 Task: Use VLC's "Bookmark" feature to mark multiple scenes in a video for easy navigation.
Action: Mouse pressed left at (147, 60)
Screenshot: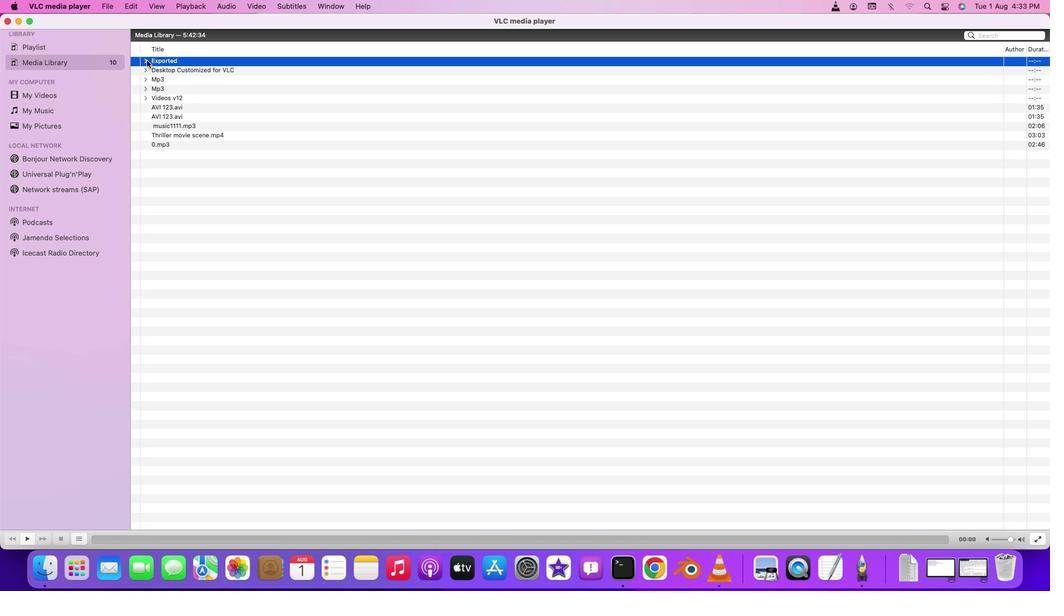 
Action: Mouse moved to (694, 253)
Screenshot: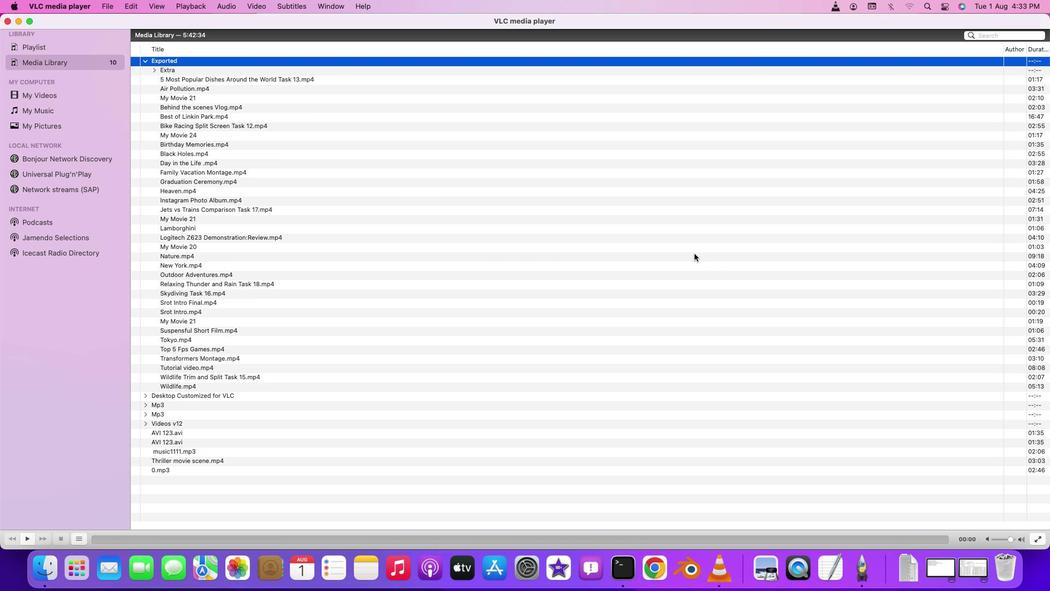 
Action: Mouse pressed left at (694, 253)
Screenshot: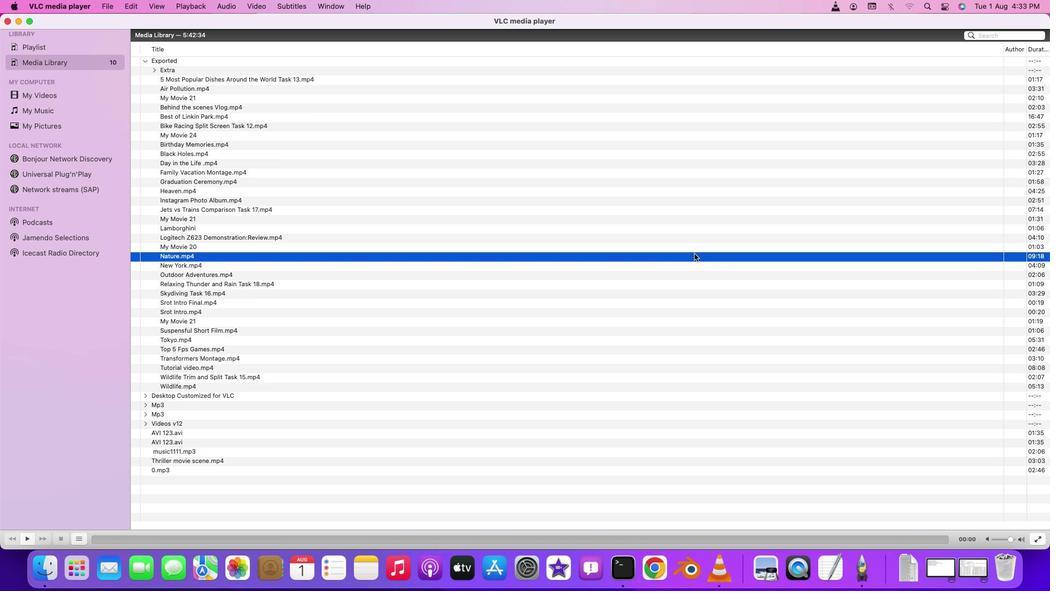 
Action: Mouse pressed left at (694, 253)
Screenshot: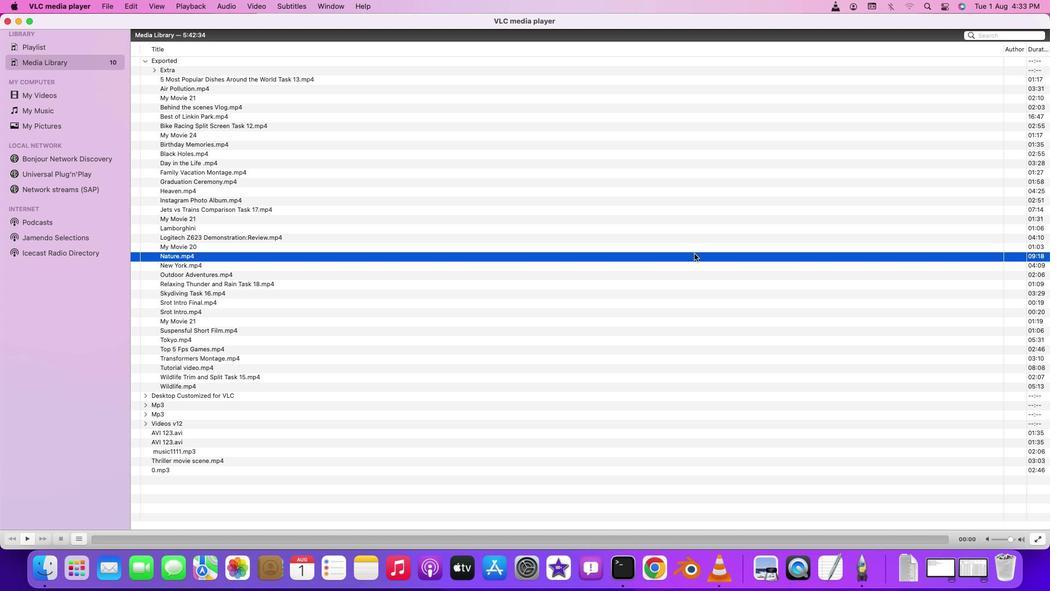 
Action: Mouse pressed left at (694, 253)
Screenshot: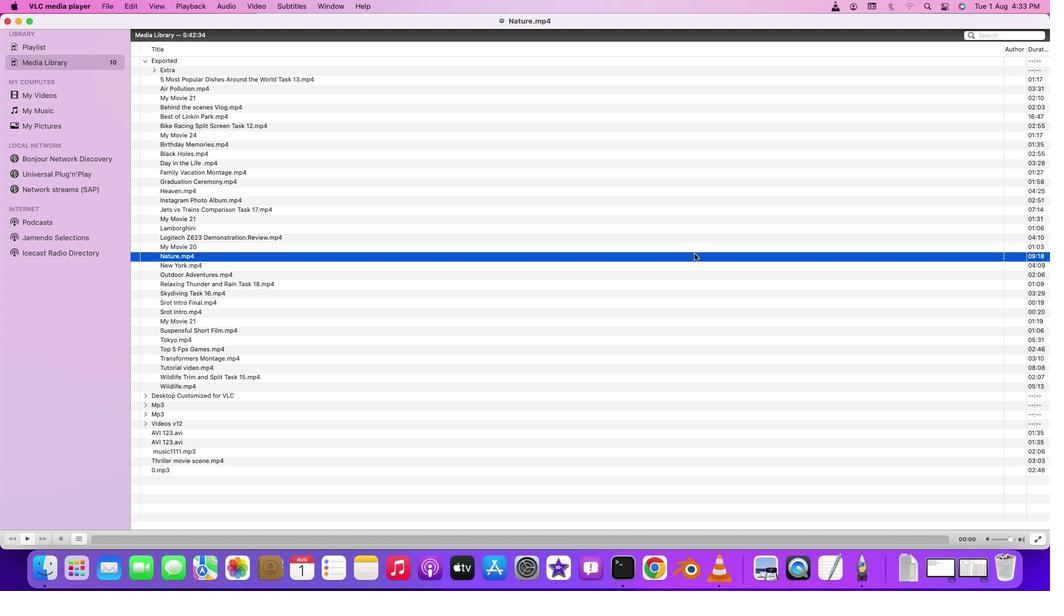 
Action: Mouse moved to (607, 201)
Screenshot: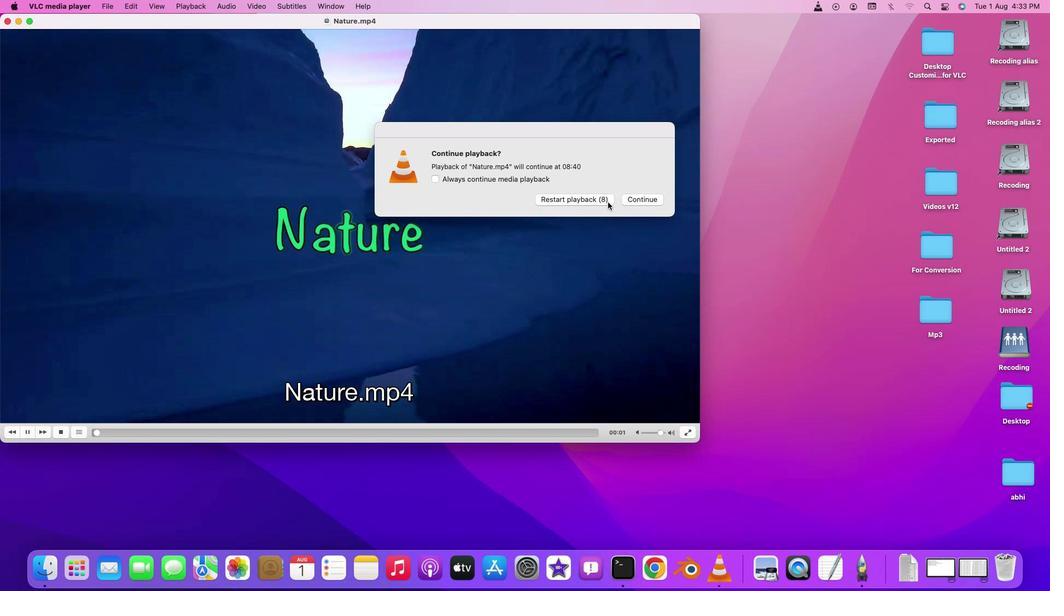 
Action: Mouse pressed left at (607, 201)
Screenshot: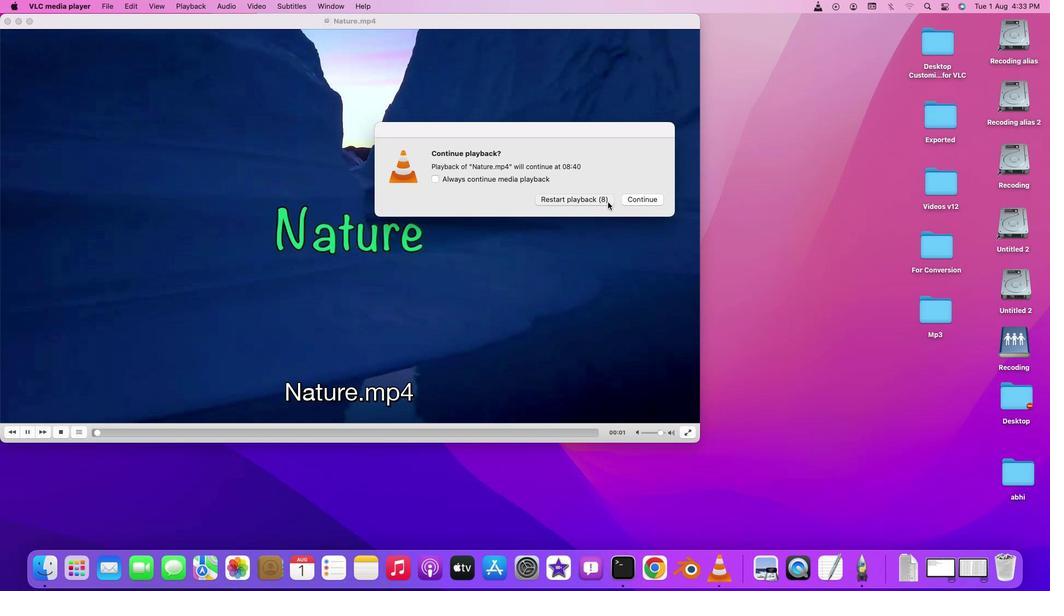 
Action: Mouse moved to (281, 85)
Screenshot: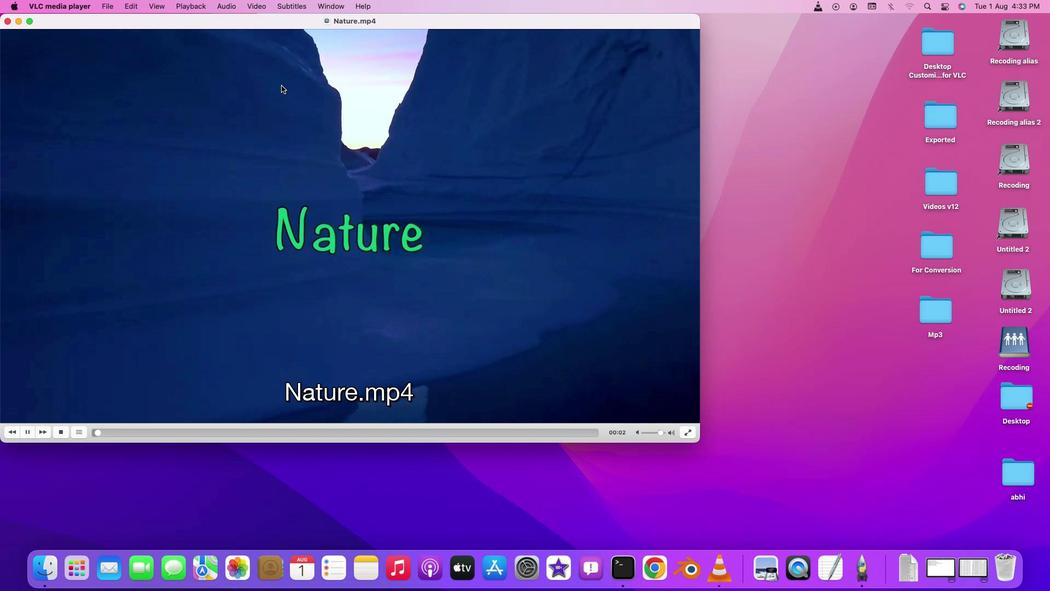 
Action: Mouse pressed left at (281, 85)
Screenshot: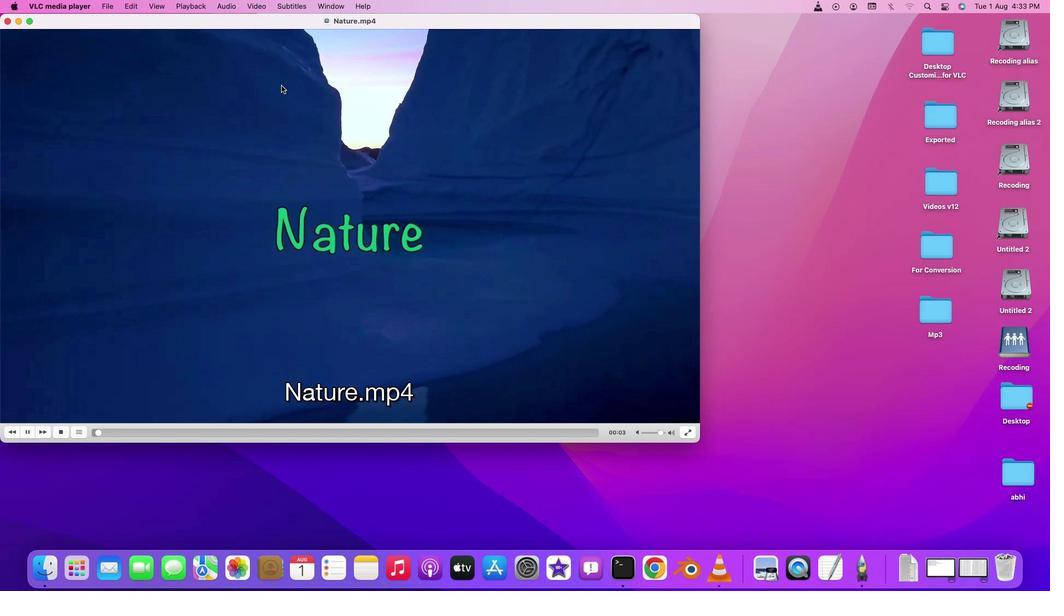 
Action: Mouse pressed left at (281, 85)
Screenshot: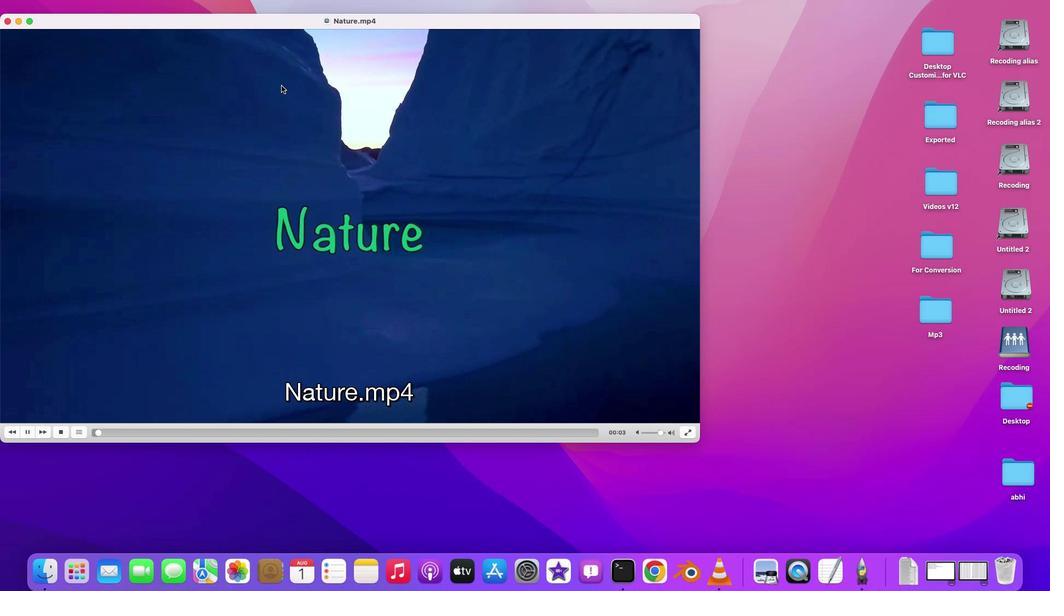 
Action: Mouse moved to (339, 3)
Screenshot: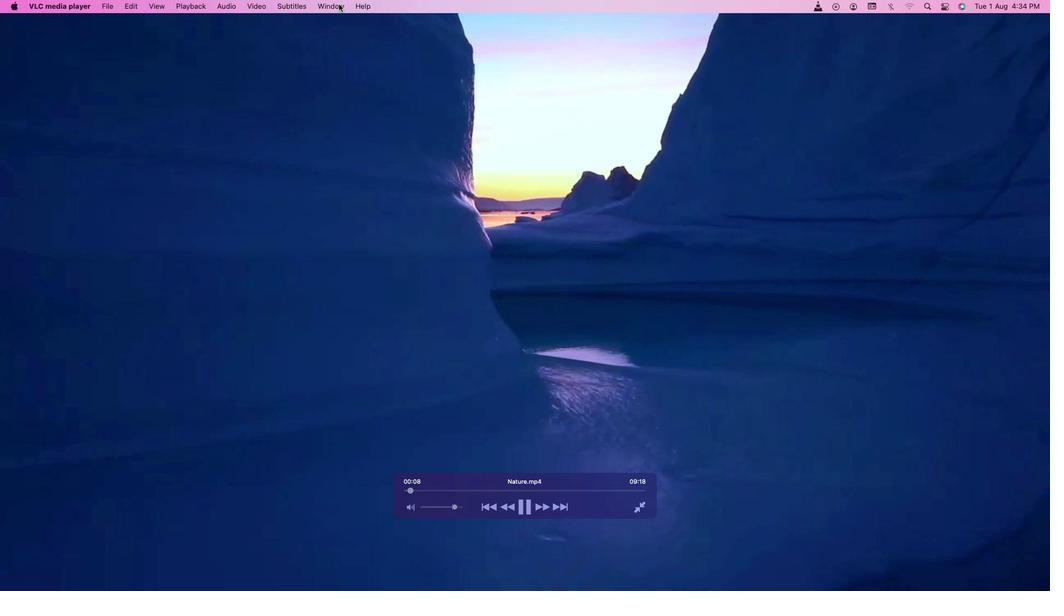 
Action: Mouse pressed left at (339, 3)
Screenshot: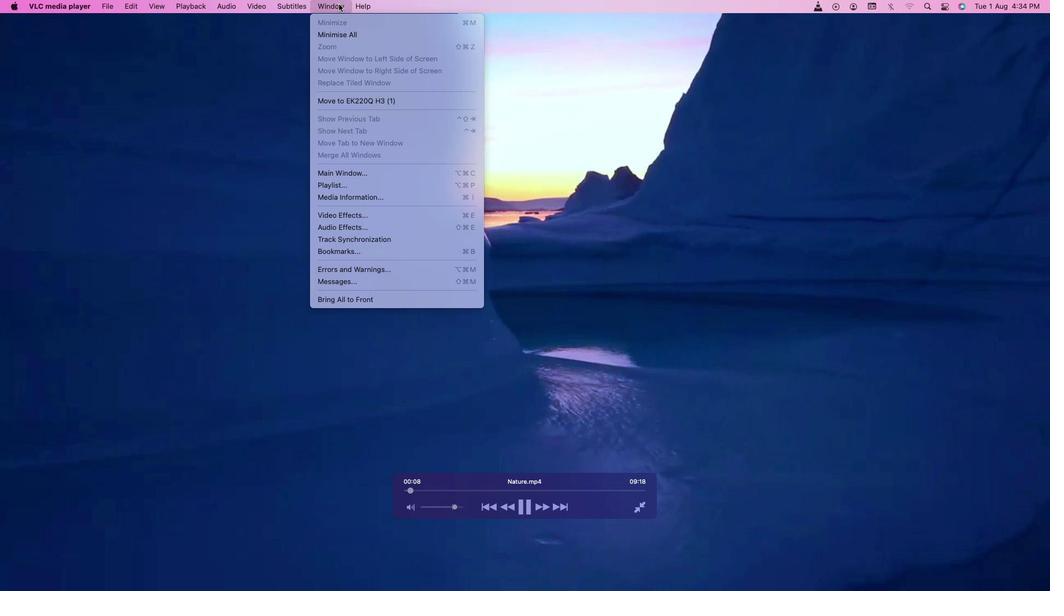
Action: Mouse moved to (354, 251)
Screenshot: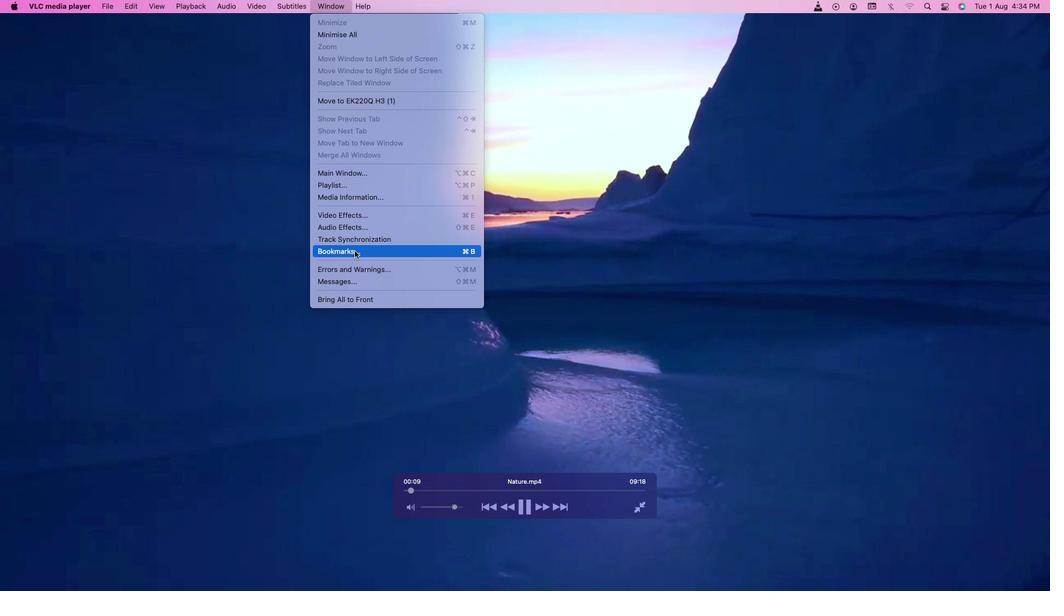 
Action: Mouse pressed left at (354, 251)
Screenshot: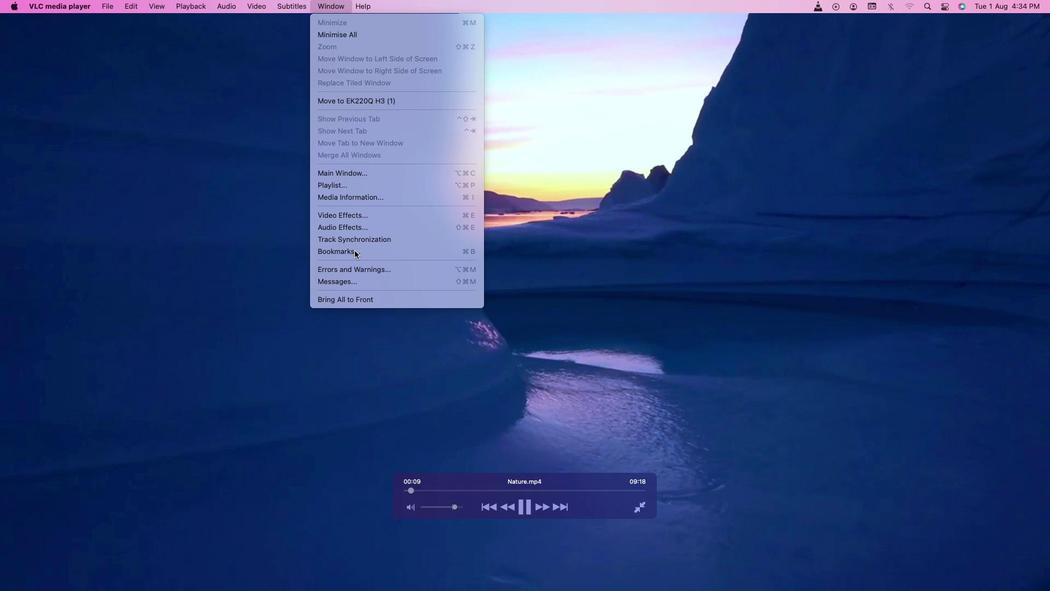 
Action: Mouse moved to (440, 152)
Screenshot: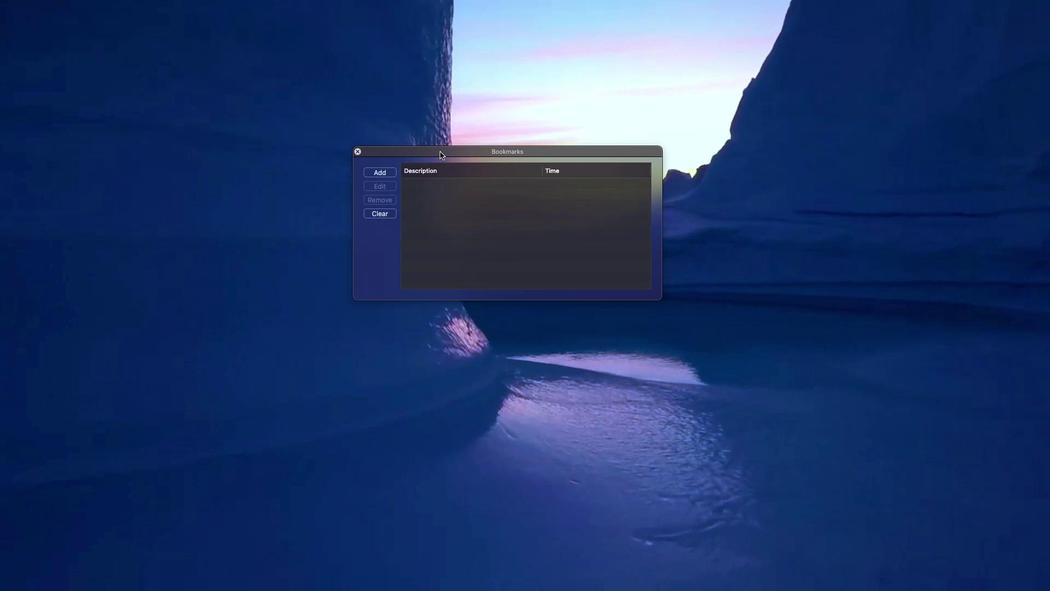 
Action: Mouse pressed left at (440, 152)
Screenshot: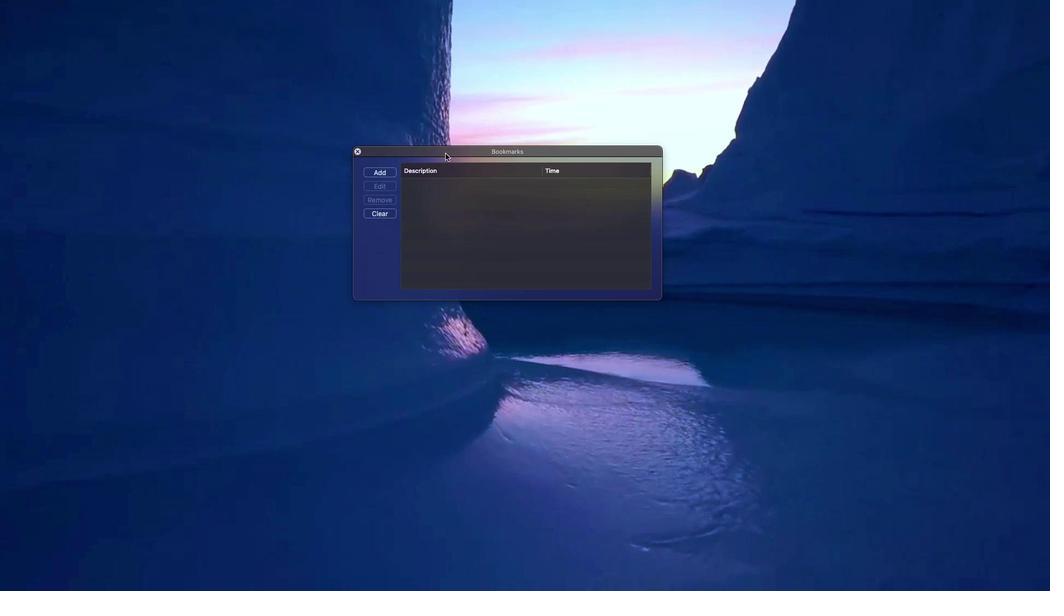 
Action: Mouse moved to (711, 320)
Screenshot: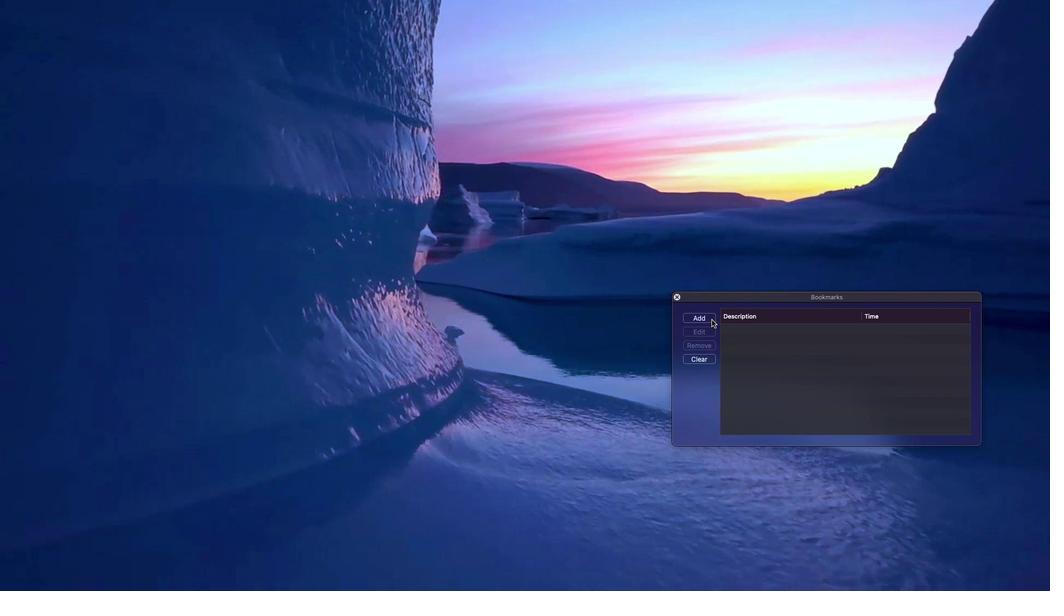 
Action: Mouse pressed left at (711, 320)
Screenshot: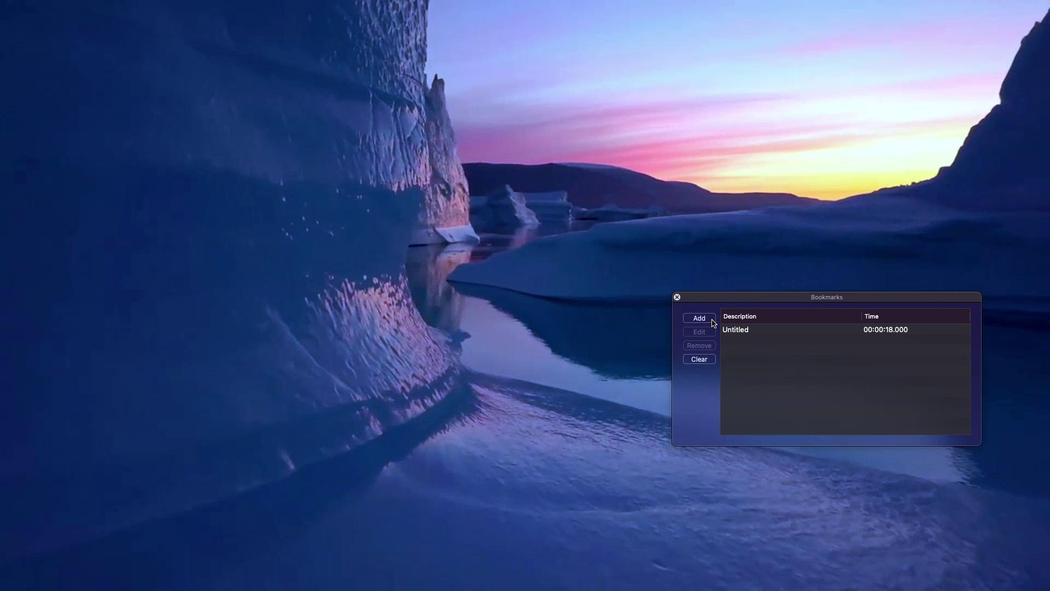 
Action: Mouse moved to (742, 331)
Screenshot: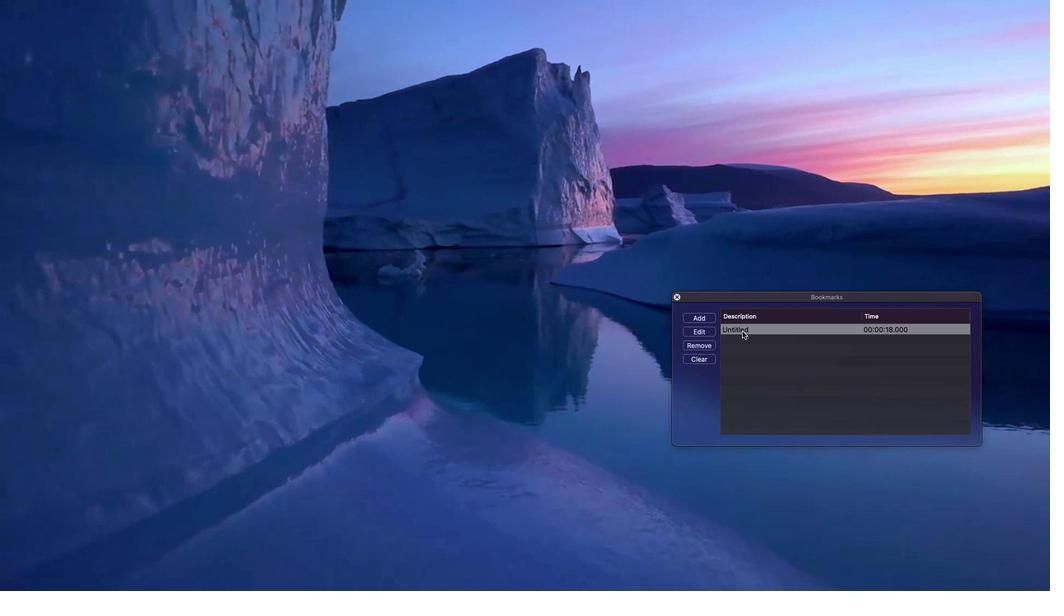 
Action: Mouse pressed left at (742, 331)
Screenshot: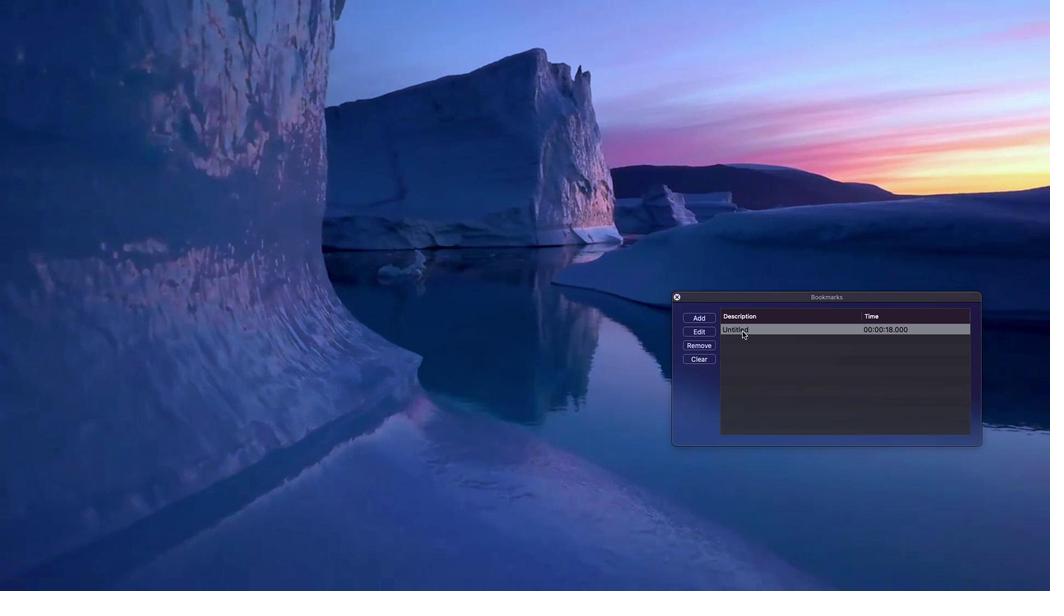 
Action: Mouse pressed left at (742, 331)
Screenshot: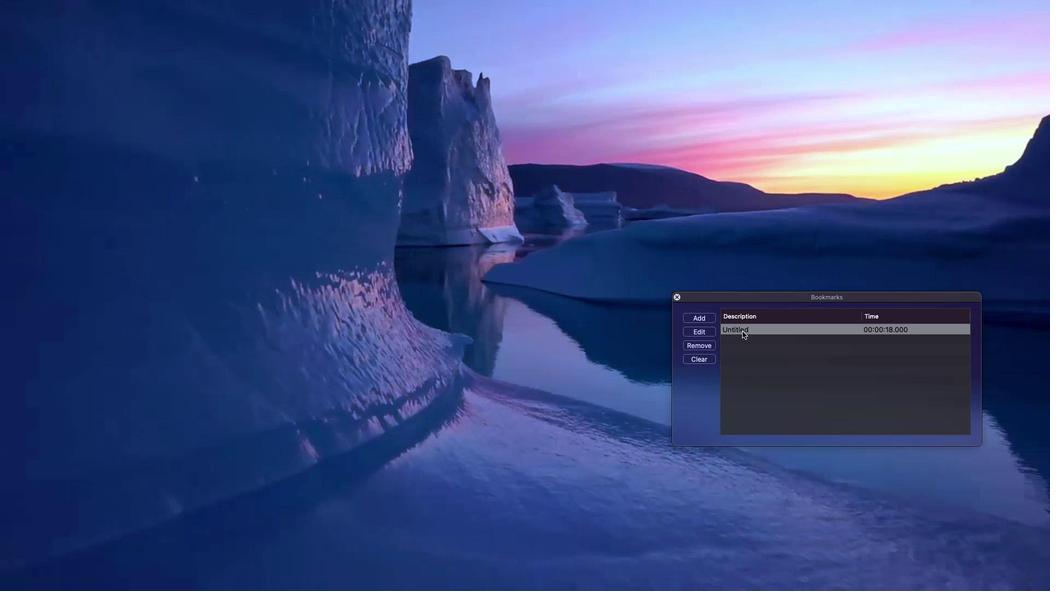 
Action: Mouse moved to (739, 309)
Screenshot: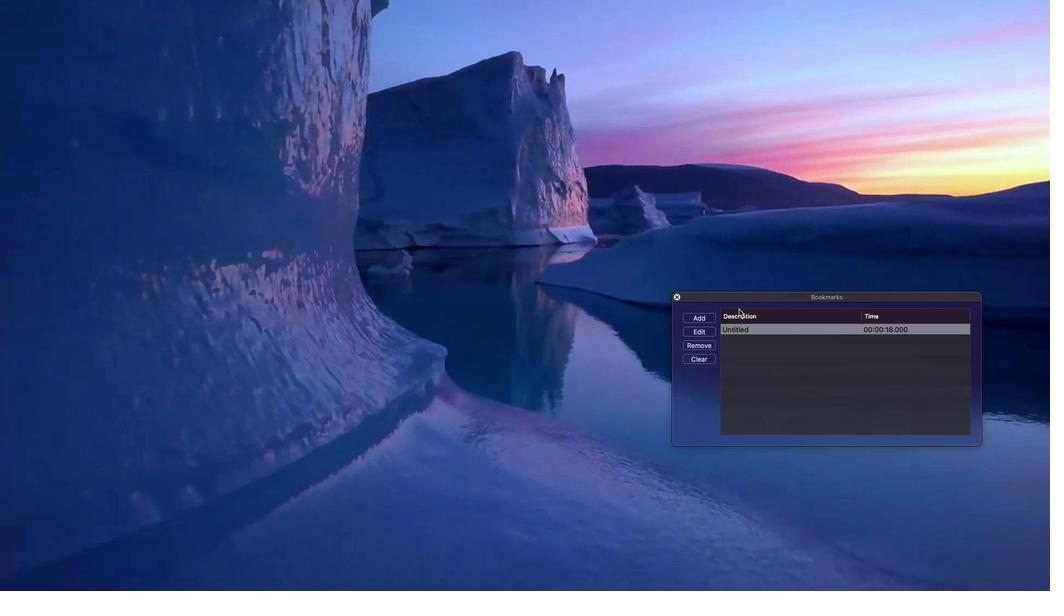 
Action: Mouse pressed left at (739, 309)
Screenshot: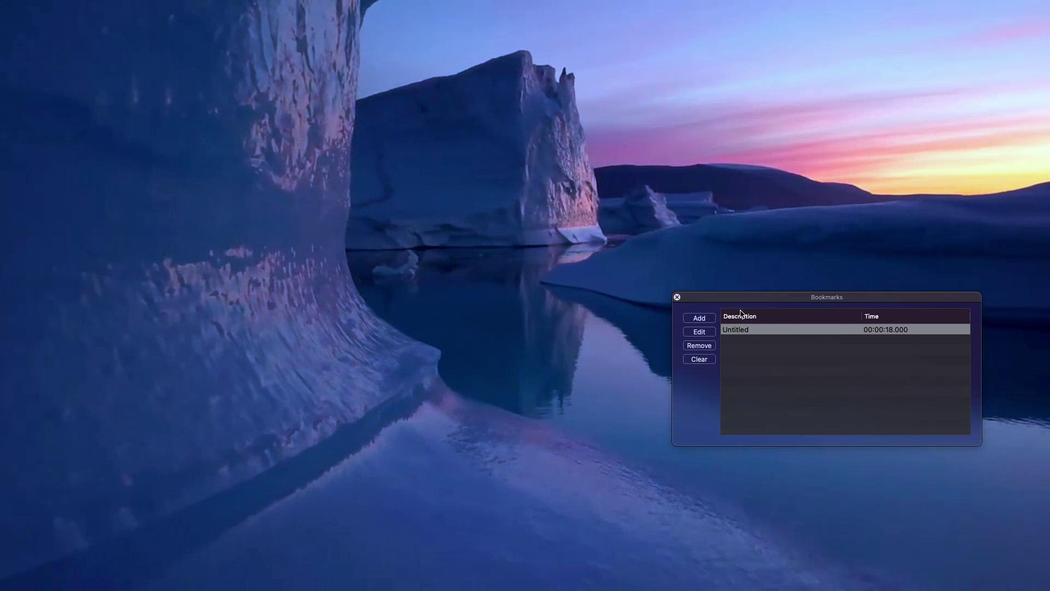 
Action: Mouse moved to (610, 311)
Screenshot: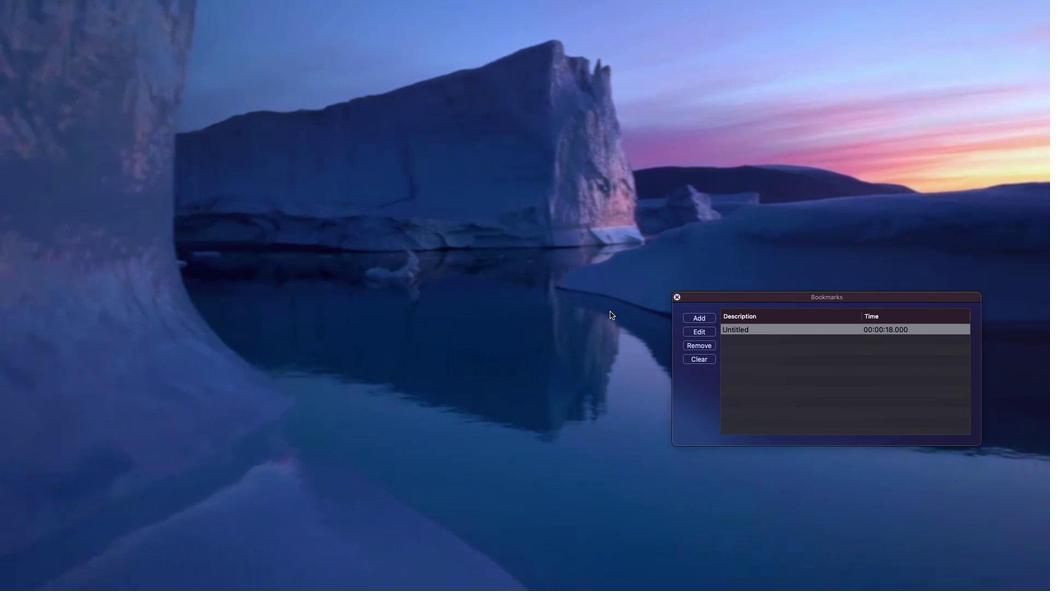 
Action: Mouse pressed left at (610, 311)
Screenshot: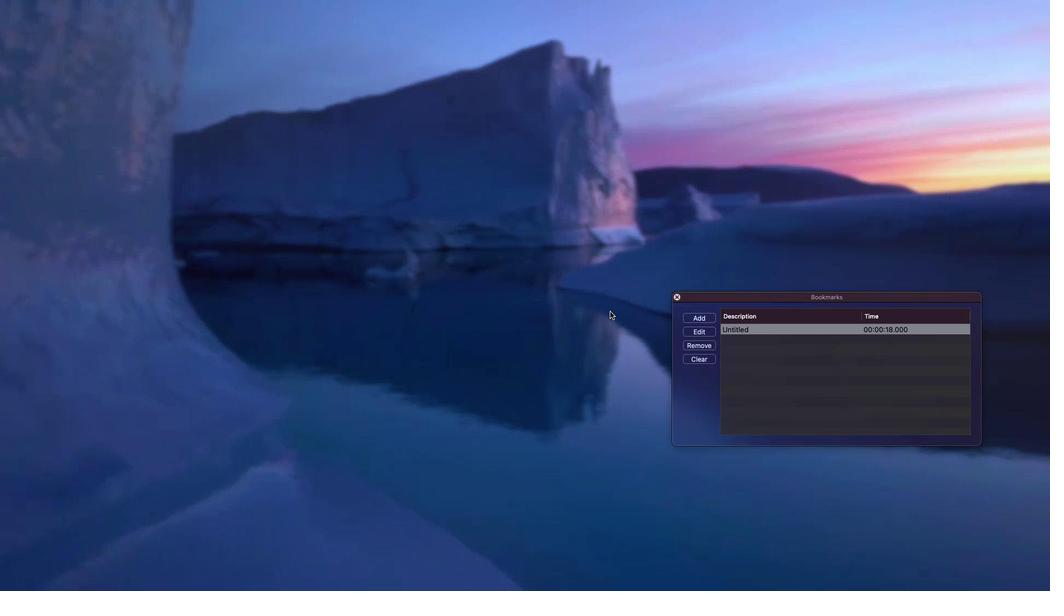 
Action: Mouse moved to (695, 319)
Screenshot: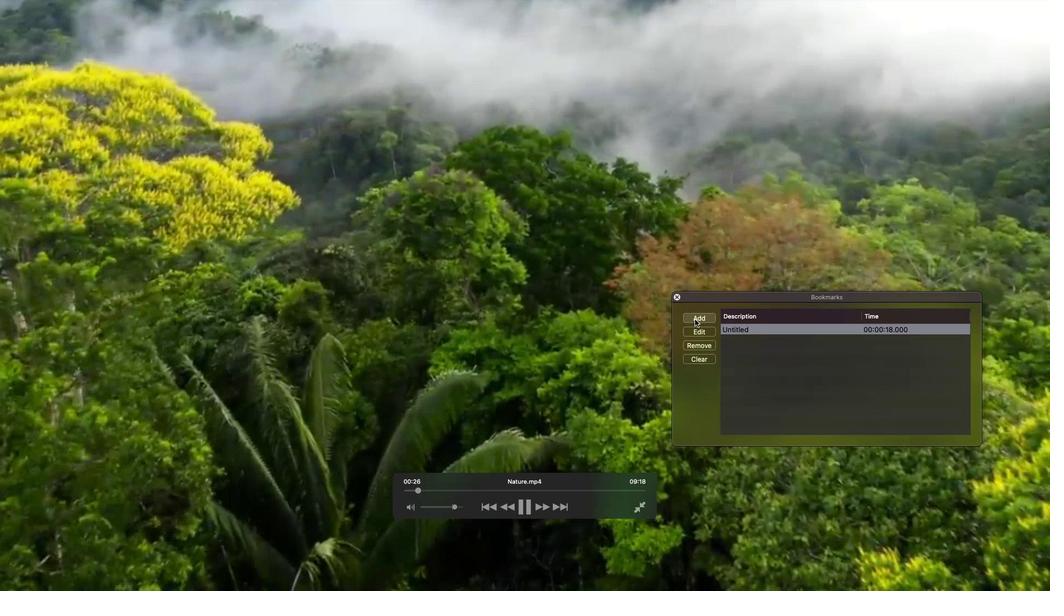 
Action: Mouse pressed left at (695, 319)
Screenshot: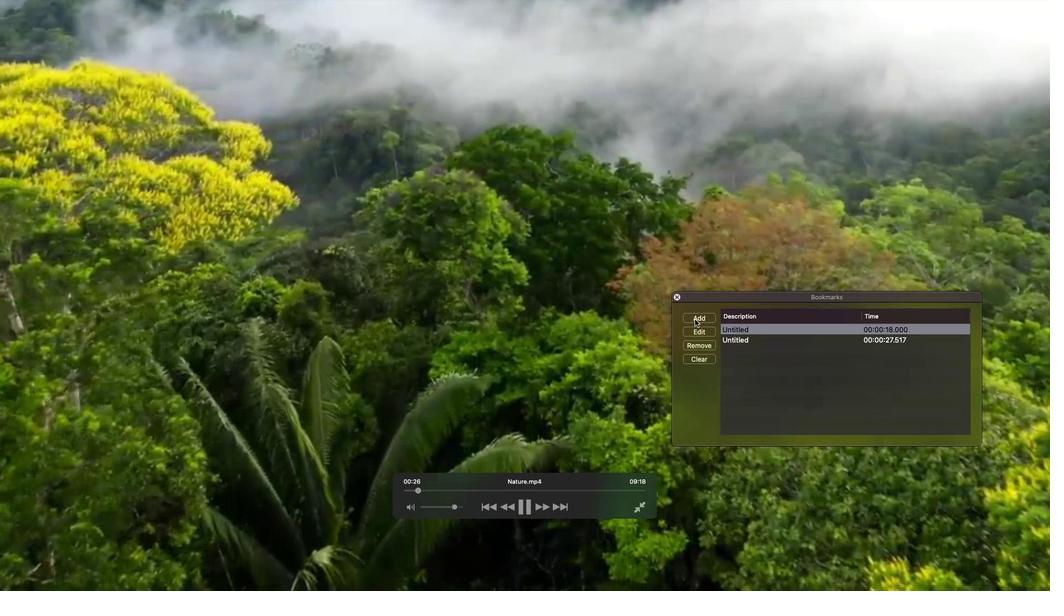 
Action: Mouse moved to (759, 379)
Screenshot: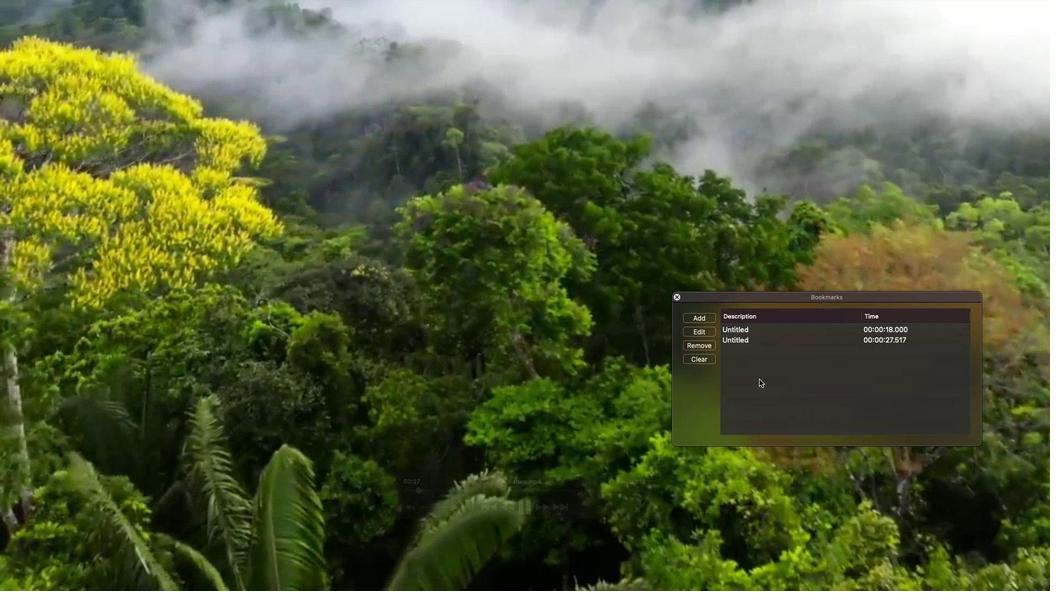 
Action: Mouse pressed left at (759, 379)
Screenshot: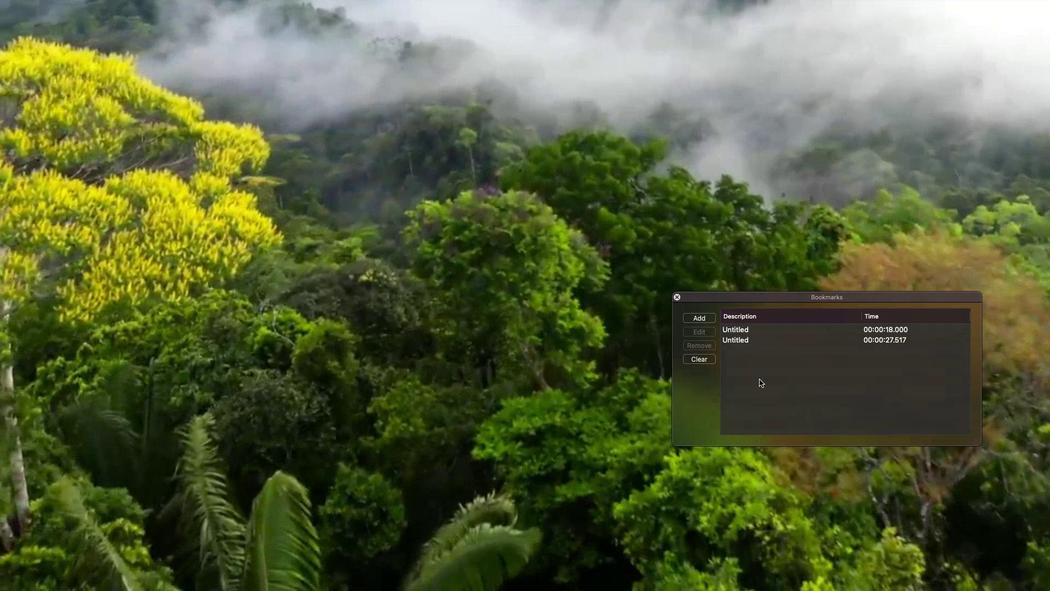 
Action: Mouse moved to (709, 316)
Screenshot: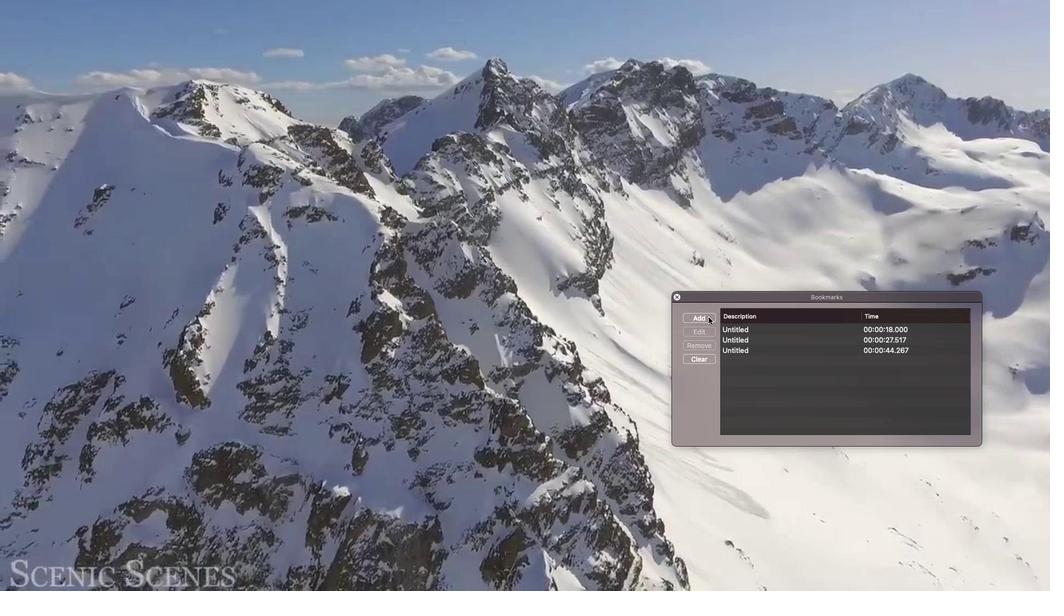 
Action: Mouse pressed left at (709, 316)
Screenshot: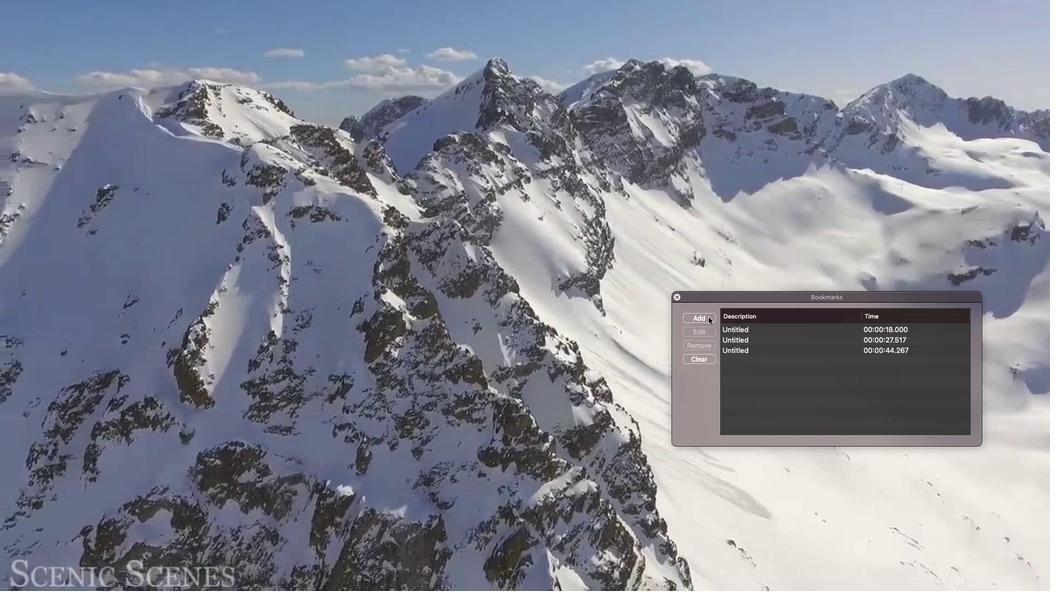 
Action: Mouse moved to (707, 320)
Screenshot: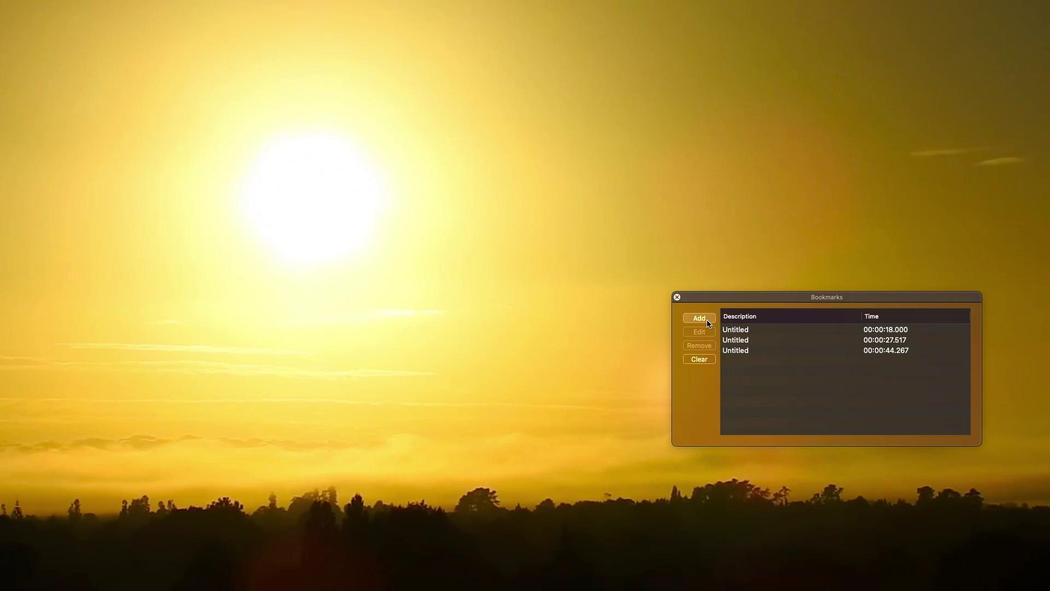 
Action: Mouse pressed left at (707, 320)
Screenshot: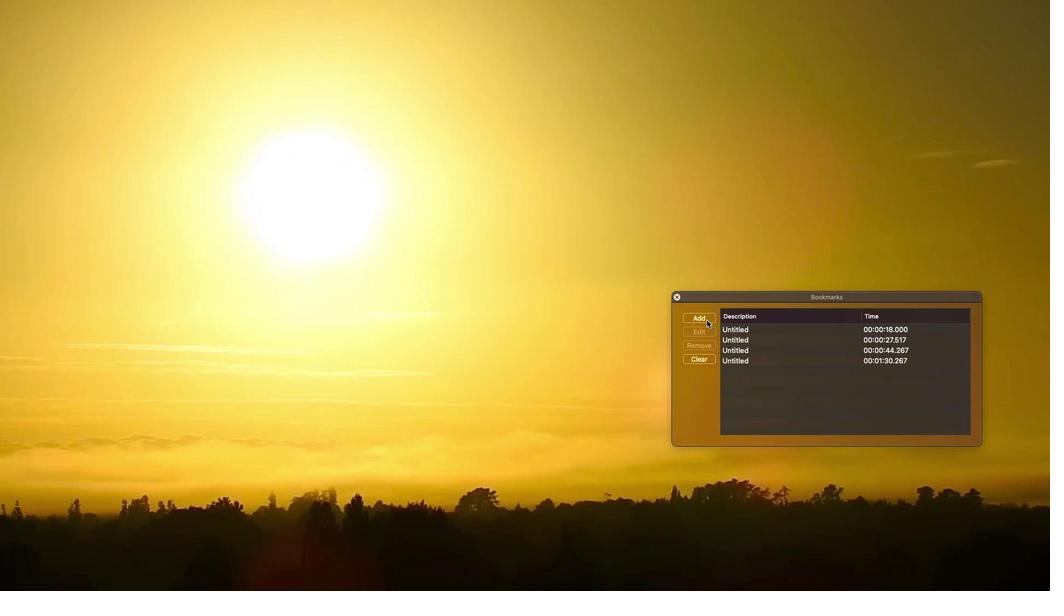 
Action: Mouse moved to (703, 317)
Screenshot: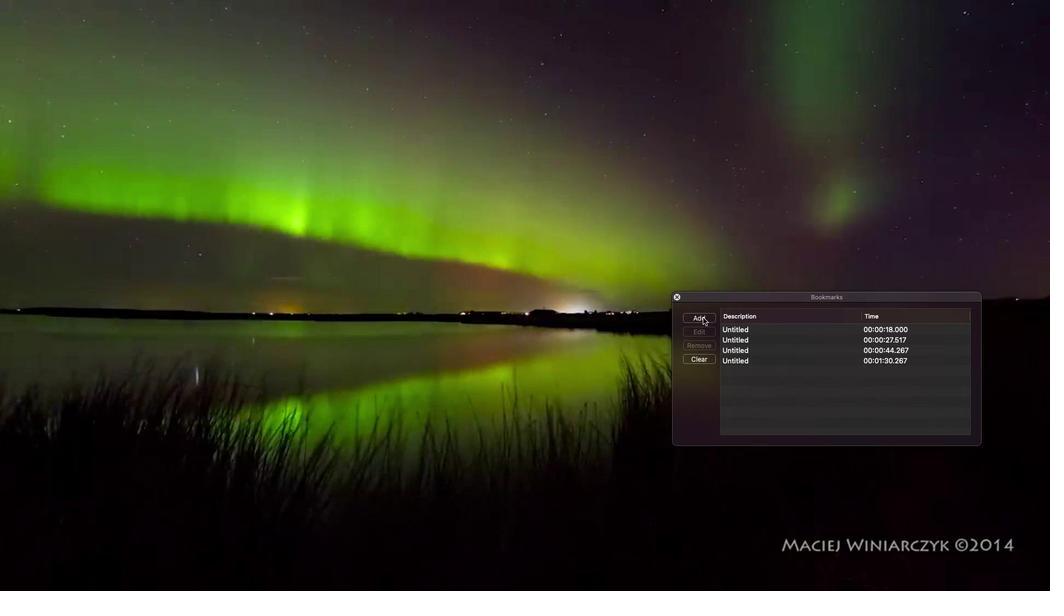 
Action: Mouse pressed left at (703, 317)
Screenshot: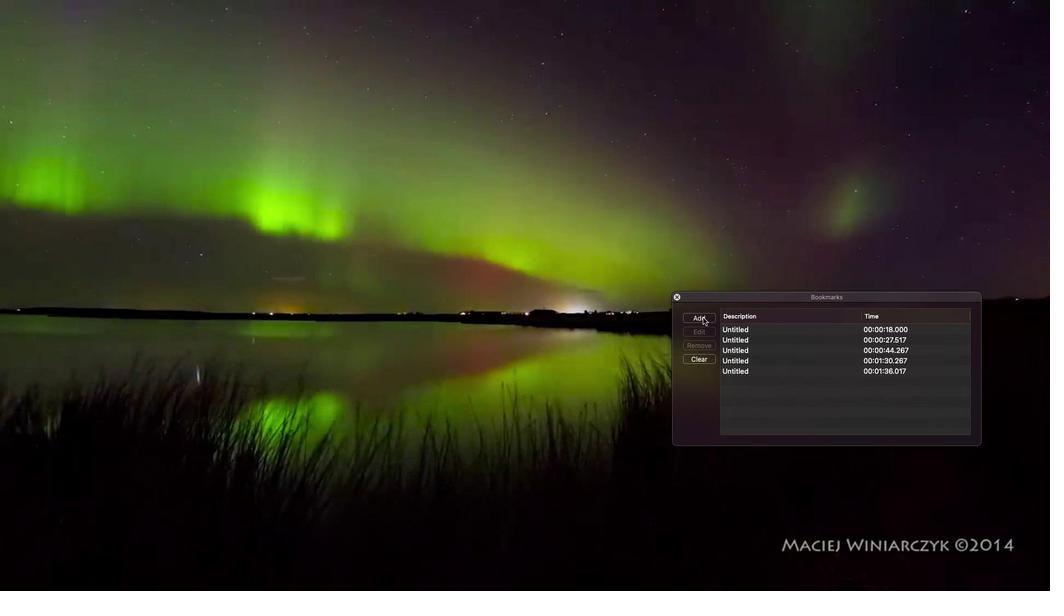 
Action: Mouse moved to (713, 317)
Screenshot: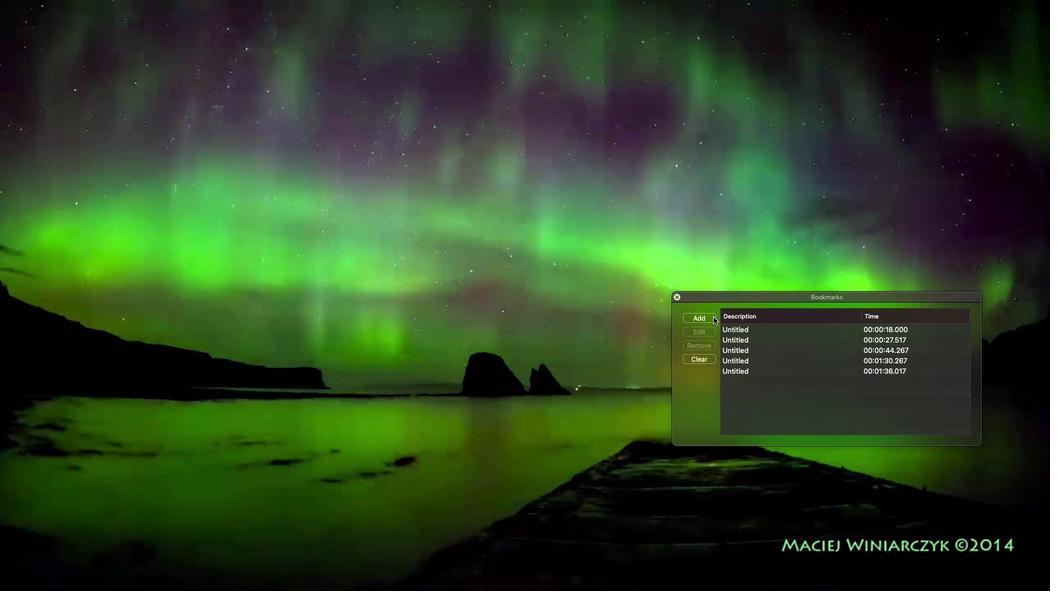 
Action: Mouse pressed left at (713, 317)
Screenshot: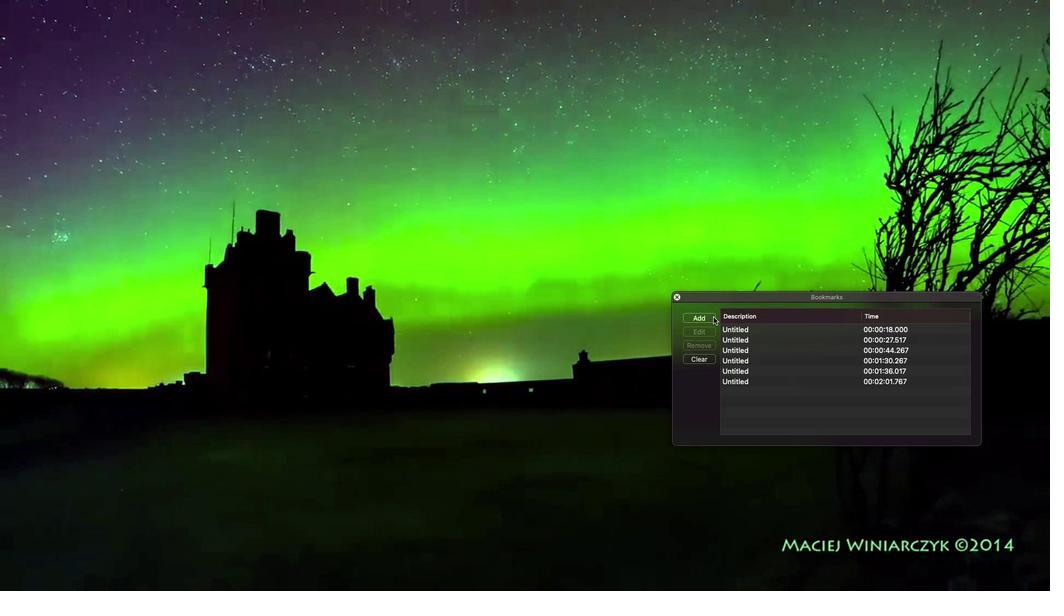 
Action: Mouse moved to (585, 402)
Screenshot: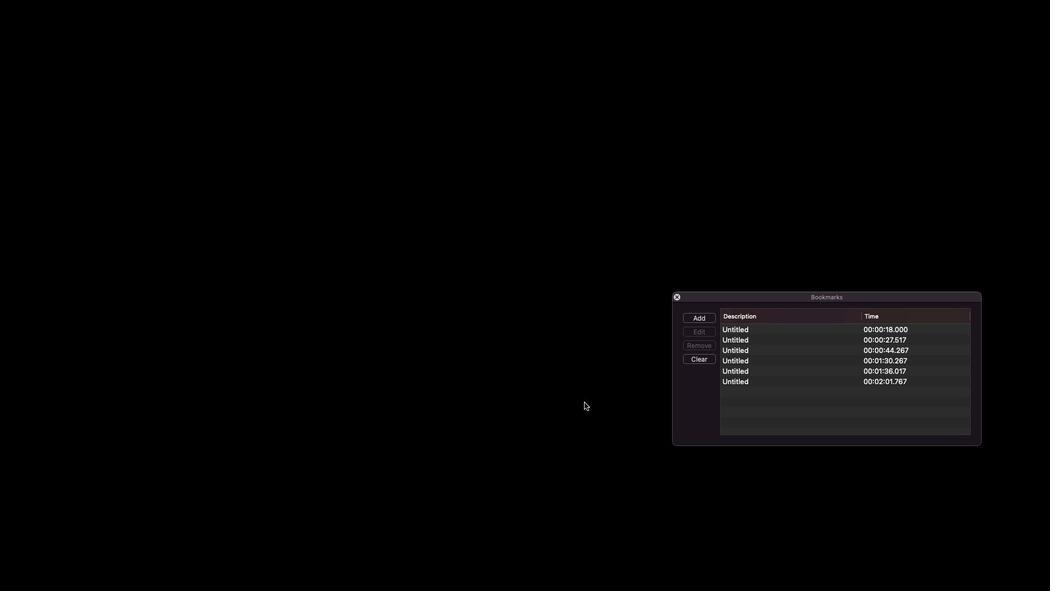 
Action: Mouse pressed left at (585, 402)
Screenshot: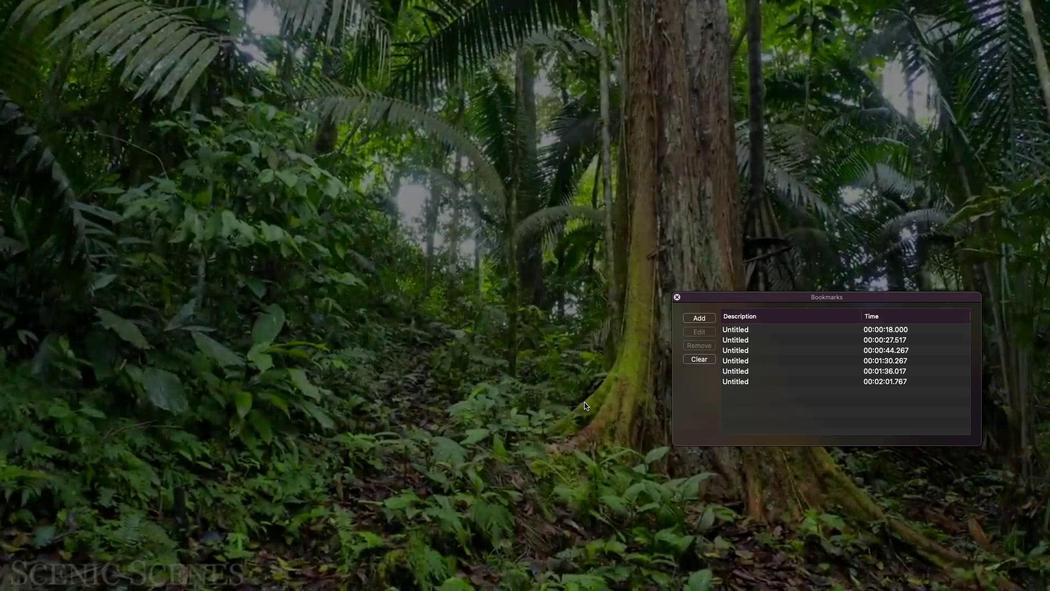 
Action: Mouse moved to (700, 318)
Screenshot: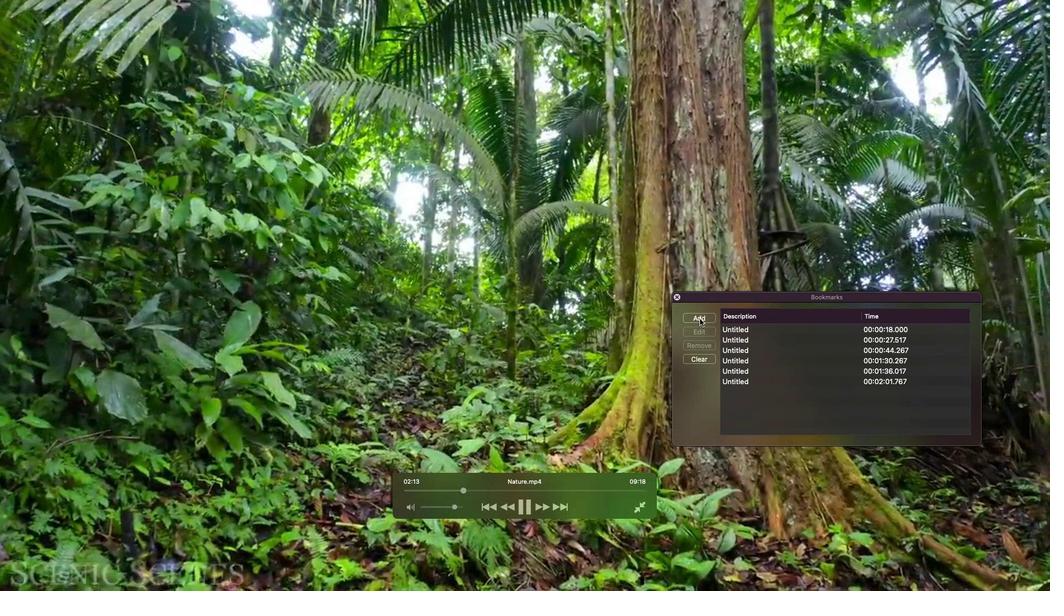
Action: Mouse pressed left at (700, 318)
Screenshot: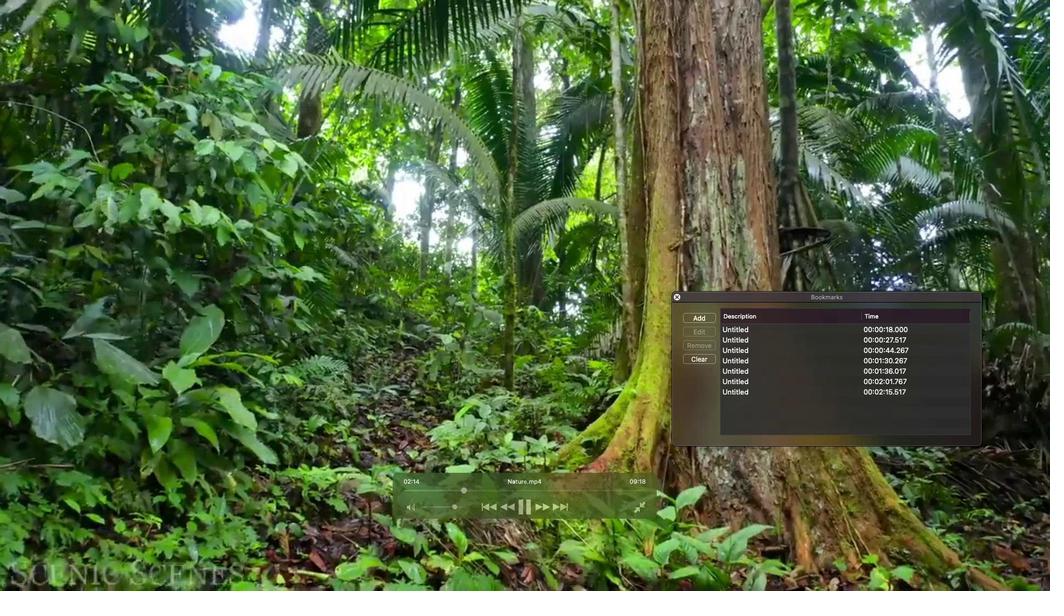 
Action: Mouse moved to (477, 531)
Screenshot: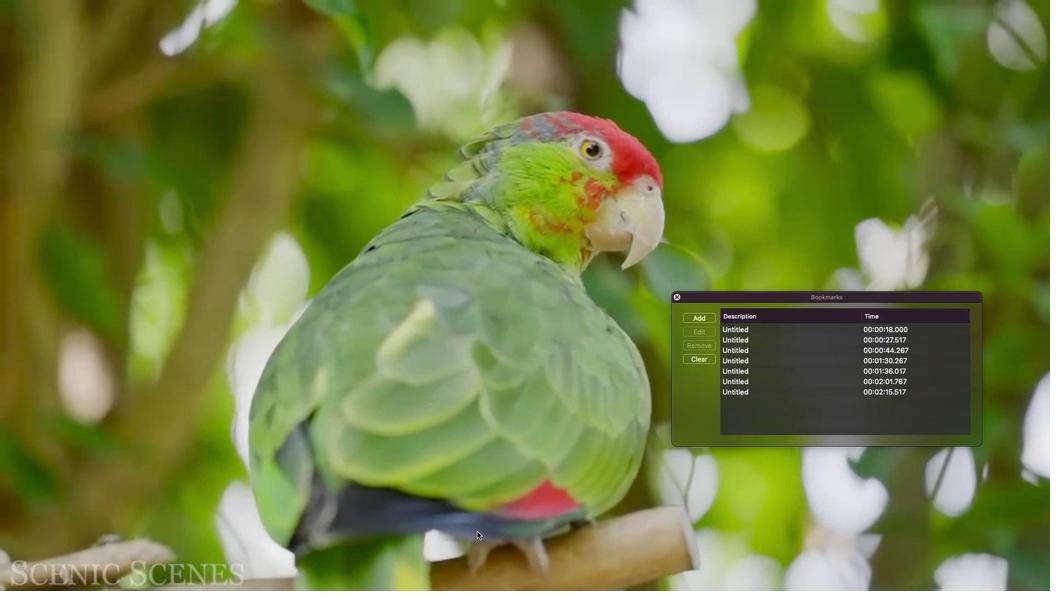 
Action: Mouse pressed left at (477, 531)
Screenshot: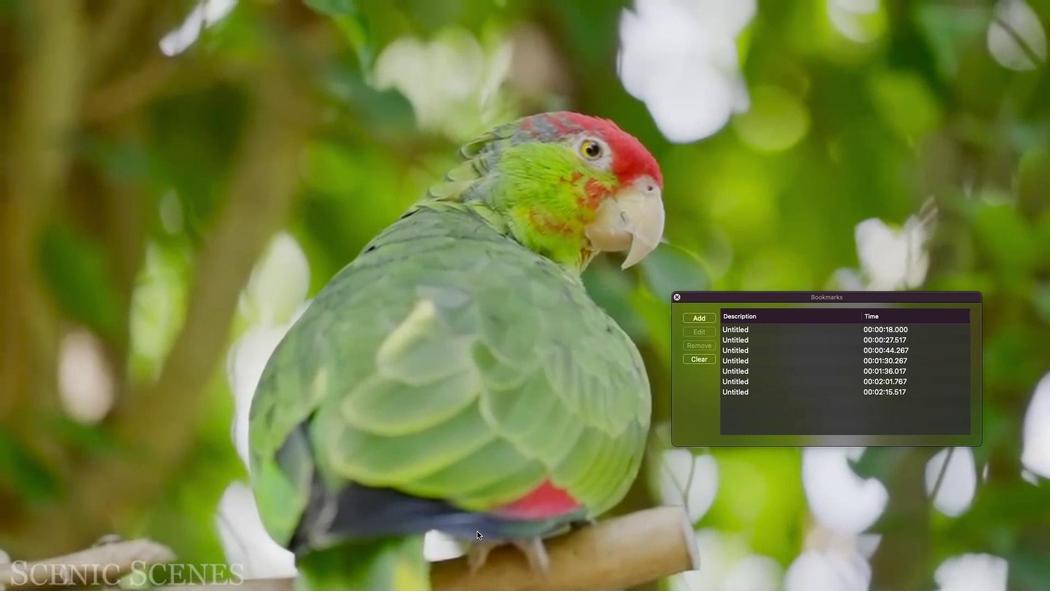 
Action: Mouse moved to (480, 490)
Screenshot: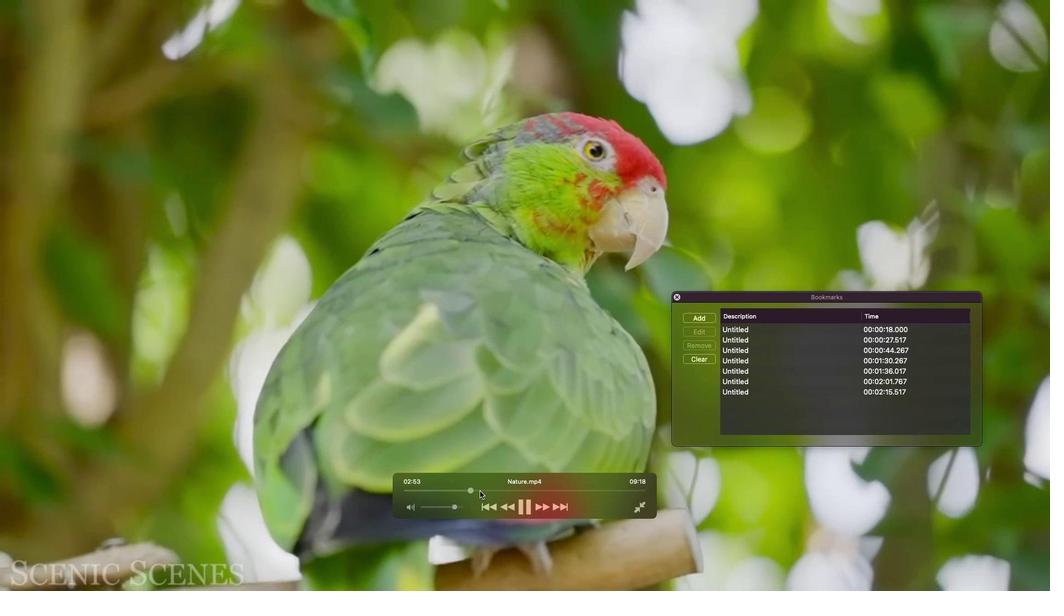 
Action: Mouse pressed left at (480, 490)
Screenshot: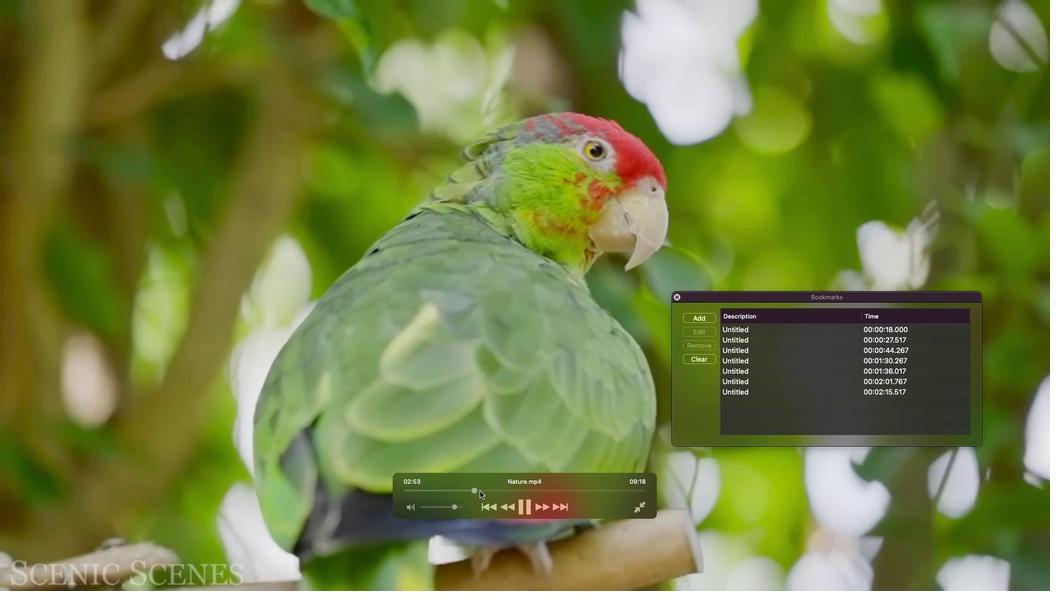 
Action: Mouse moved to (472, 490)
Screenshot: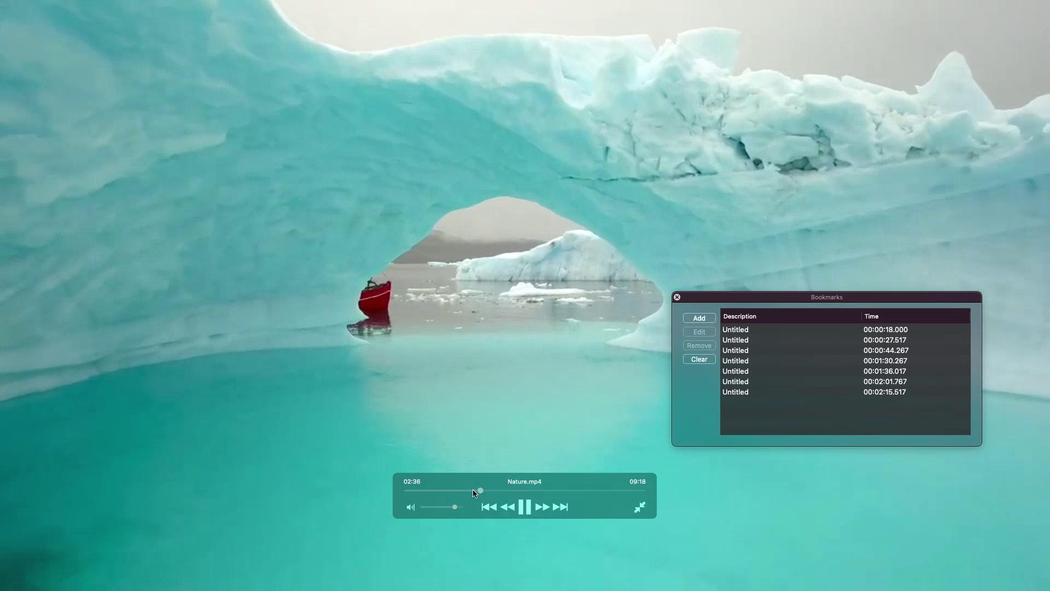 
Action: Mouse pressed left at (472, 490)
Screenshot: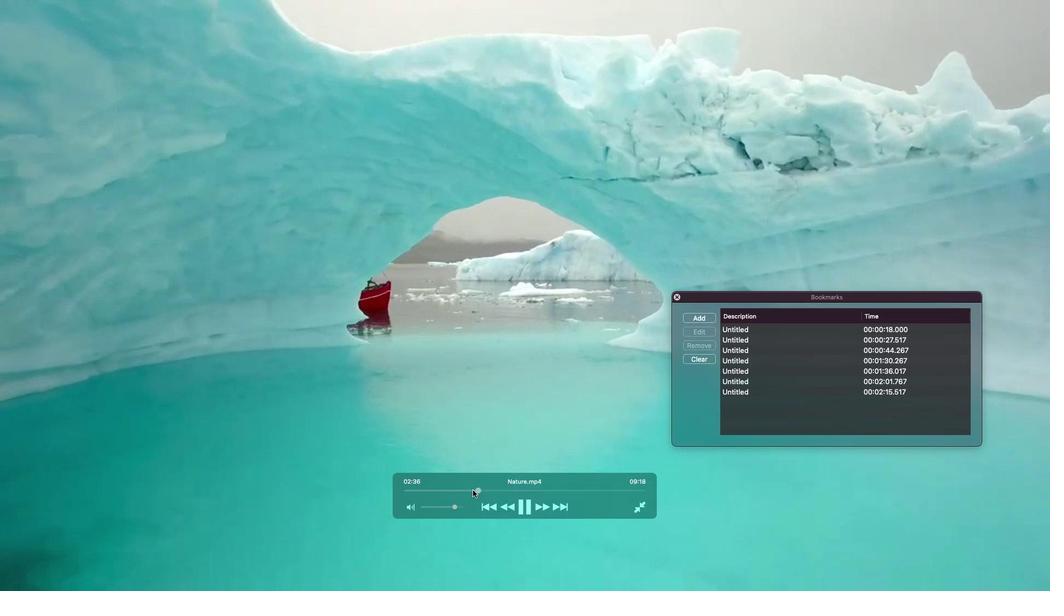 
Action: Mouse moved to (699, 317)
Screenshot: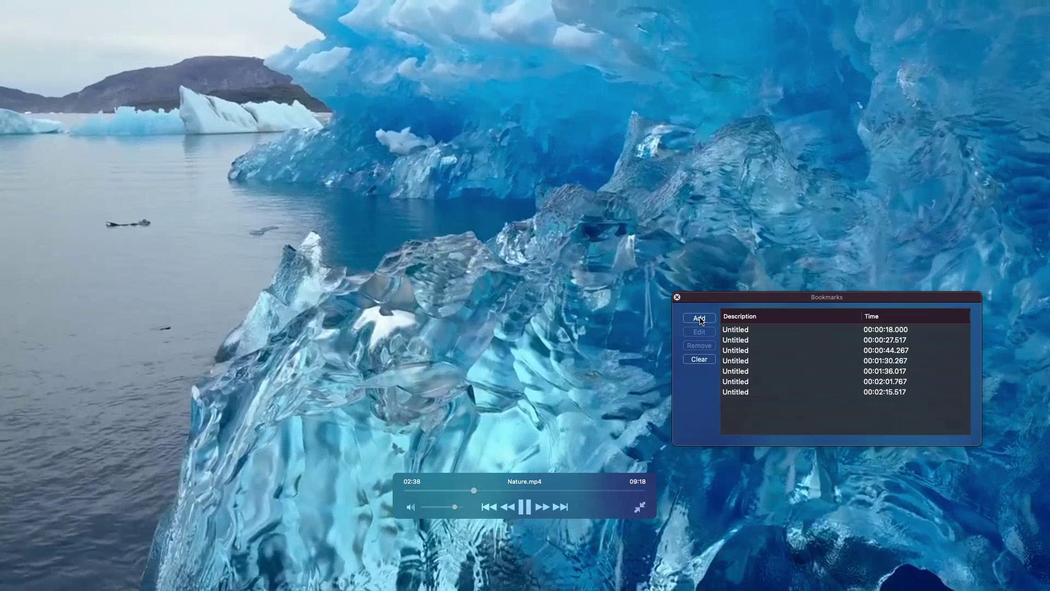 
Action: Mouse pressed left at (699, 317)
Screenshot: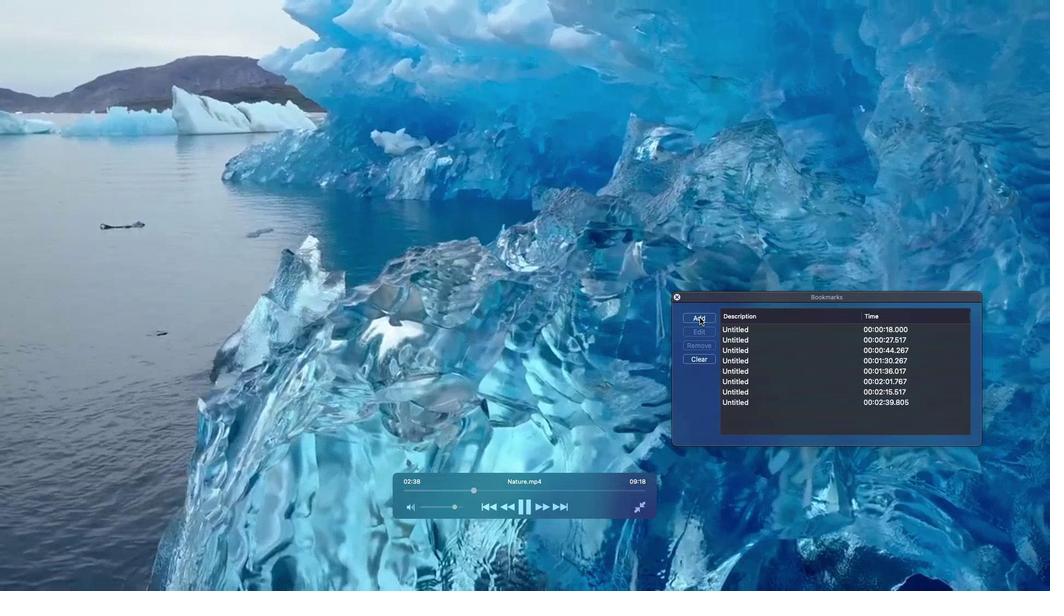 
Action: Mouse moved to (697, 320)
Screenshot: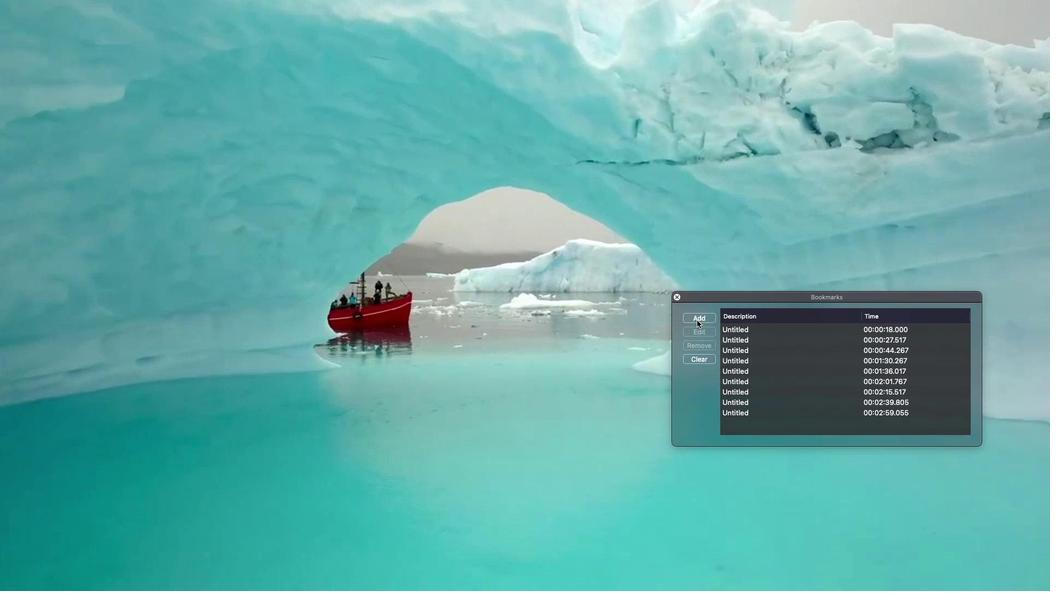 
Action: Mouse pressed left at (697, 320)
Screenshot: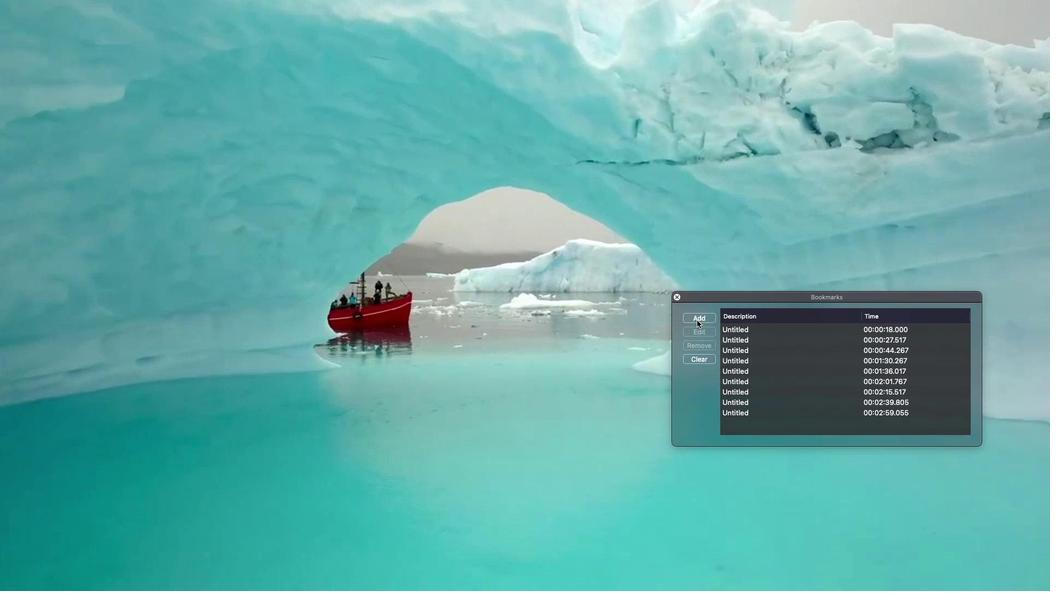 
Action: Mouse pressed left at (697, 320)
Screenshot: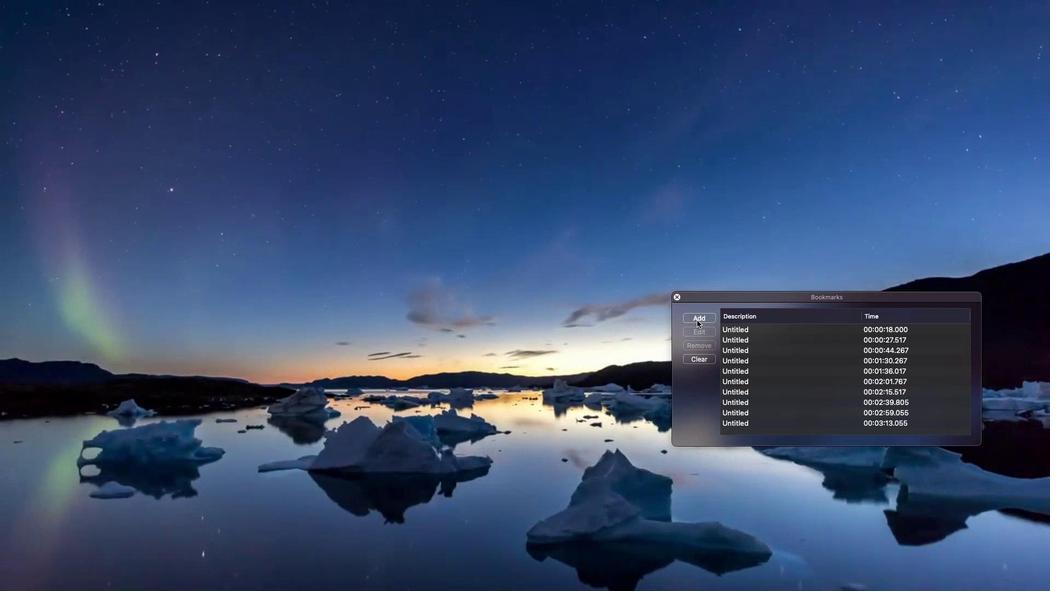 
Action: Mouse moved to (510, 514)
Screenshot: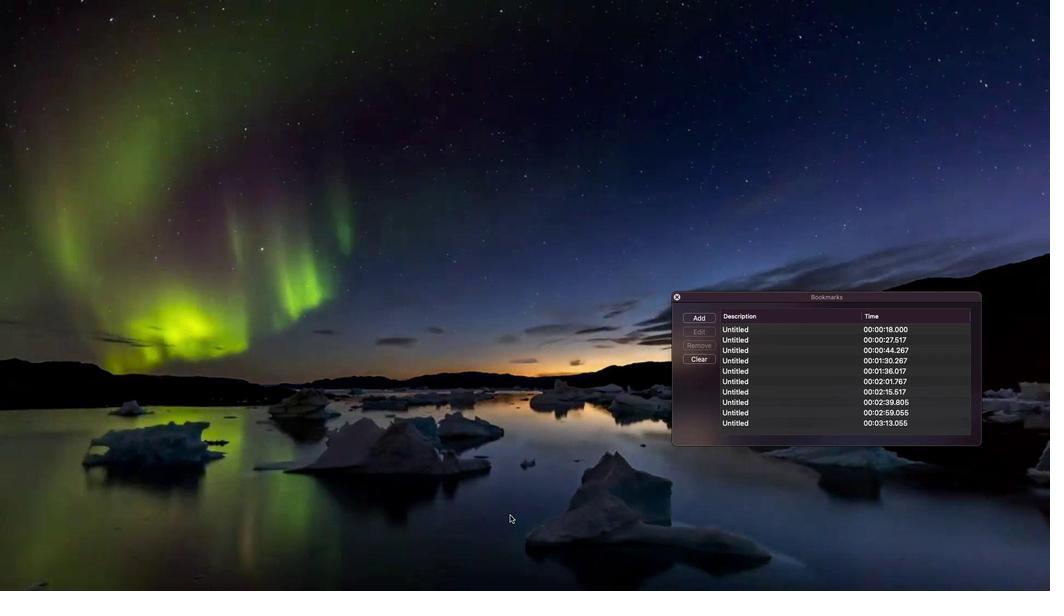 
Action: Mouse pressed left at (510, 514)
Screenshot: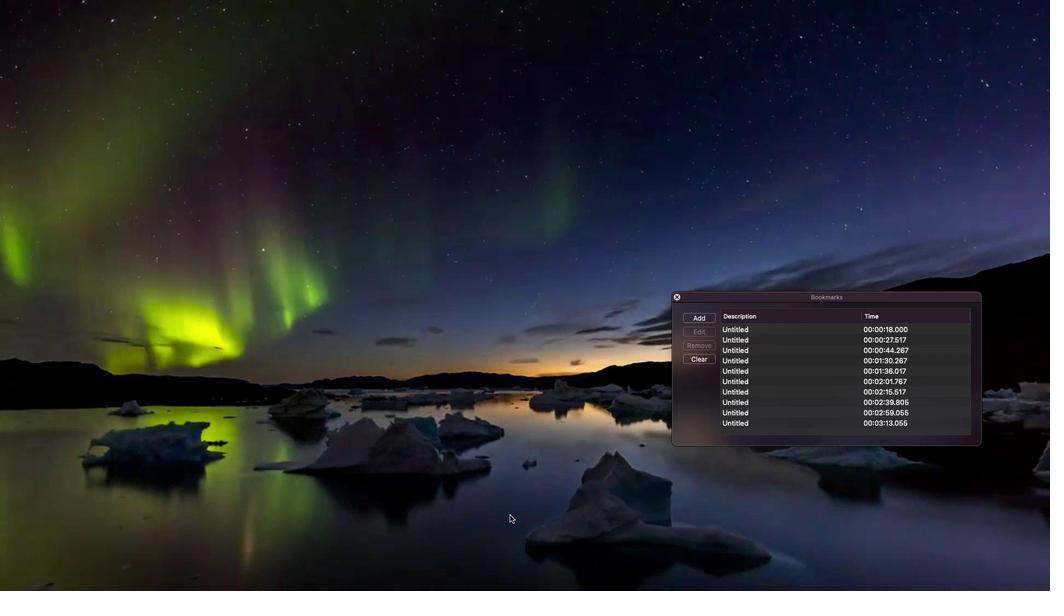 
Action: Mouse moved to (518, 493)
Screenshot: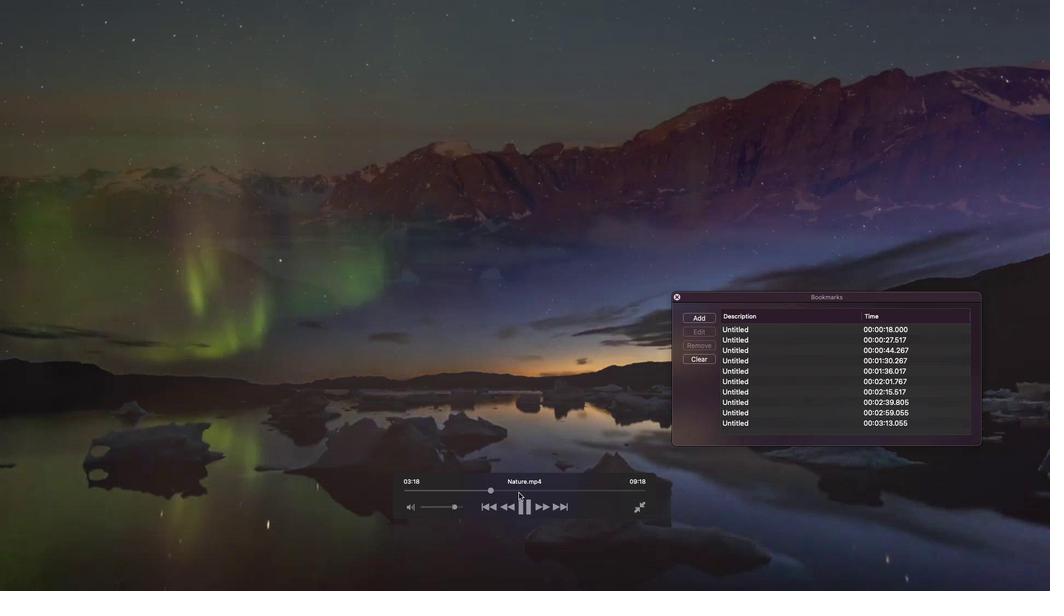 
Action: Mouse pressed left at (518, 493)
Screenshot: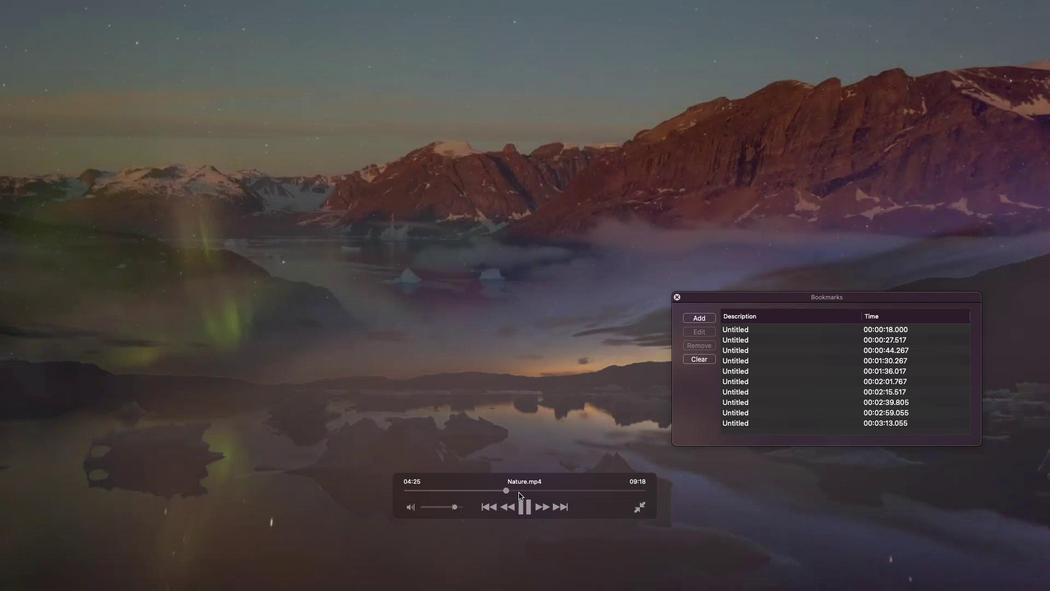 
Action: Mouse moved to (525, 492)
Screenshot: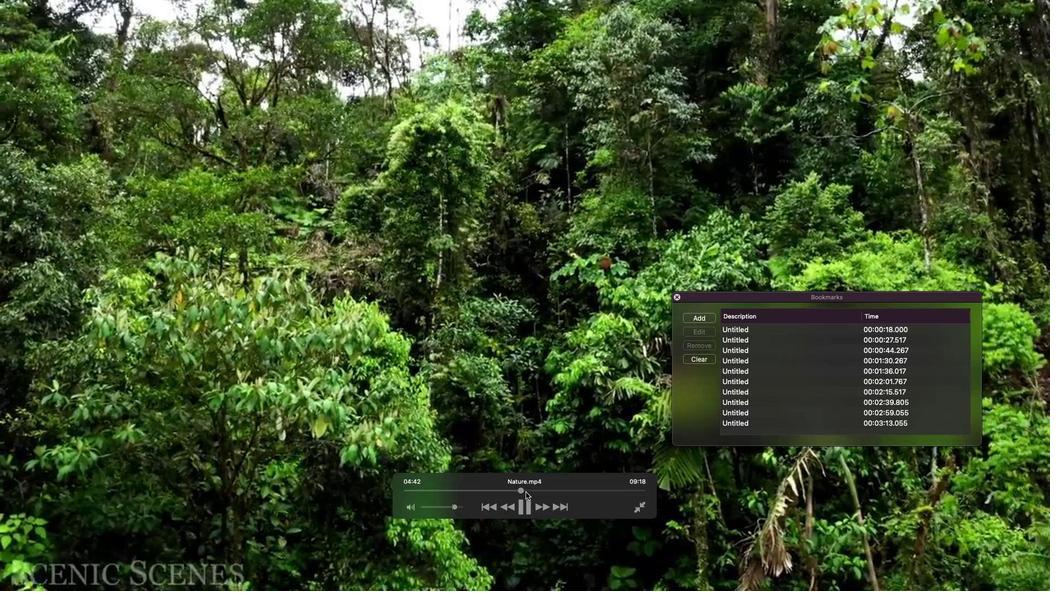 
Action: Mouse pressed left at (525, 492)
Screenshot: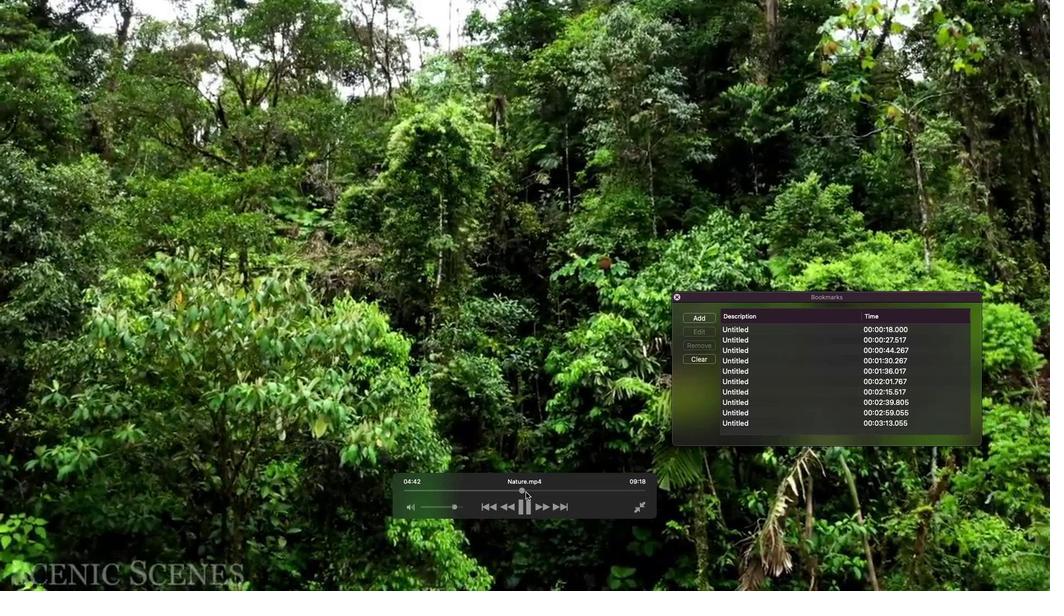 
Action: Mouse moved to (534, 490)
Screenshot: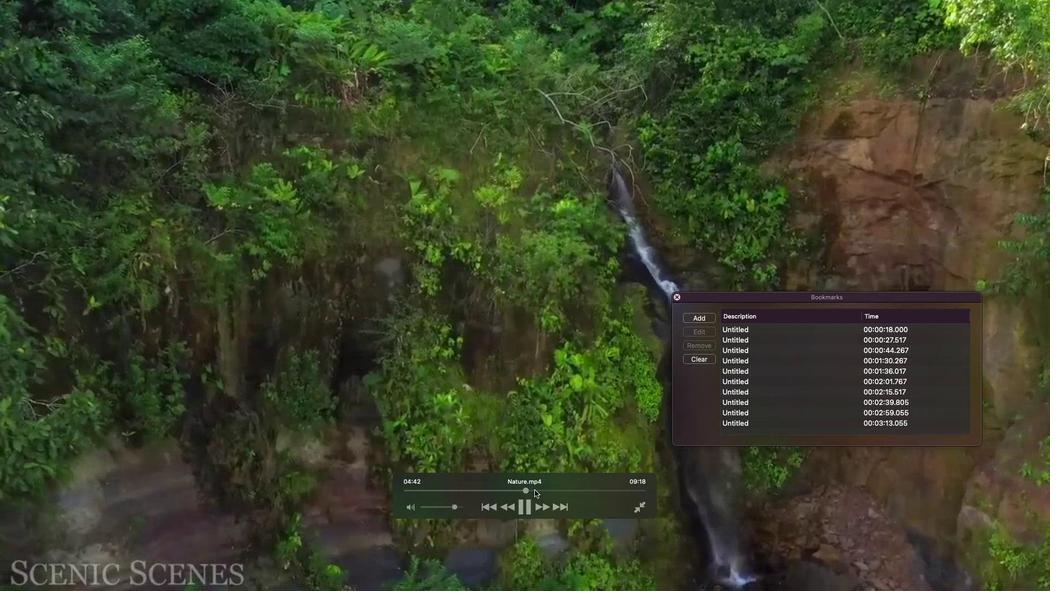 
Action: Mouse pressed left at (534, 490)
Screenshot: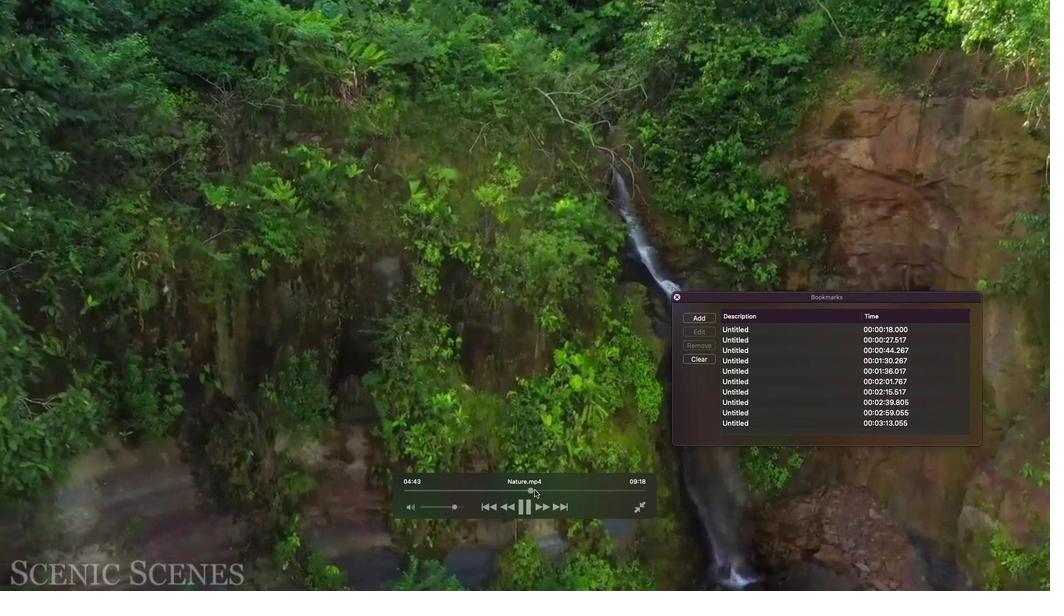 
Action: Mouse moved to (693, 319)
Screenshot: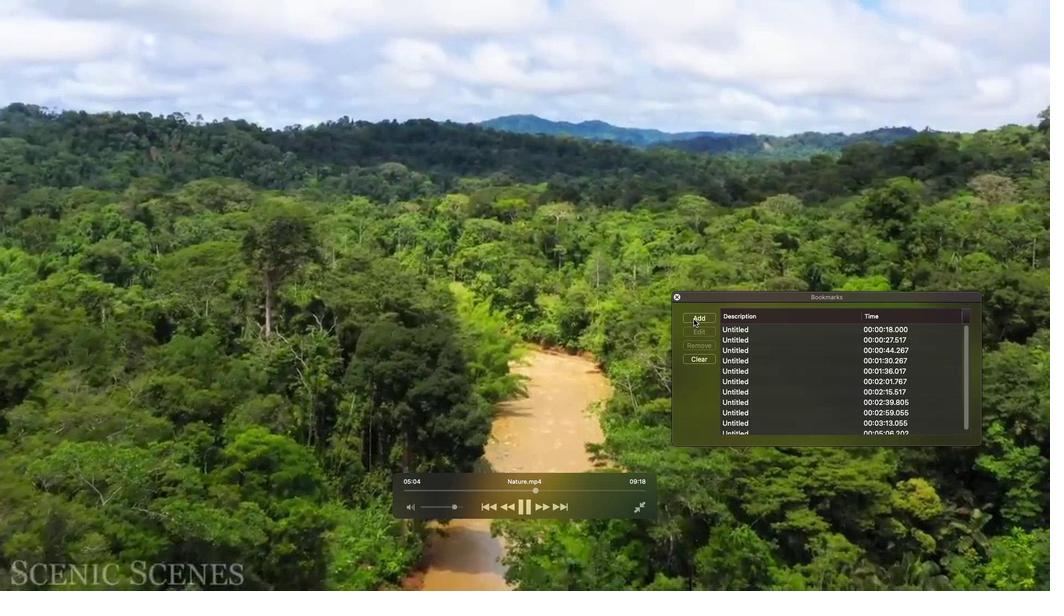 
Action: Mouse pressed left at (693, 319)
Screenshot: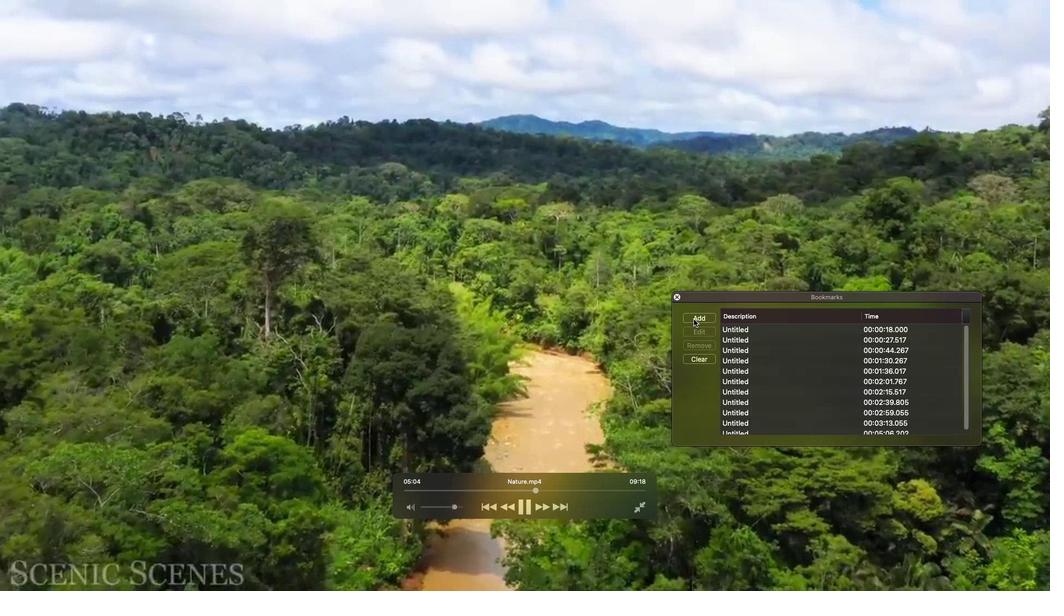 
Action: Mouse moved to (705, 318)
Screenshot: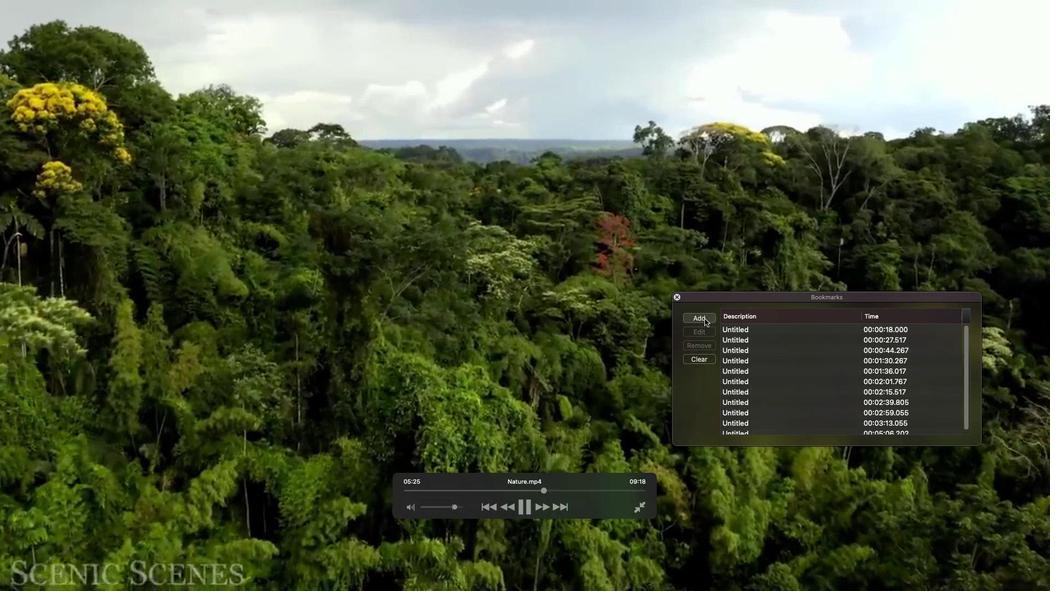 
Action: Mouse pressed left at (705, 318)
Screenshot: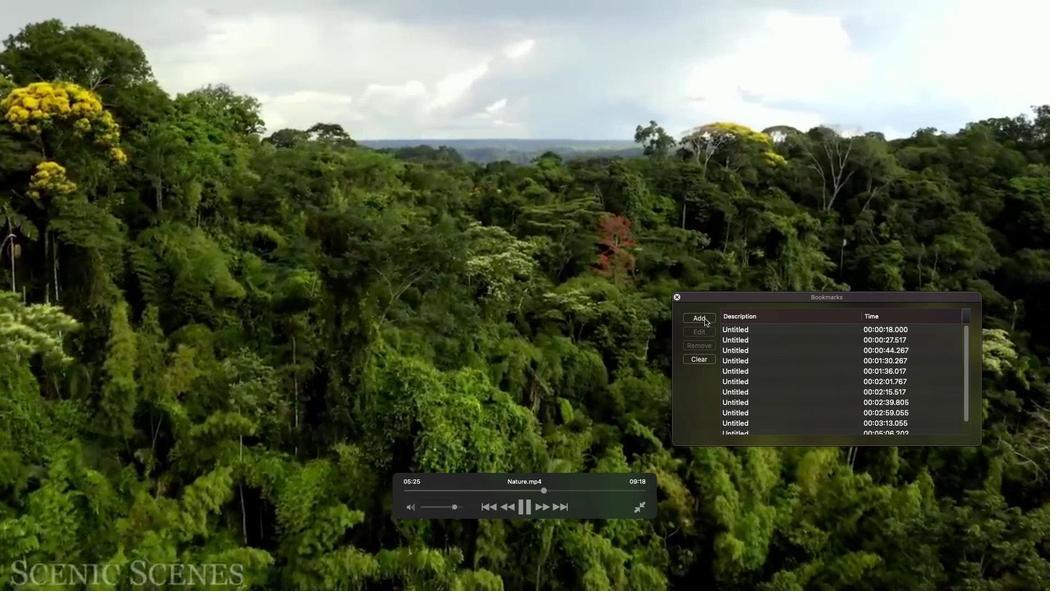 
Action: Mouse moved to (550, 491)
Screenshot: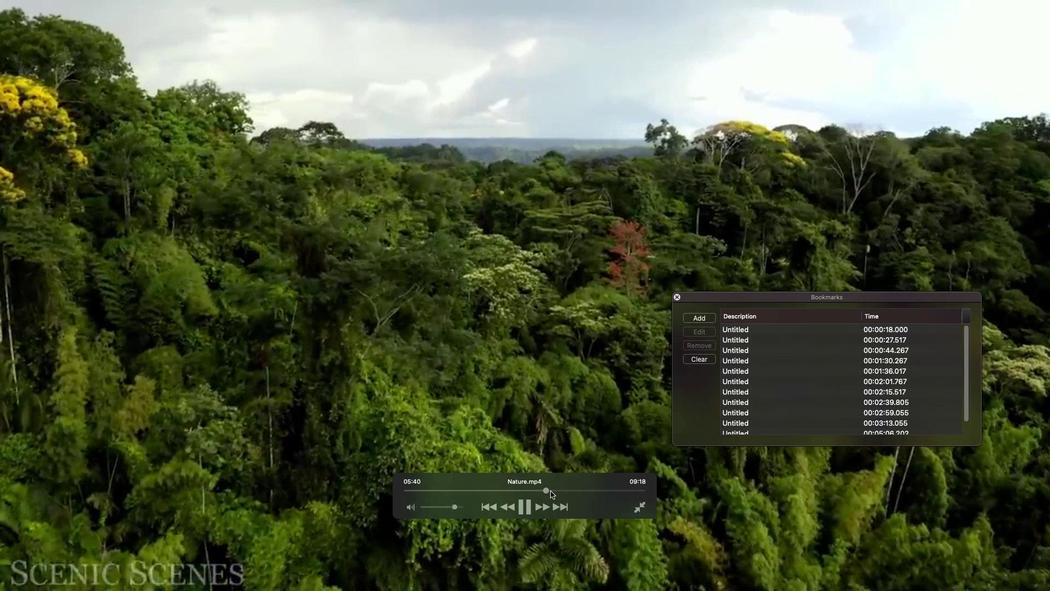 
Action: Mouse pressed left at (550, 491)
Screenshot: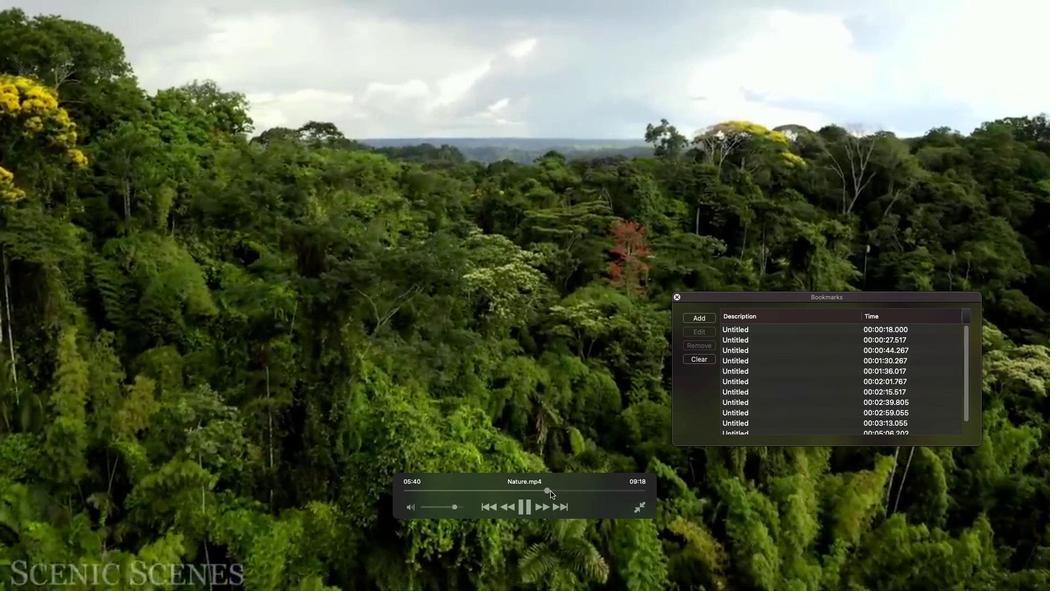 
Action: Mouse moved to (559, 490)
Screenshot: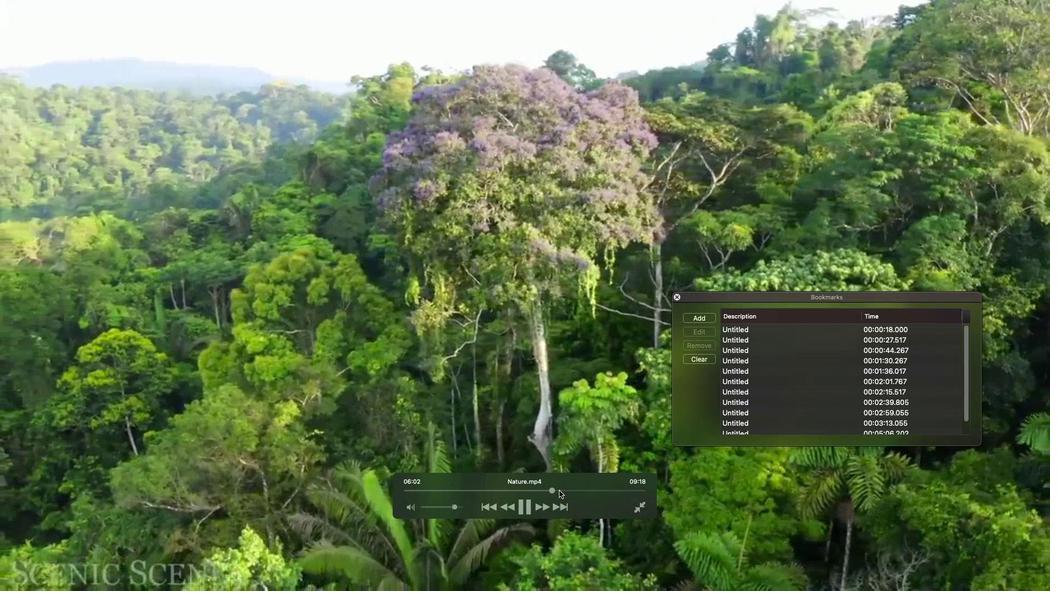 
Action: Mouse pressed left at (559, 490)
Screenshot: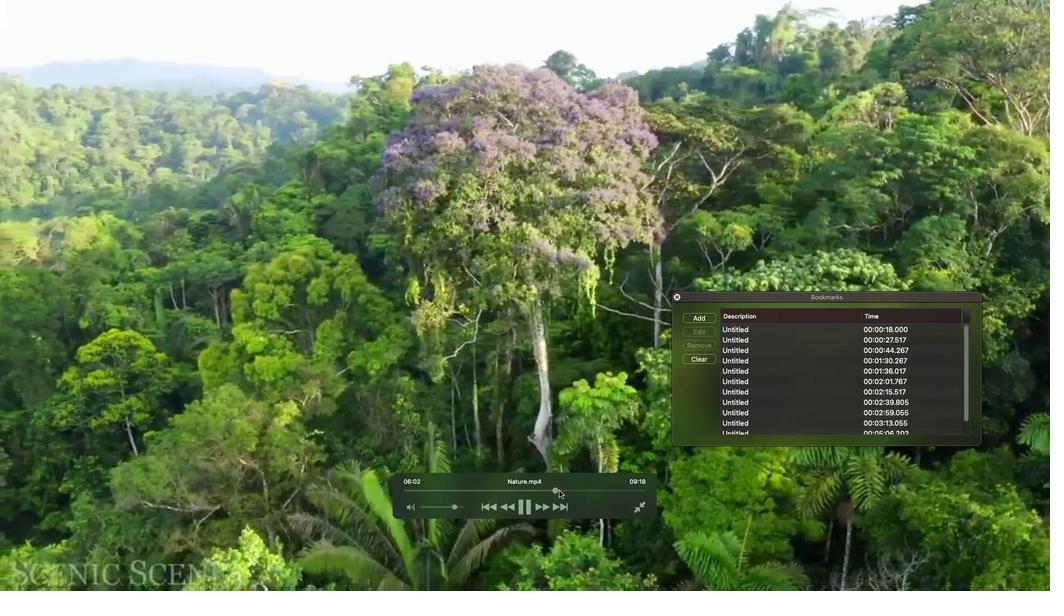 
Action: Mouse moved to (692, 320)
Screenshot: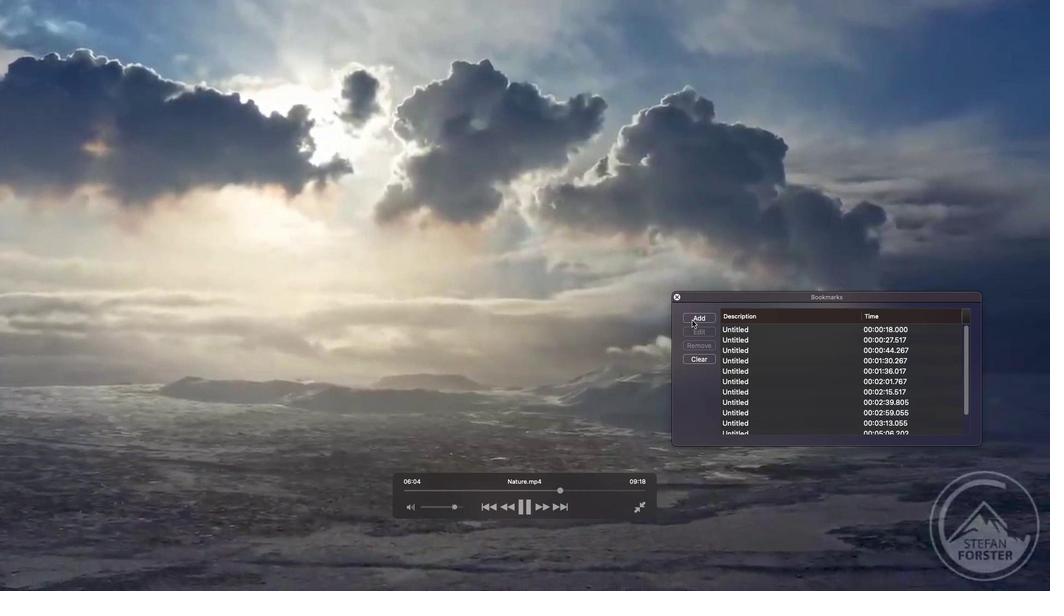 
Action: Mouse pressed left at (692, 320)
Screenshot: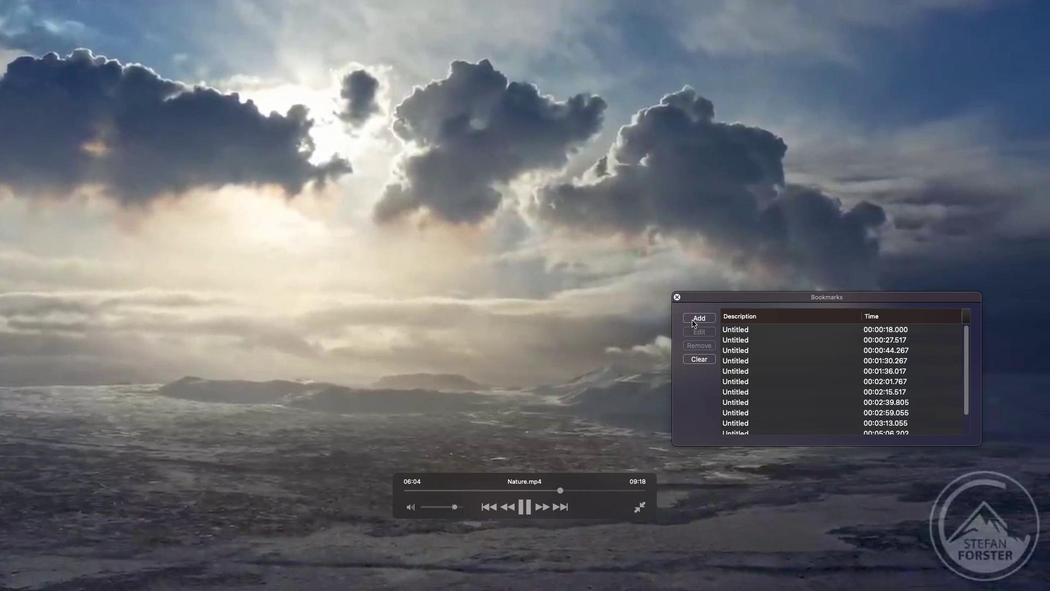 
Action: Mouse moved to (709, 321)
Screenshot: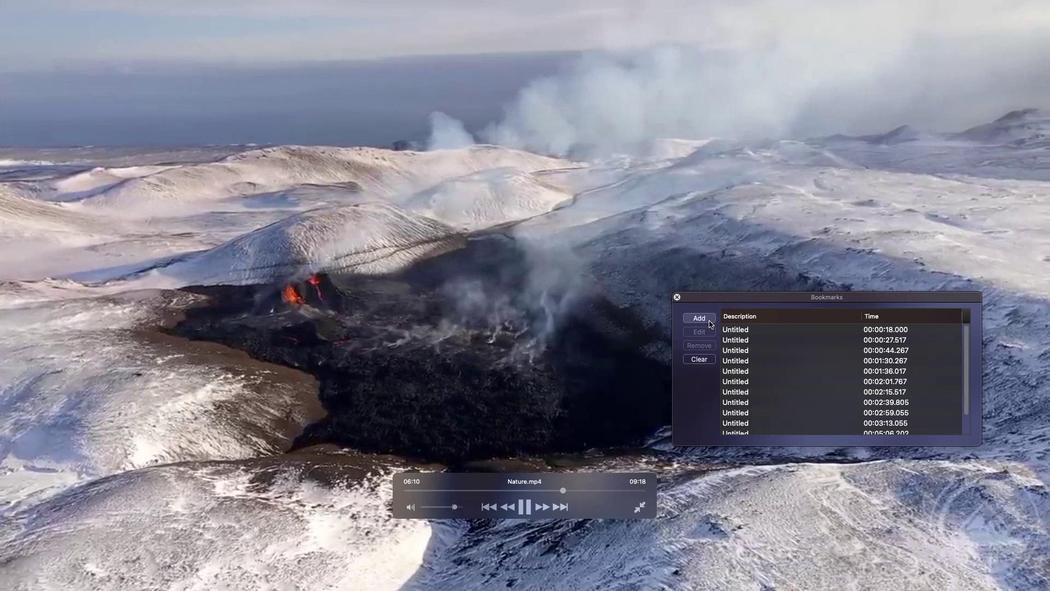 
Action: Mouse pressed left at (709, 321)
Screenshot: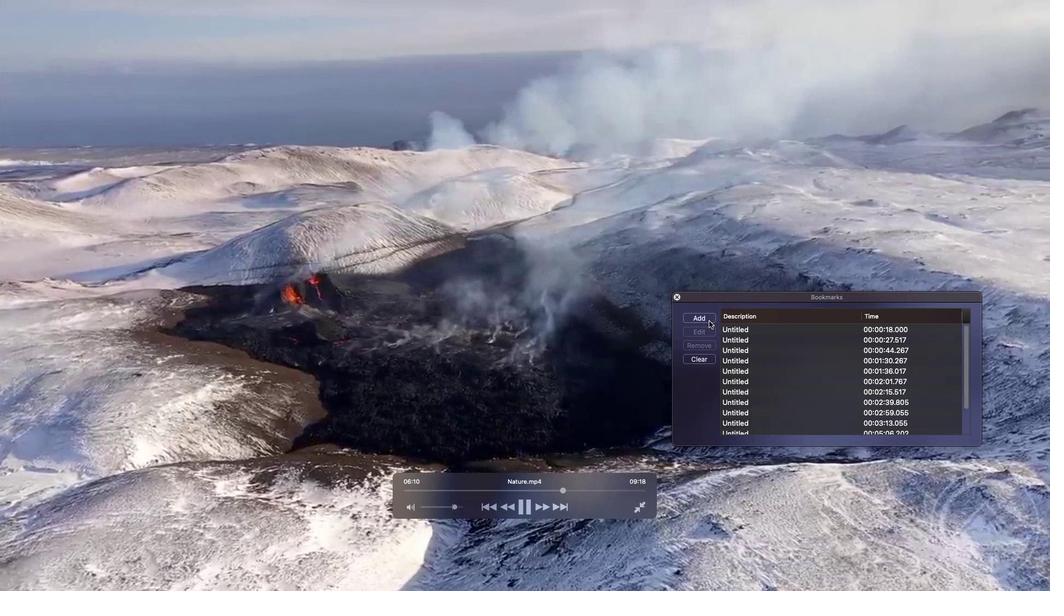 
Action: Mouse pressed left at (709, 321)
Screenshot: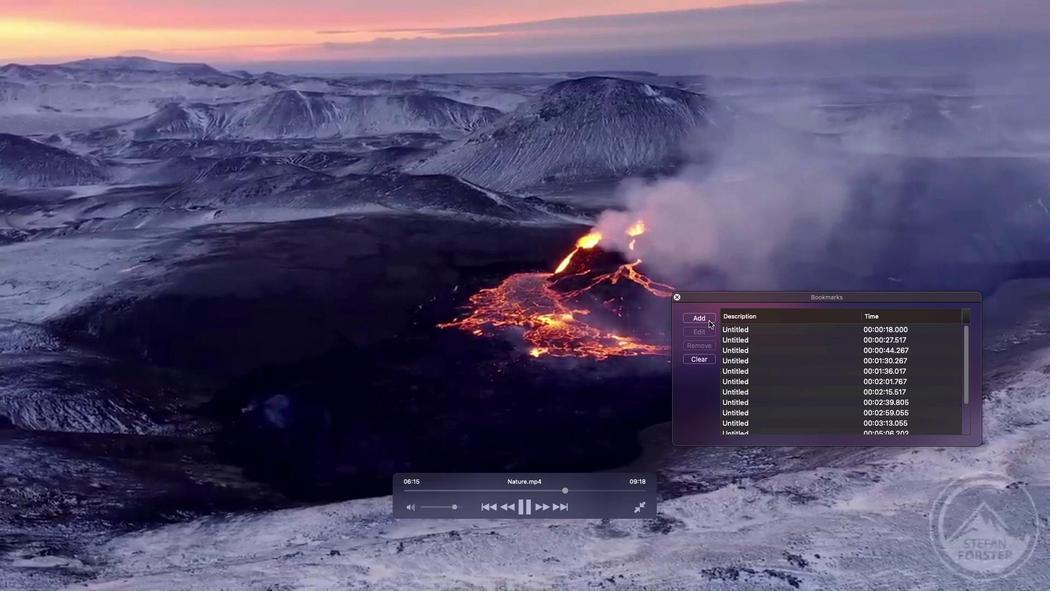 
Action: Mouse moved to (568, 491)
Screenshot: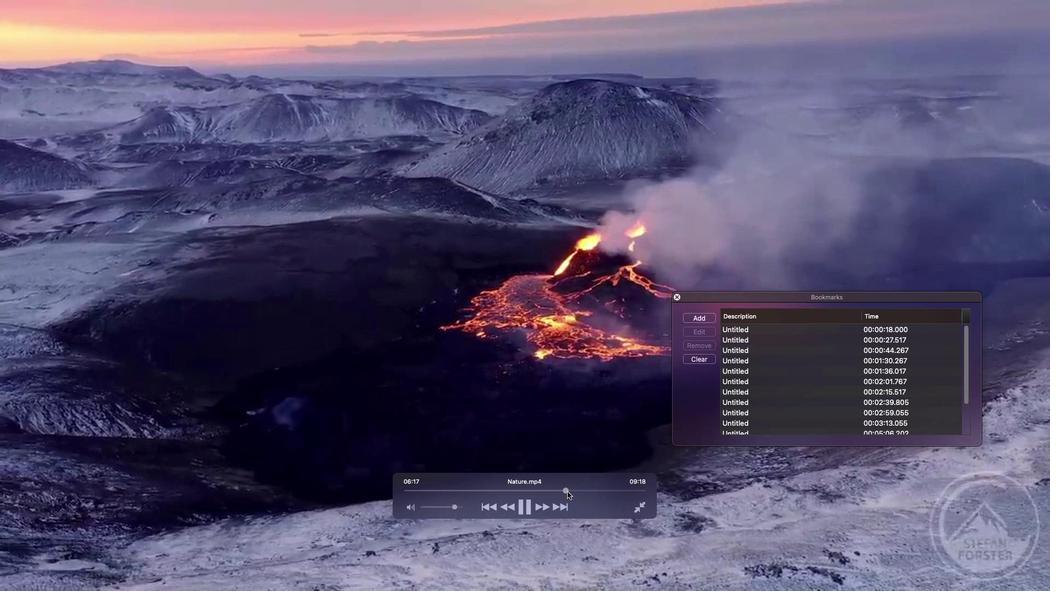 
Action: Mouse pressed left at (568, 491)
Screenshot: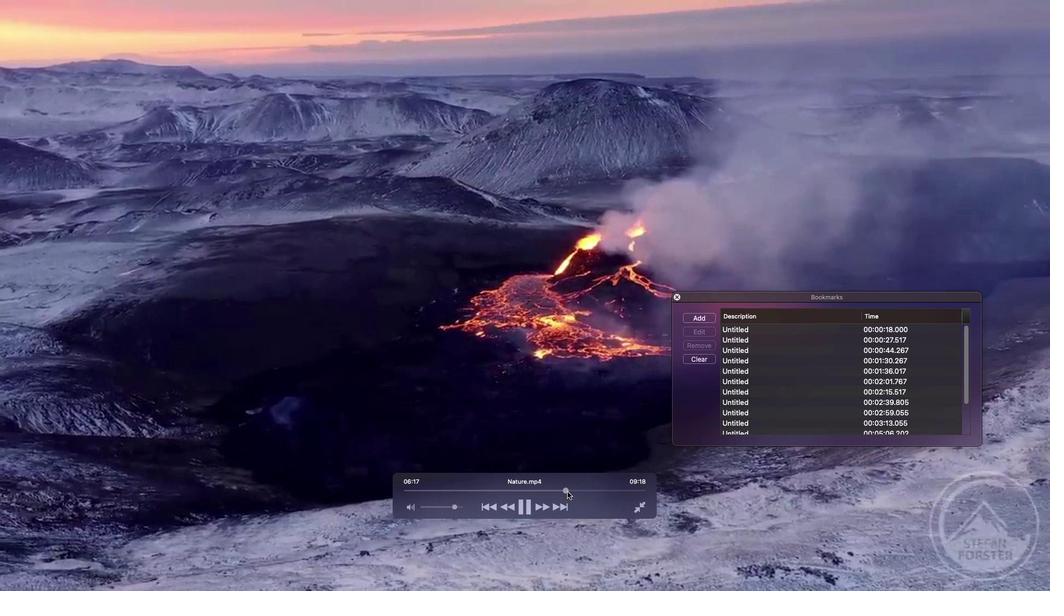 
Action: Mouse moved to (577, 490)
Screenshot: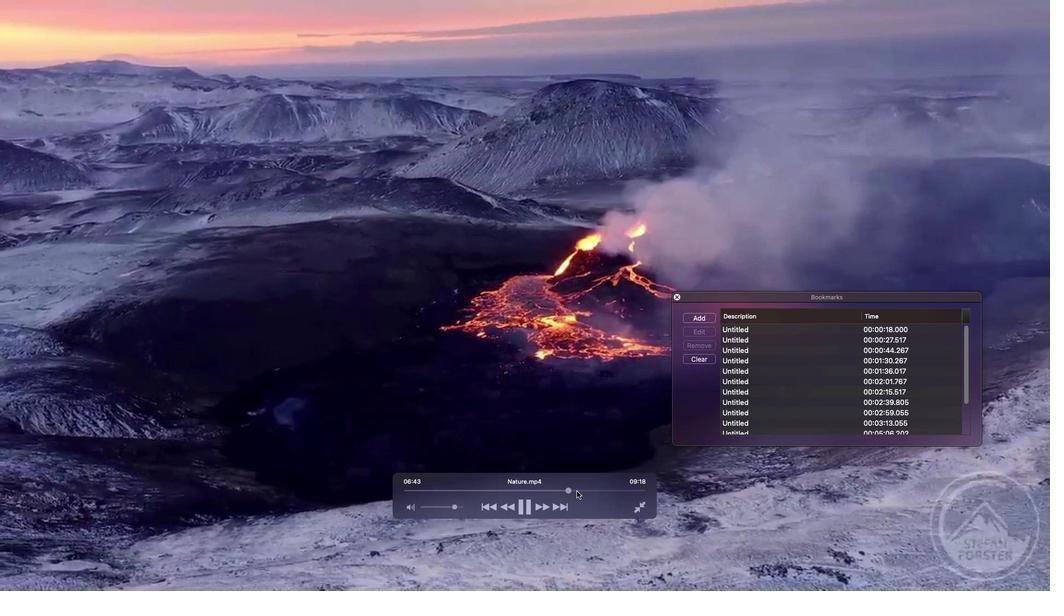
Action: Mouse pressed left at (577, 490)
Screenshot: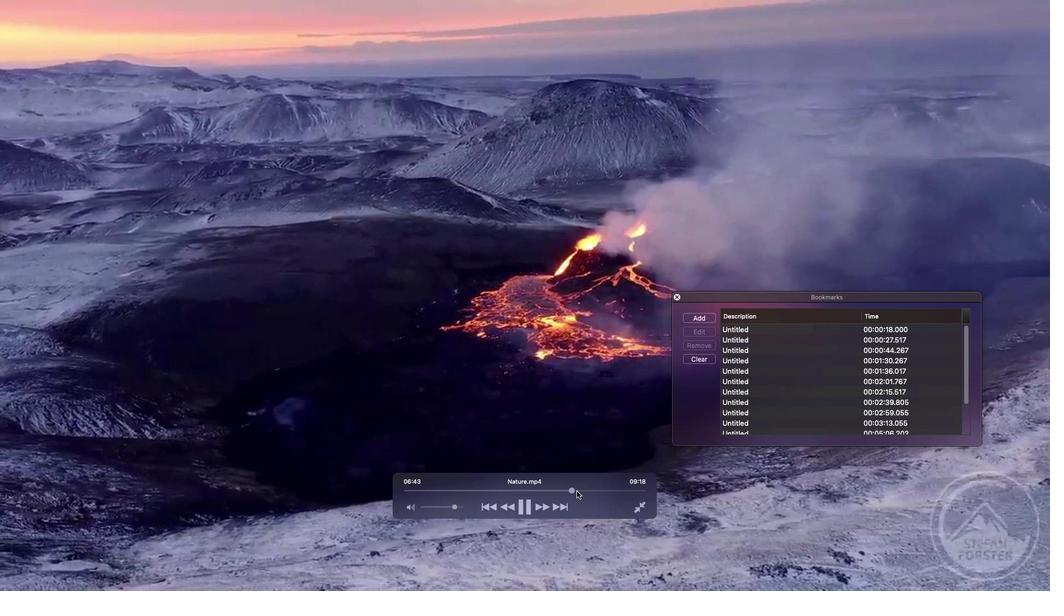 
Action: Mouse moved to (714, 317)
Screenshot: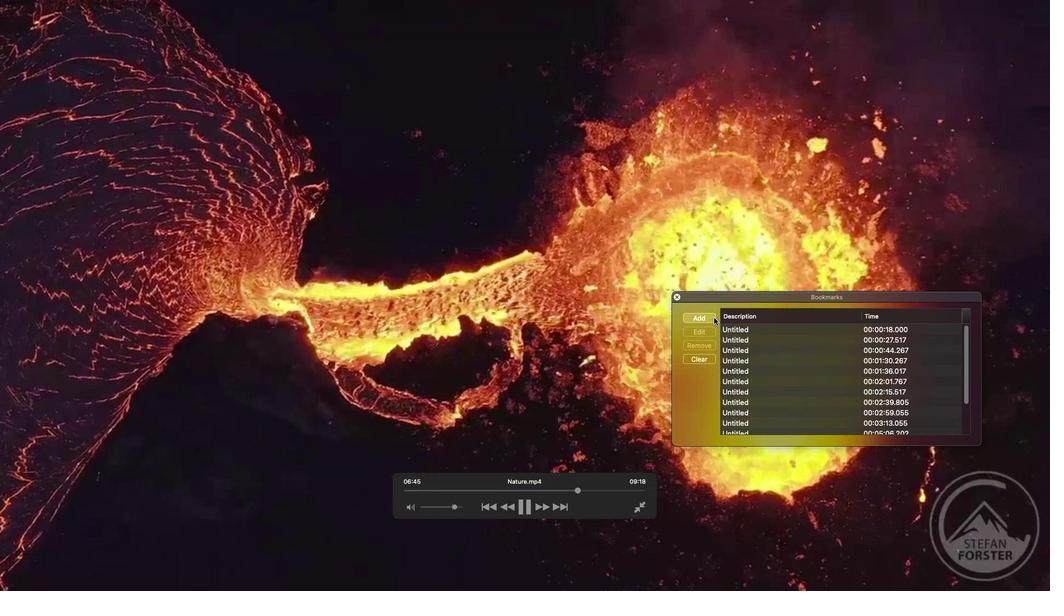 
Action: Mouse pressed left at (714, 317)
Screenshot: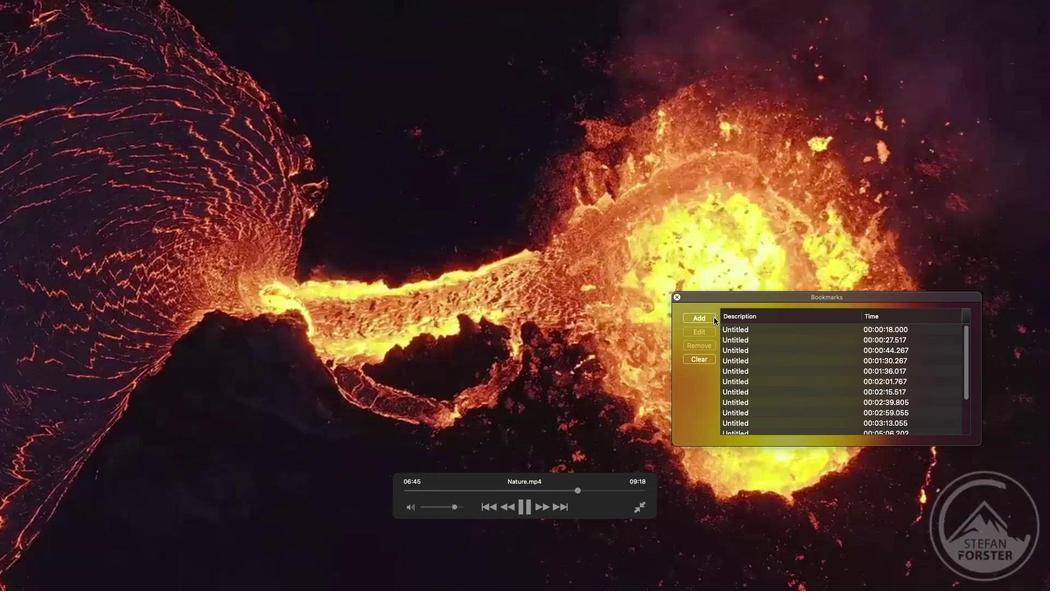 
Action: Mouse moved to (585, 489)
Screenshot: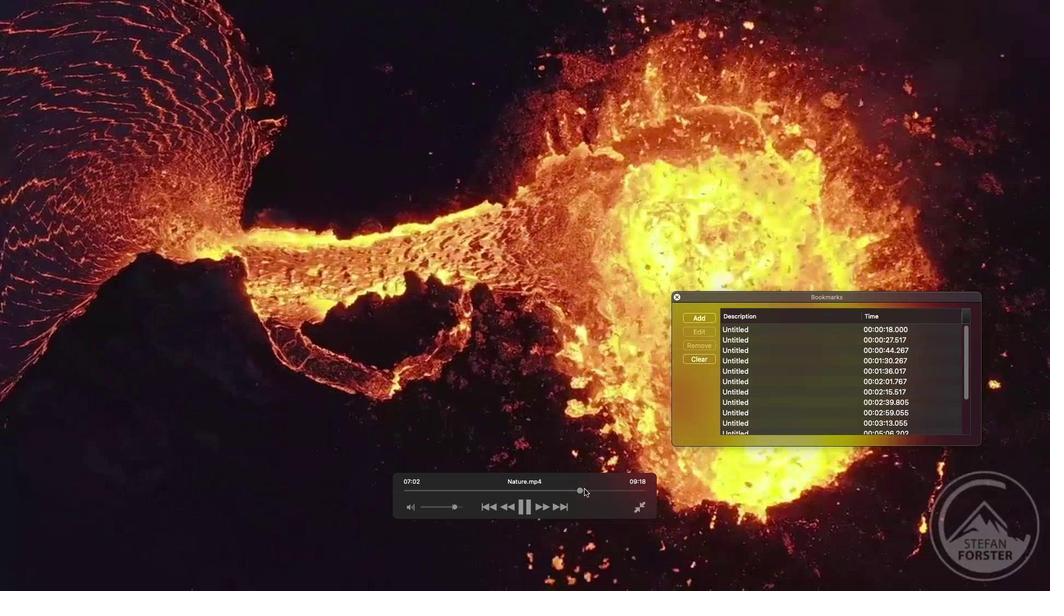 
Action: Mouse pressed left at (585, 489)
Screenshot: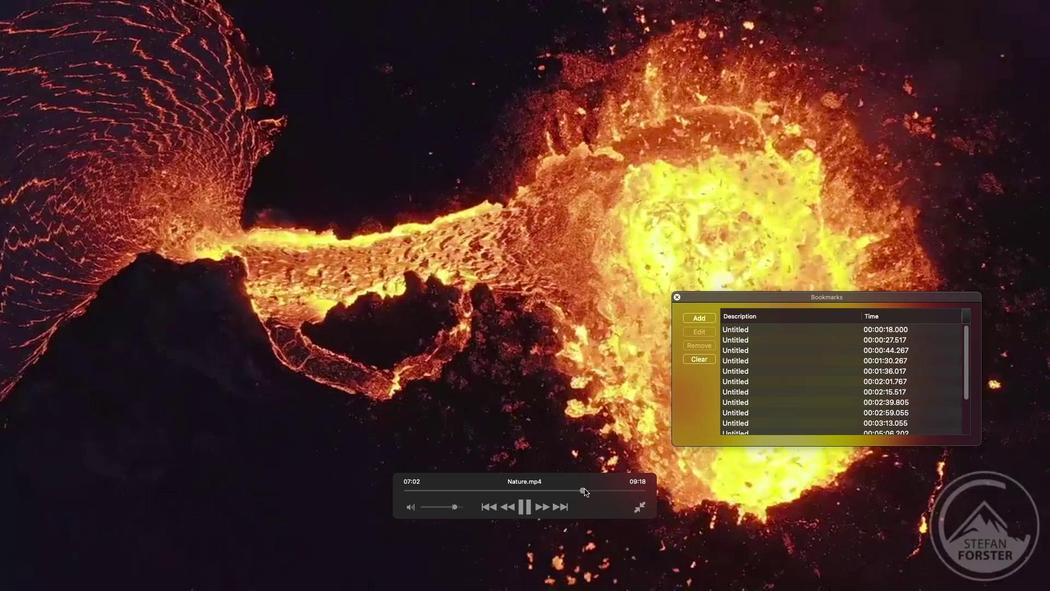 
Action: Mouse moved to (696, 318)
Screenshot: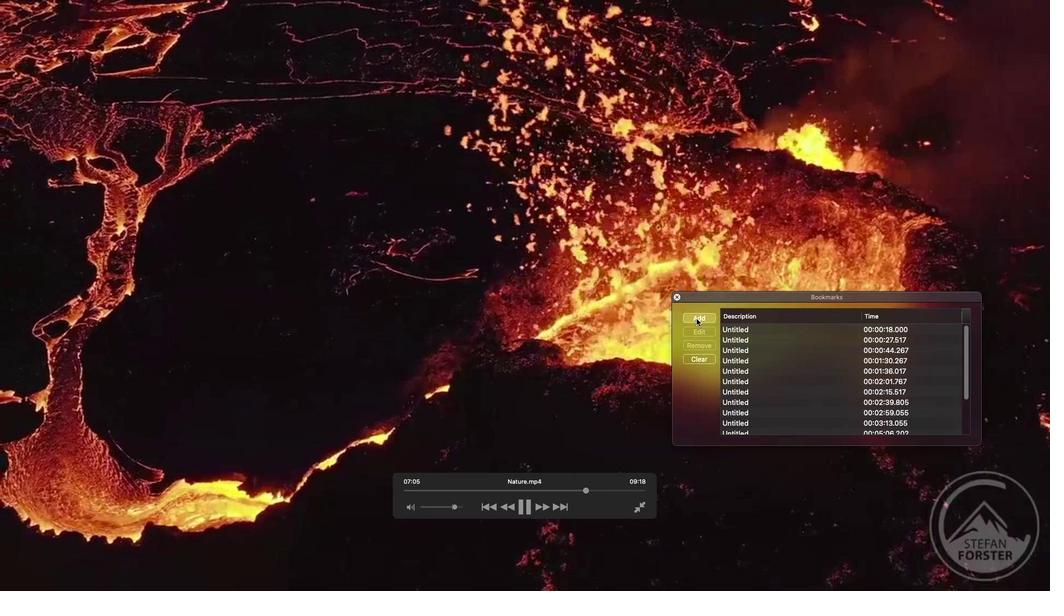 
Action: Mouse pressed left at (696, 318)
Screenshot: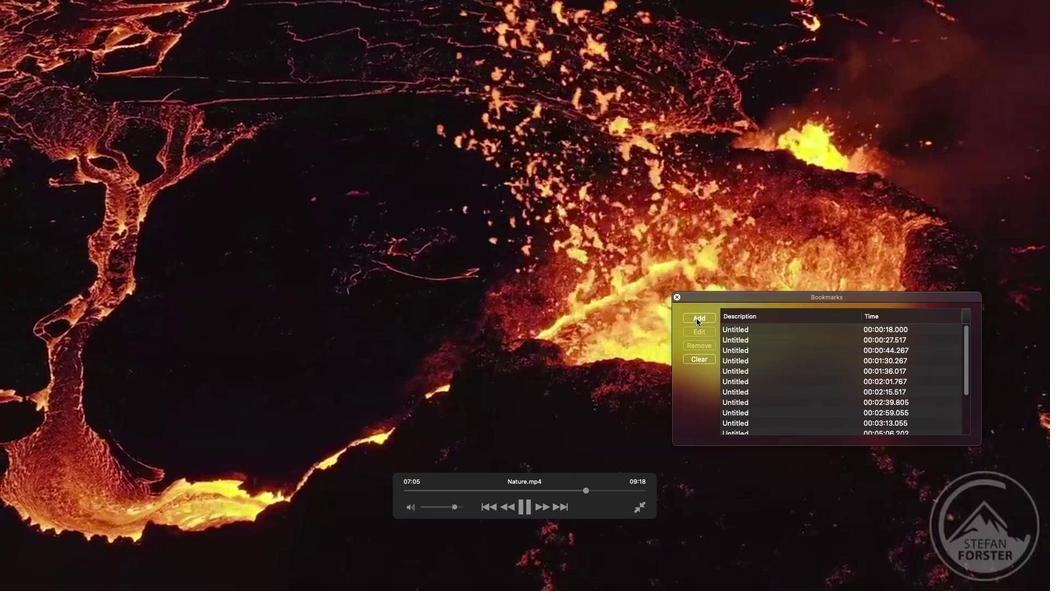 
Action: Mouse moved to (599, 489)
Screenshot: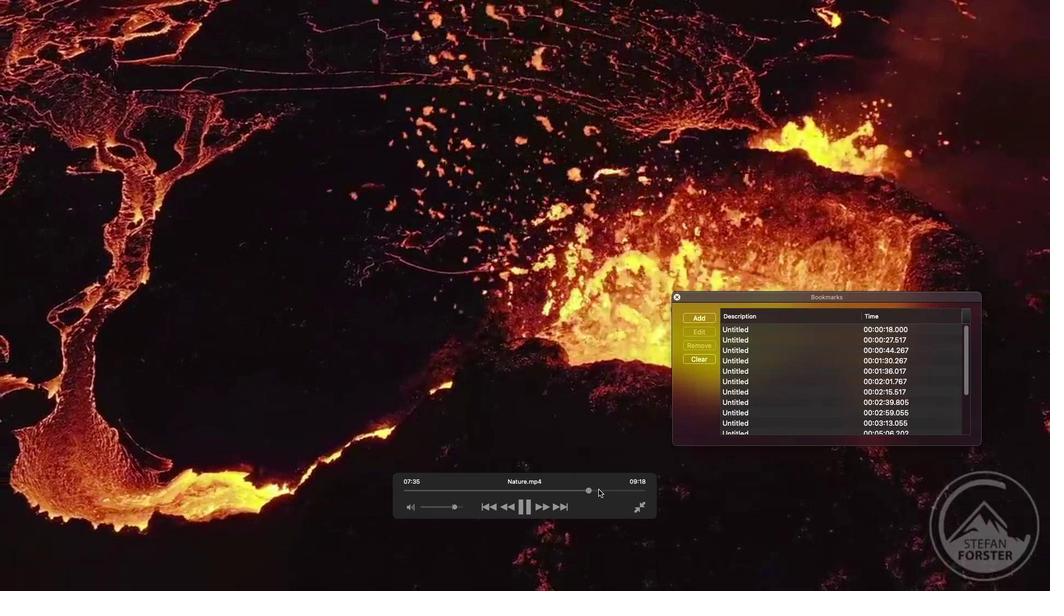
Action: Mouse pressed left at (599, 489)
Screenshot: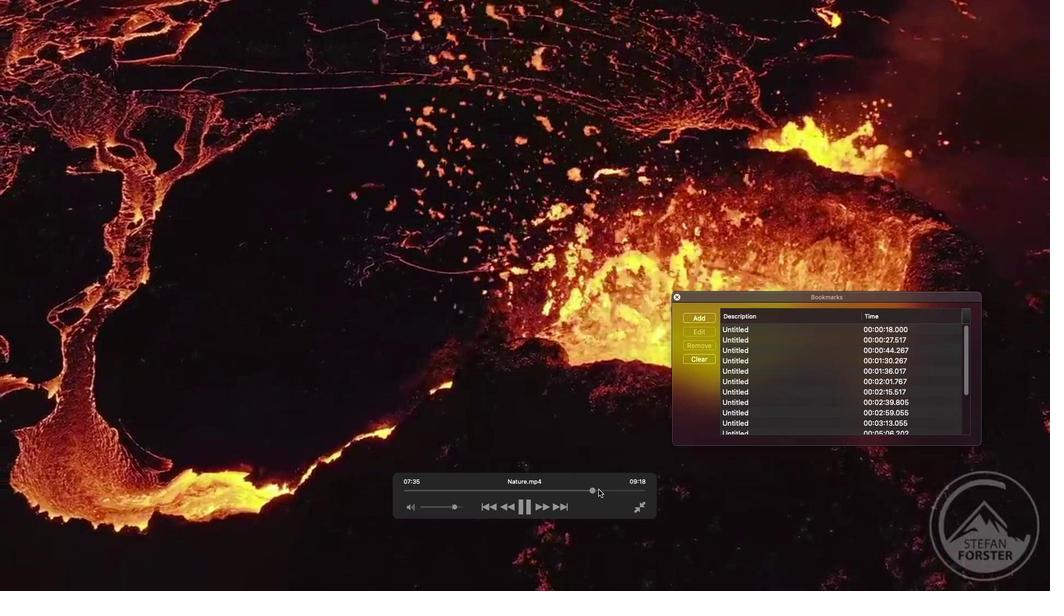 
Action: Mouse moved to (697, 321)
Screenshot: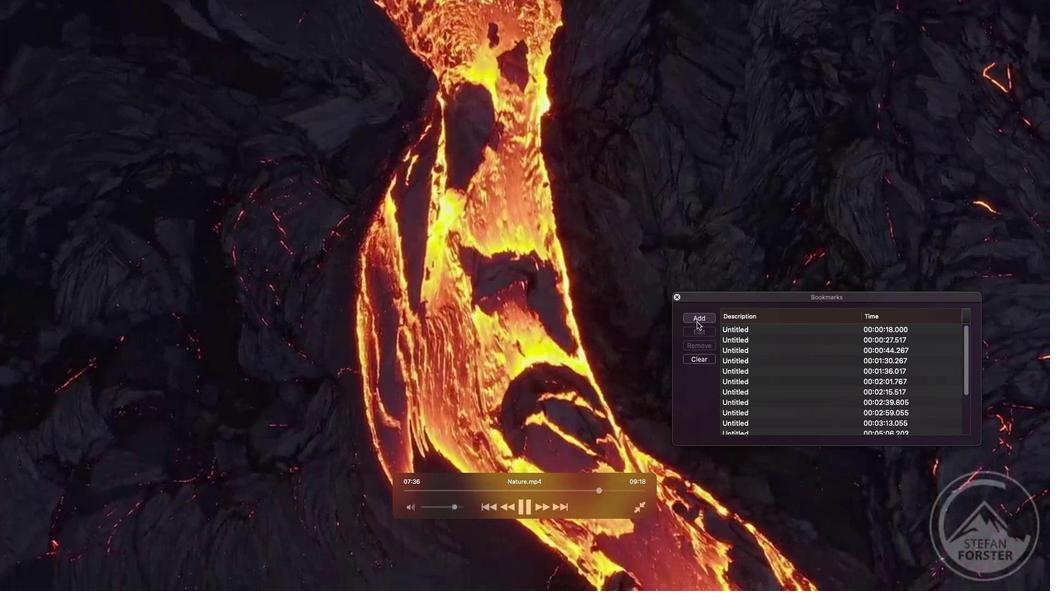 
Action: Mouse pressed left at (697, 321)
Screenshot: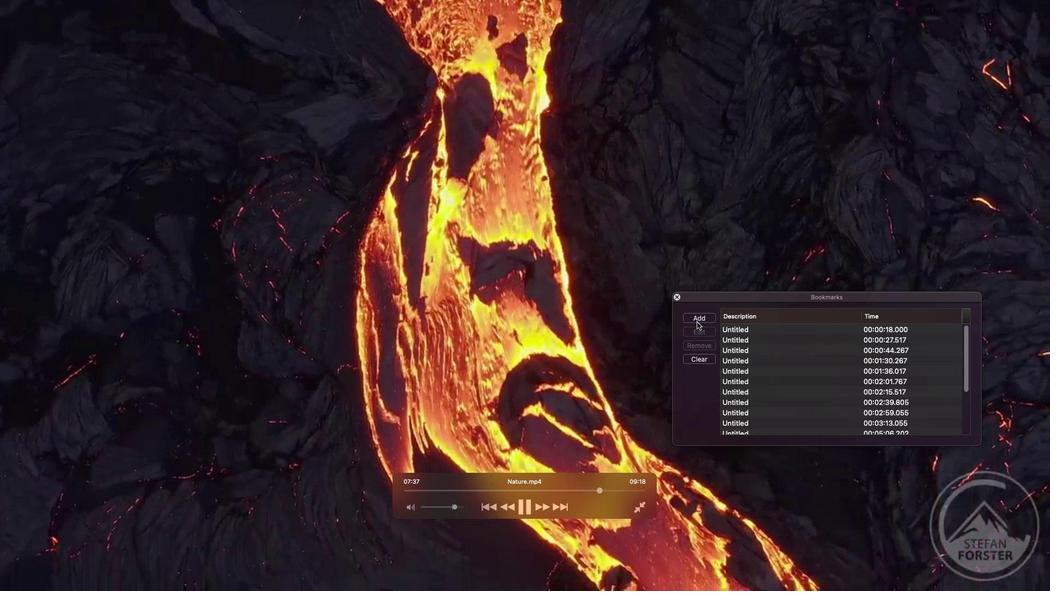 
Action: Mouse moved to (615, 488)
Screenshot: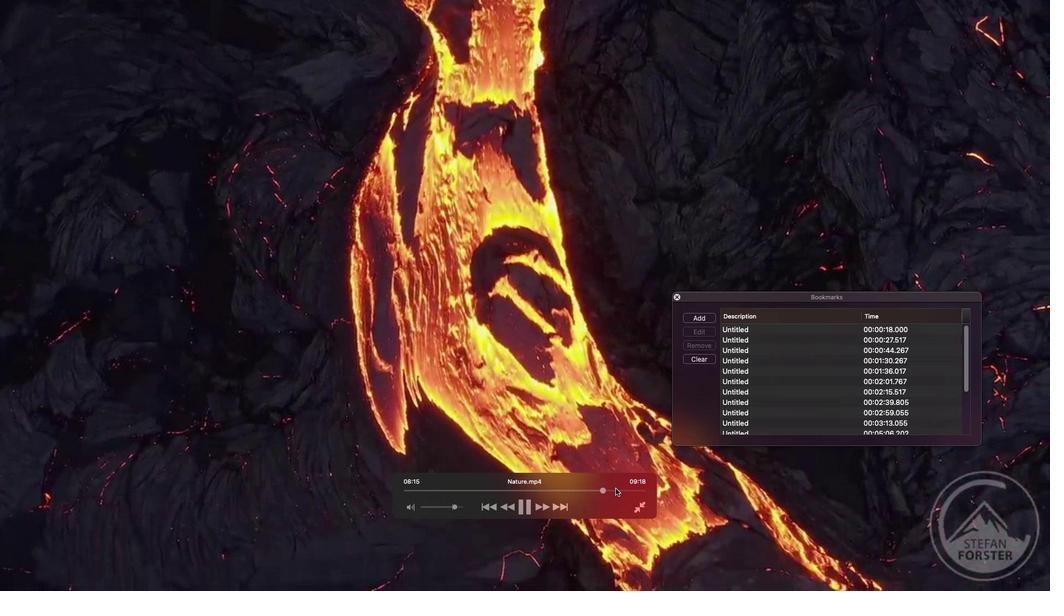 
Action: Mouse pressed left at (615, 488)
Screenshot: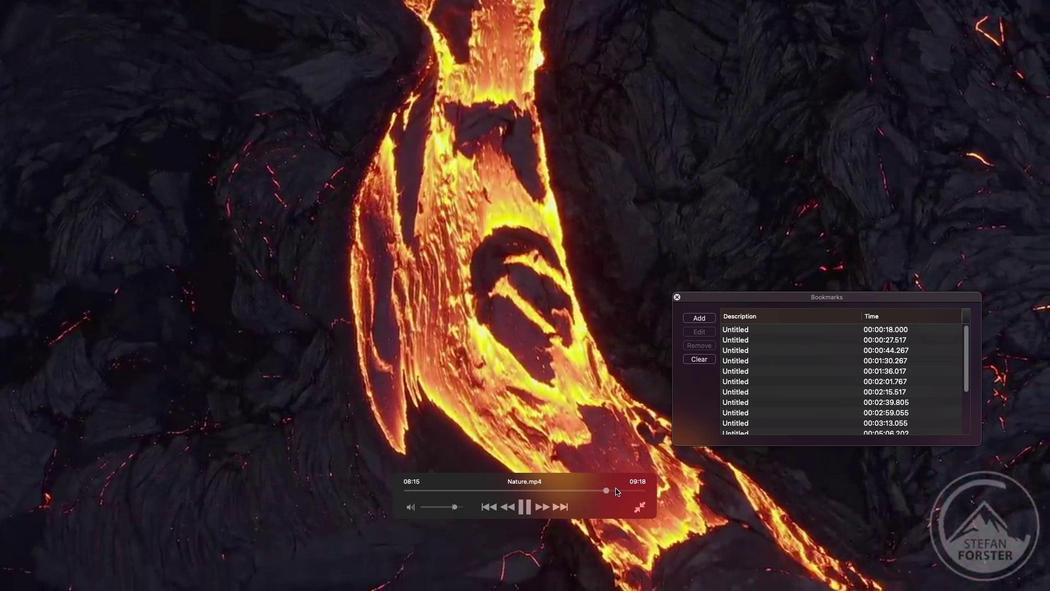 
Action: Mouse moved to (710, 320)
Screenshot: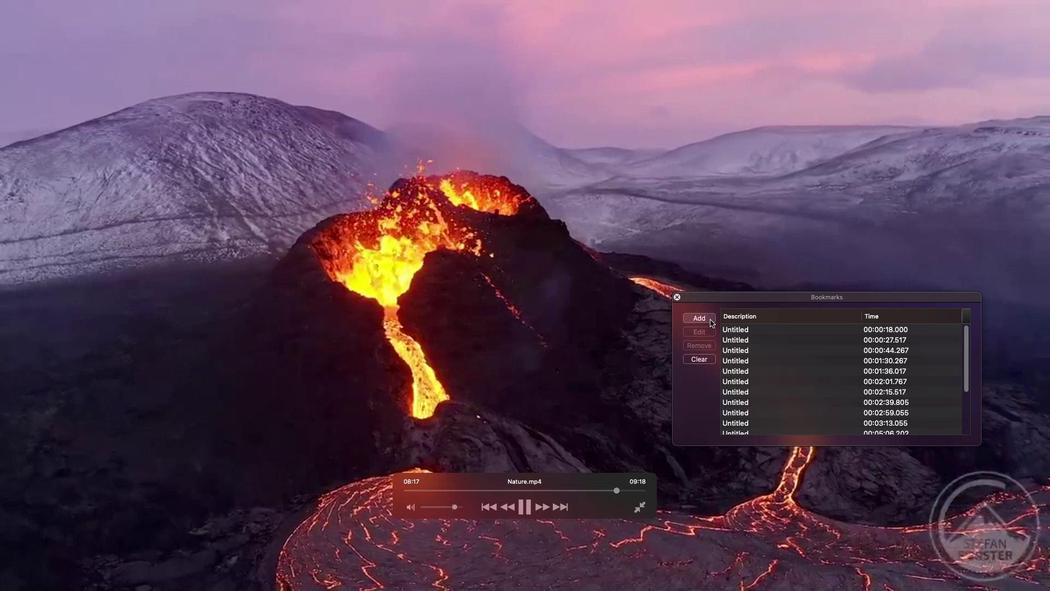 
Action: Mouse pressed left at (710, 320)
Screenshot: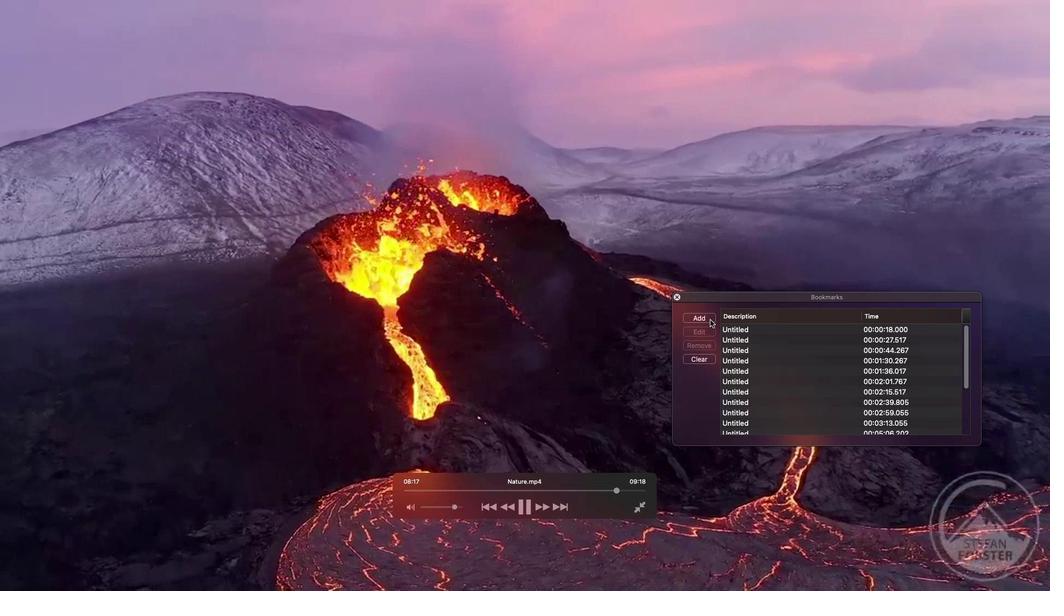 
Action: Mouse moved to (632, 488)
Screenshot: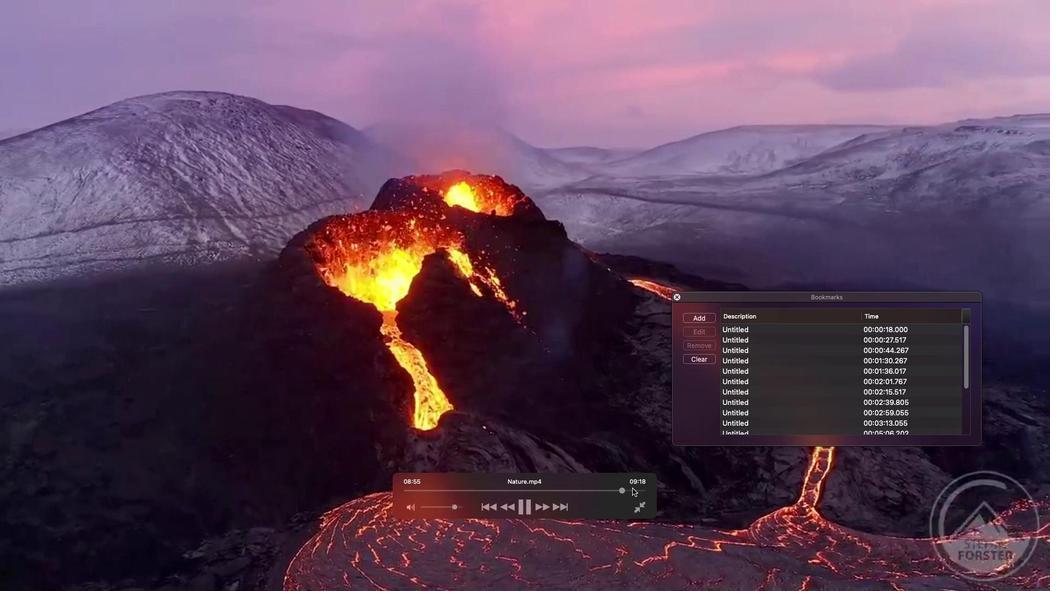 
Action: Mouse pressed left at (632, 488)
Screenshot: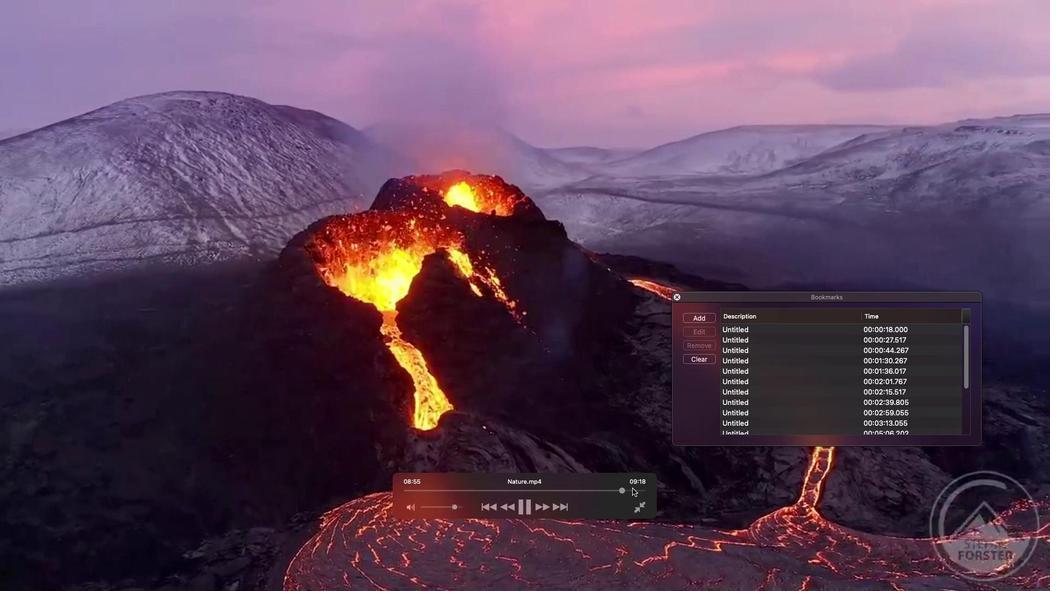 
Action: Mouse moved to (638, 490)
Screenshot: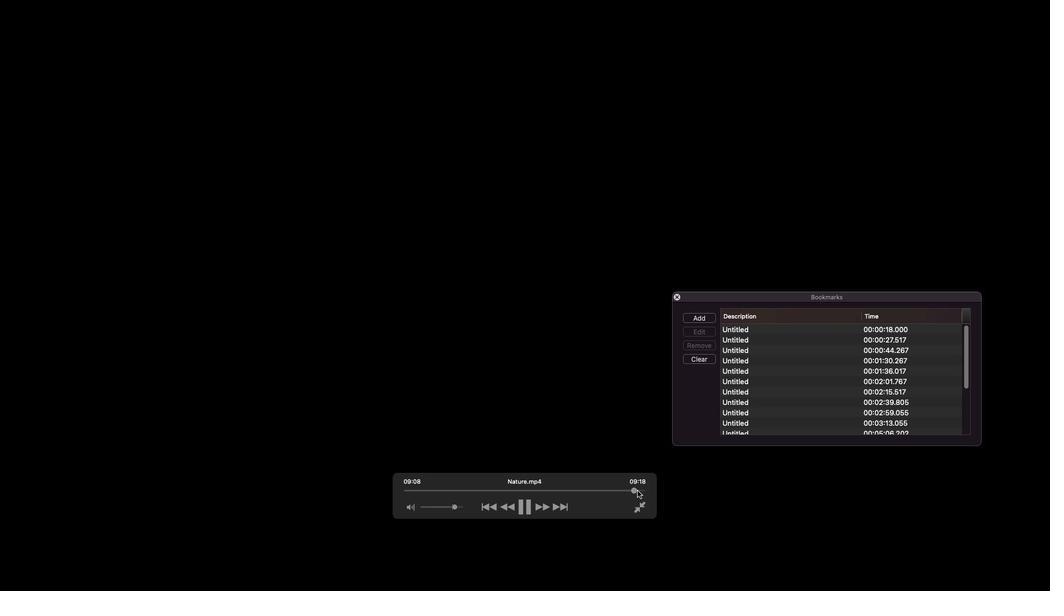 
Action: Mouse pressed left at (638, 490)
Screenshot: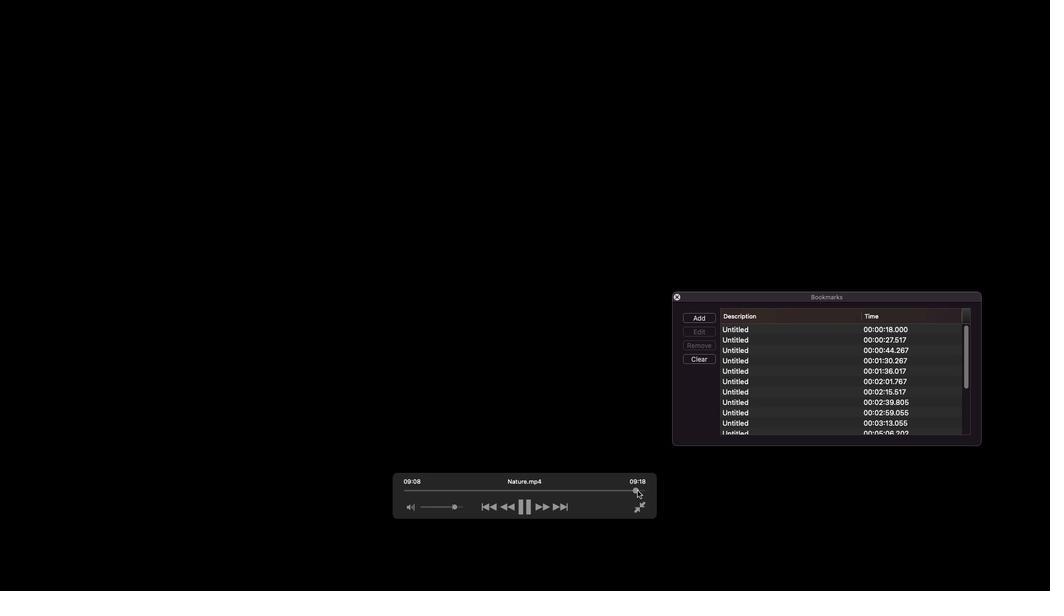 
Action: Mouse moved to (641, 491)
Screenshot: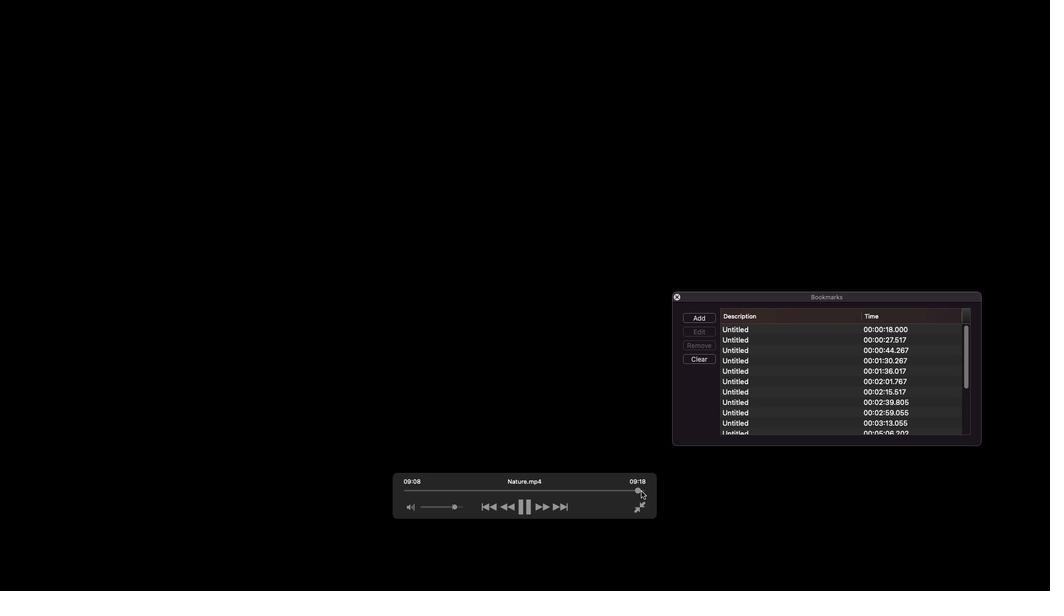 
Action: Mouse pressed left at (641, 491)
Screenshot: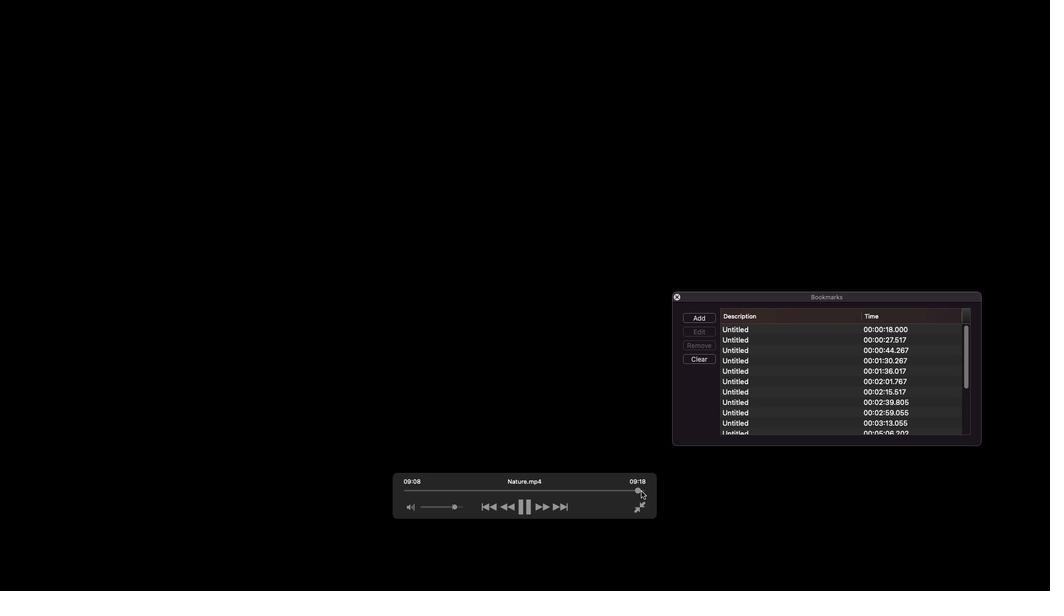 
Action: Mouse moved to (643, 492)
Screenshot: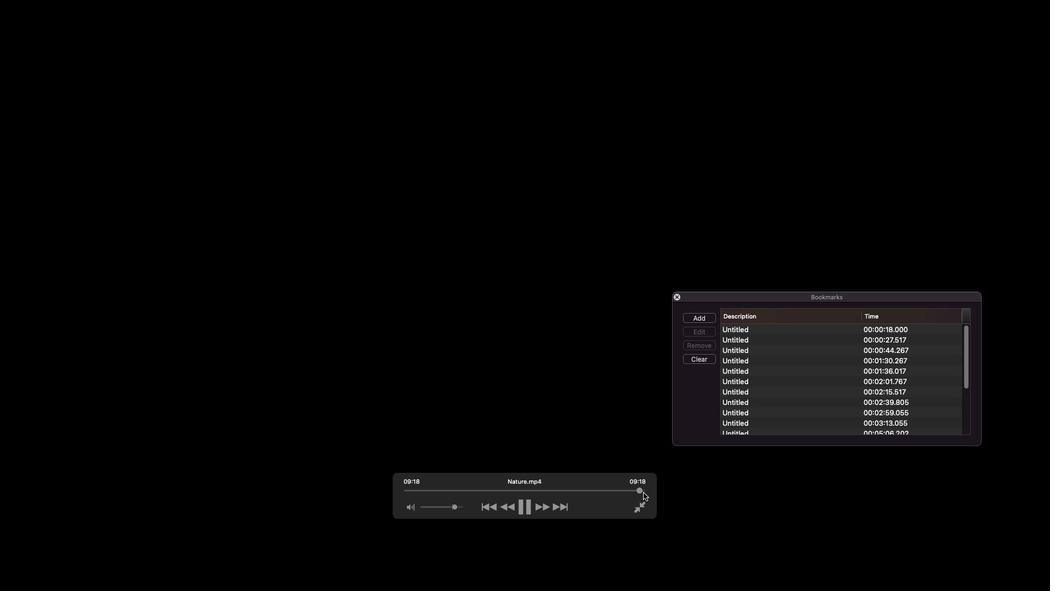 
Action: Mouse pressed left at (643, 492)
Screenshot: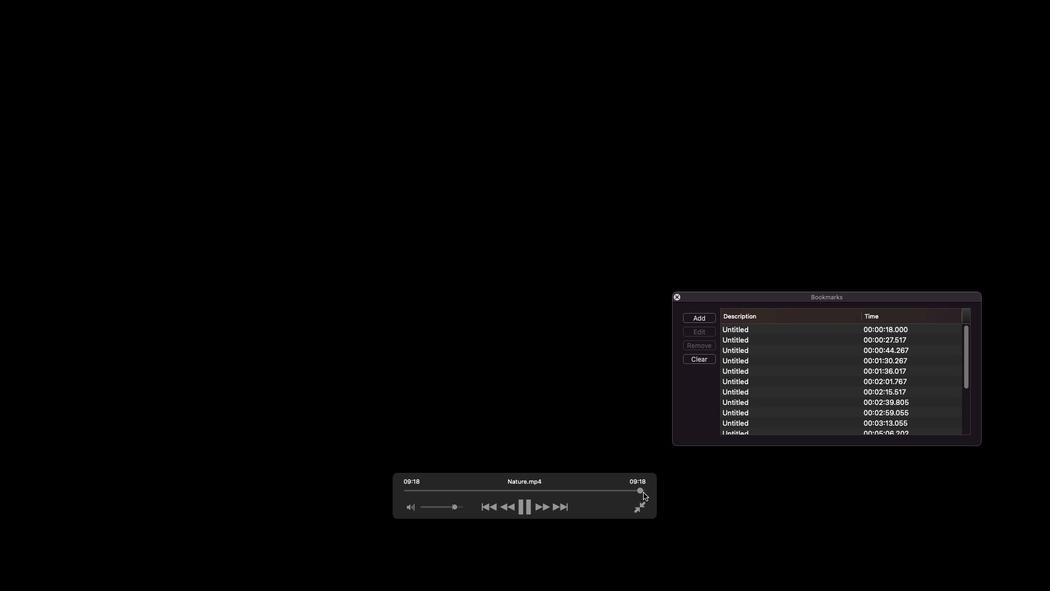 
Action: Mouse moved to (432, 258)
Screenshot: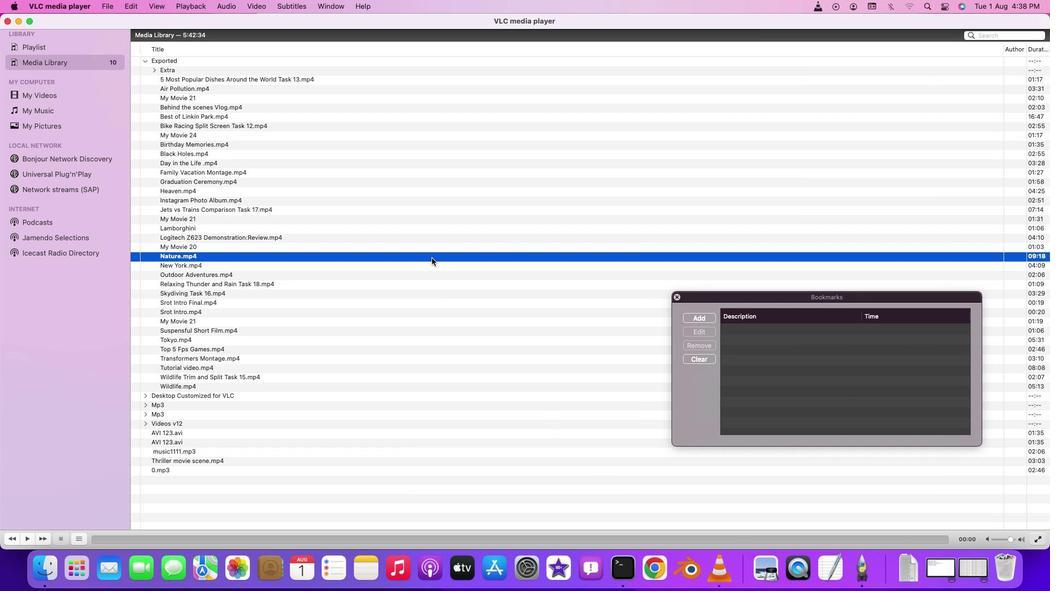 
Action: Mouse pressed left at (432, 258)
Screenshot: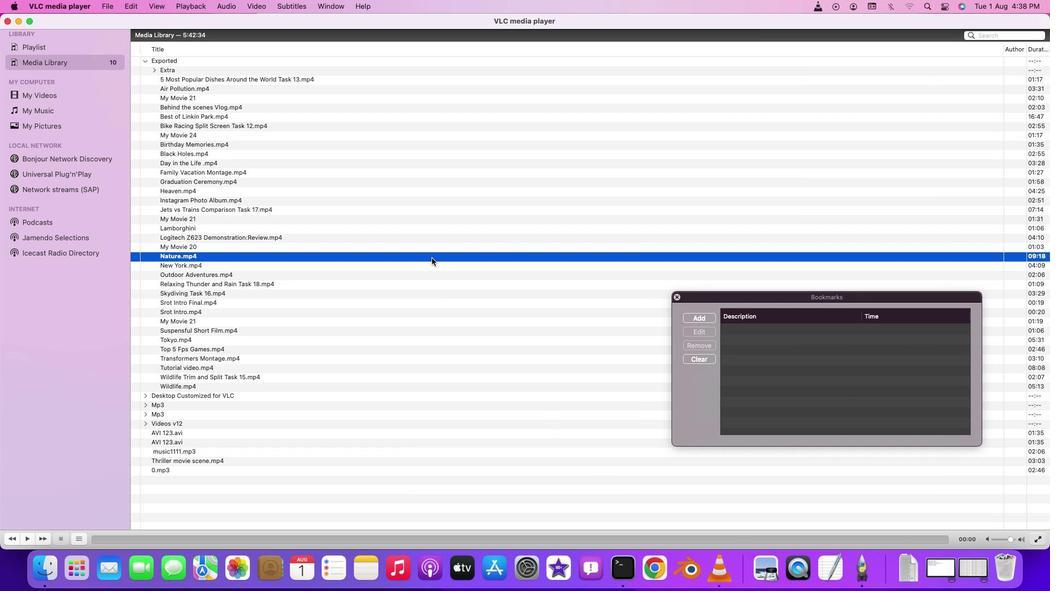 
Action: Mouse pressed left at (432, 258)
Screenshot: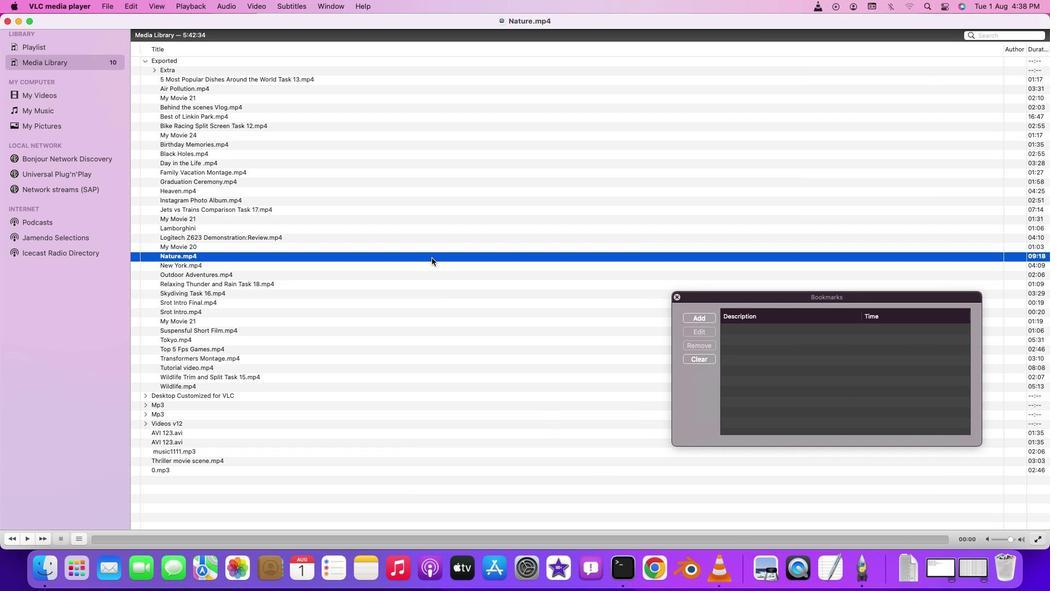 
Action: Mouse moved to (724, 384)
Screenshot: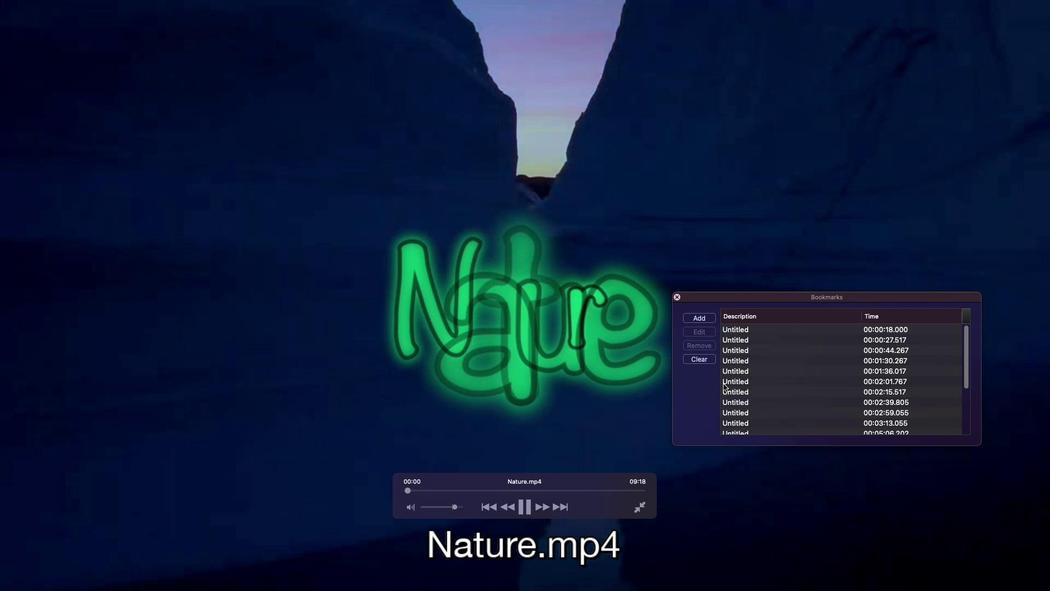 
Action: Mouse pressed left at (724, 384)
Screenshot: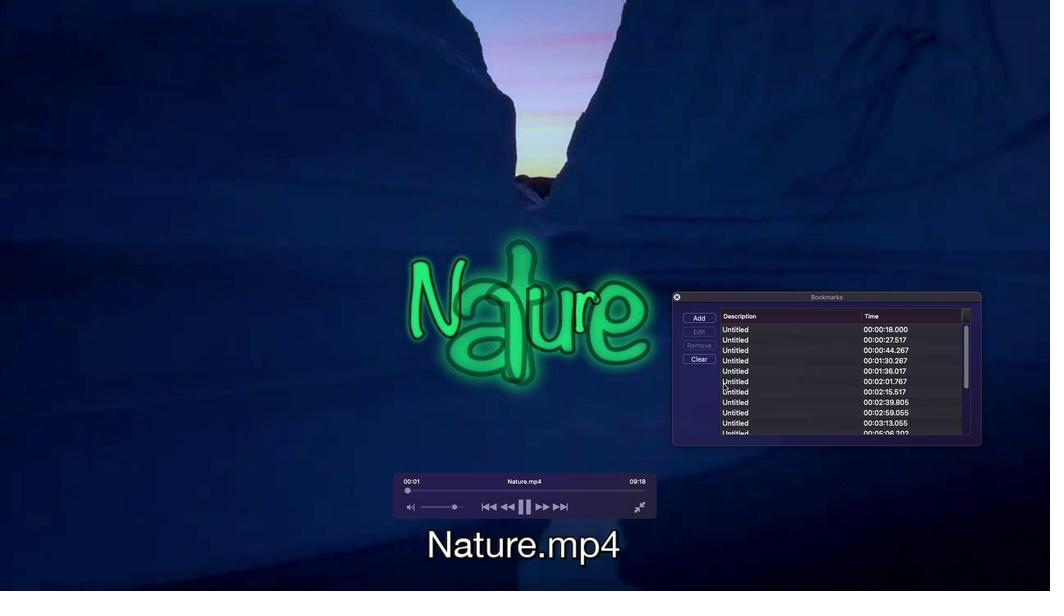
Action: Mouse moved to (737, 383)
Screenshot: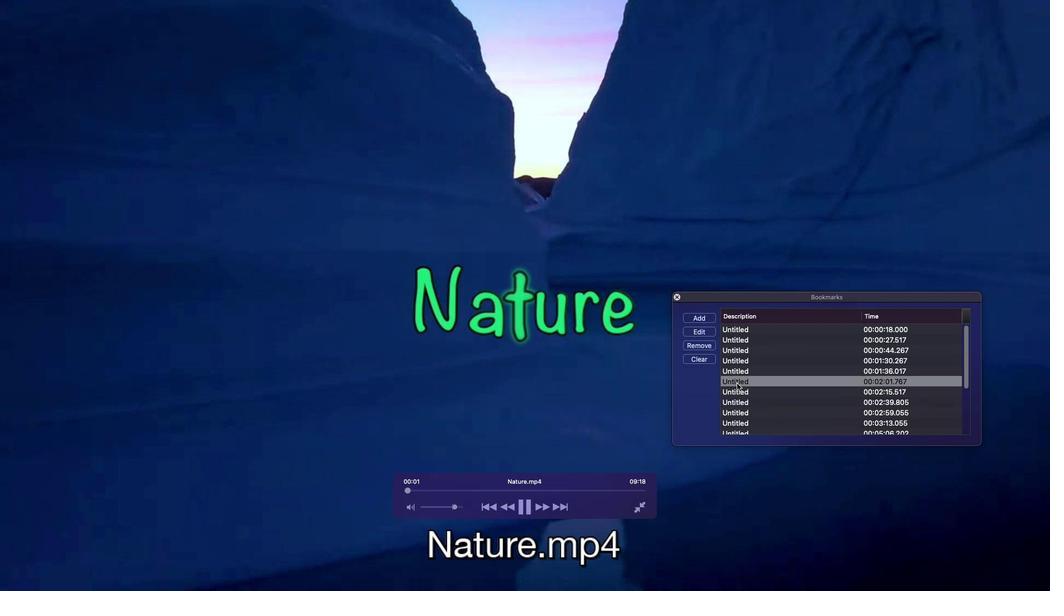 
Action: Mouse pressed left at (737, 383)
Screenshot: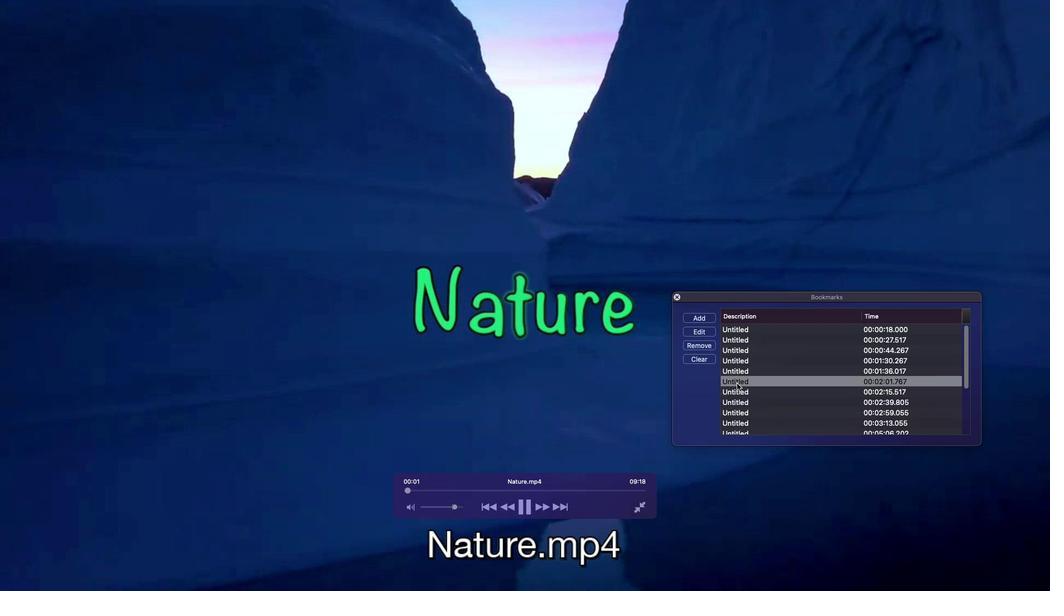 
Action: Mouse pressed left at (737, 383)
Screenshot: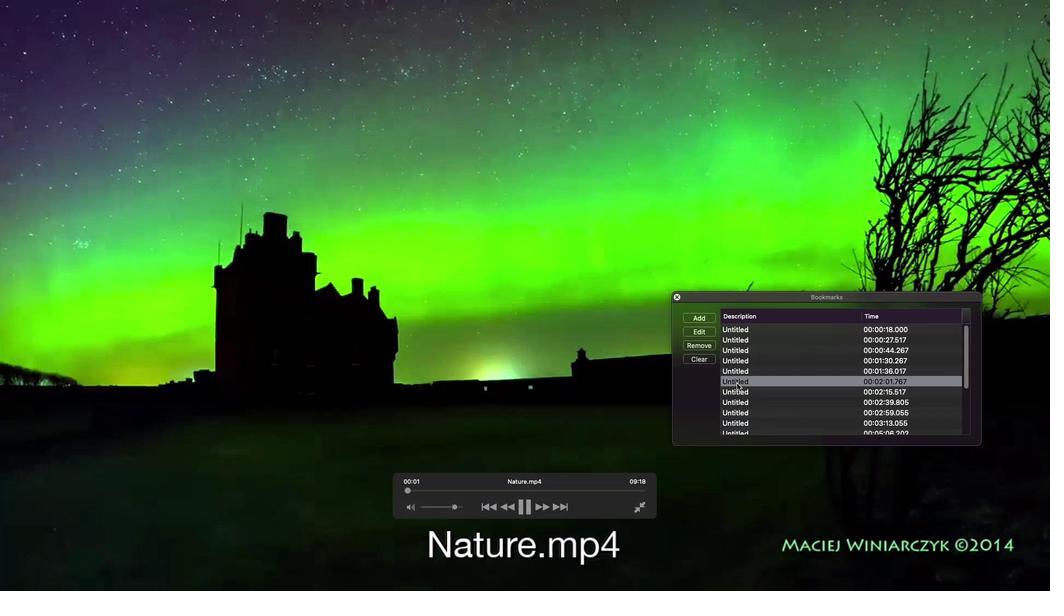 
Action: Mouse moved to (742, 373)
Screenshot: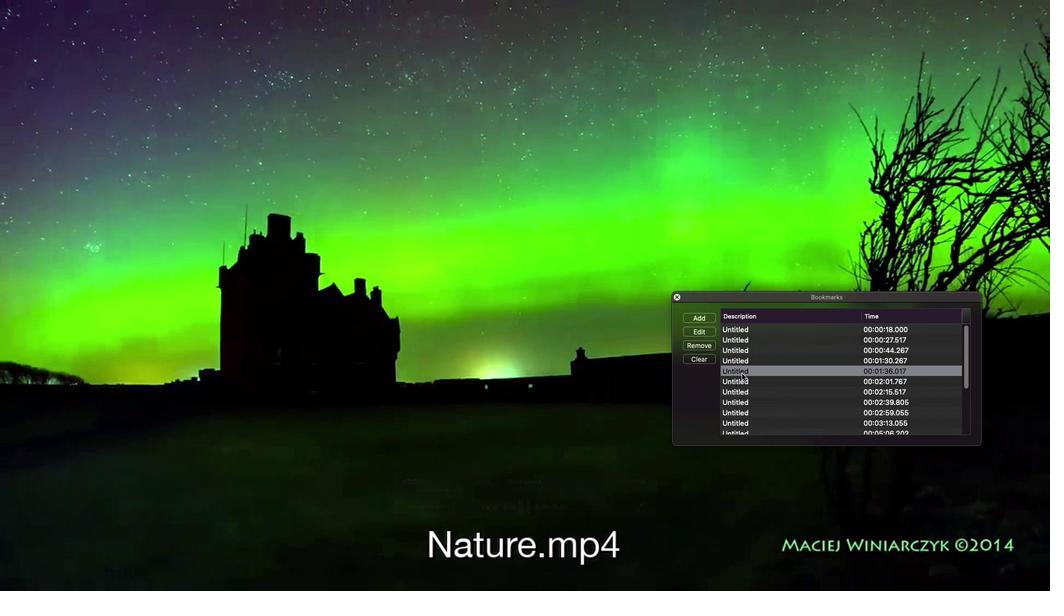 
Action: Mouse pressed left at (742, 373)
Screenshot: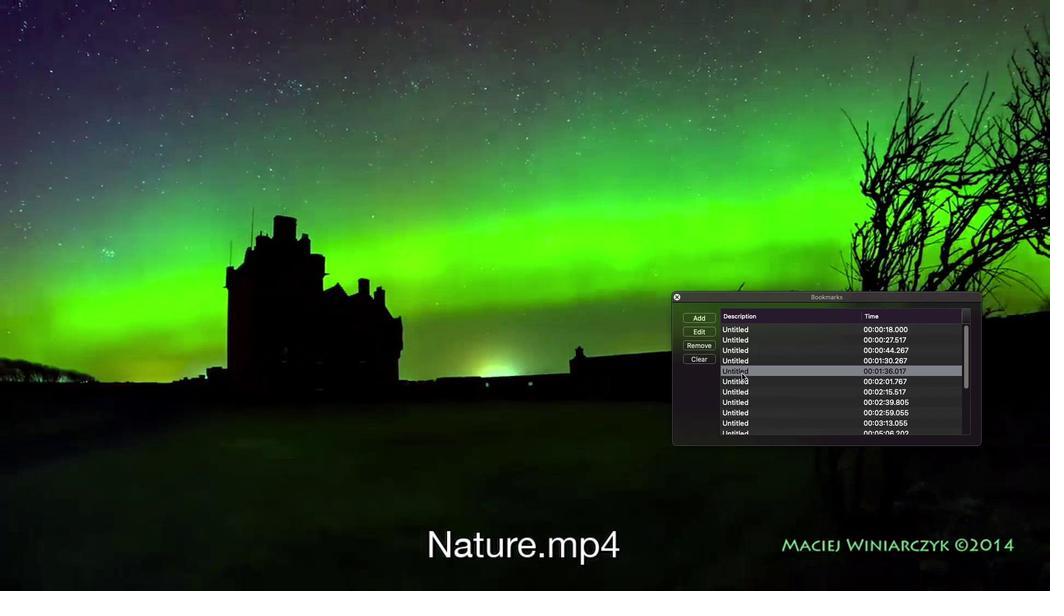 
Action: Mouse pressed left at (742, 373)
Screenshot: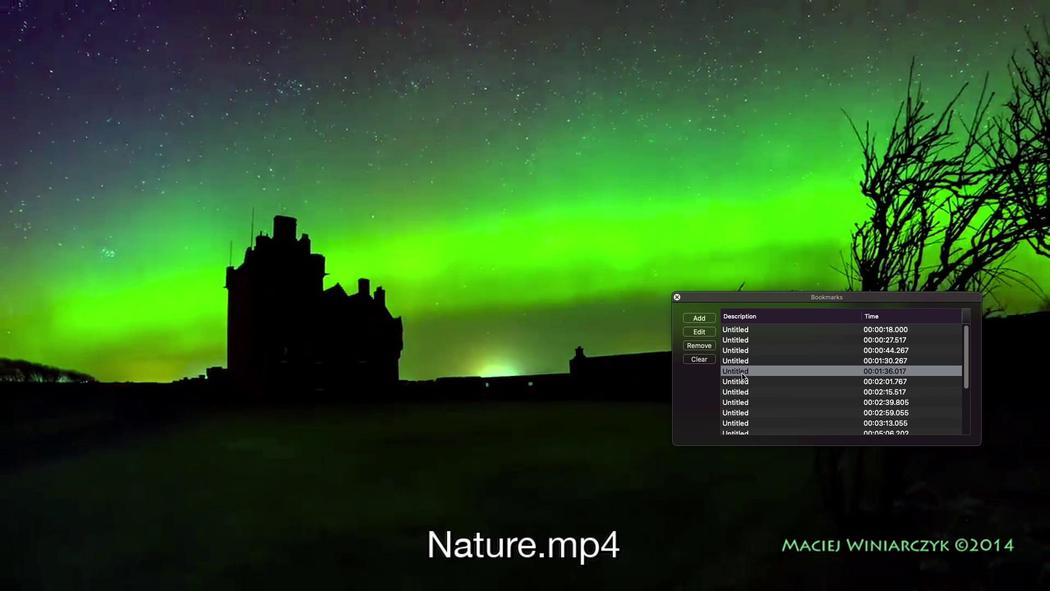 
Action: Mouse moved to (746, 362)
Screenshot: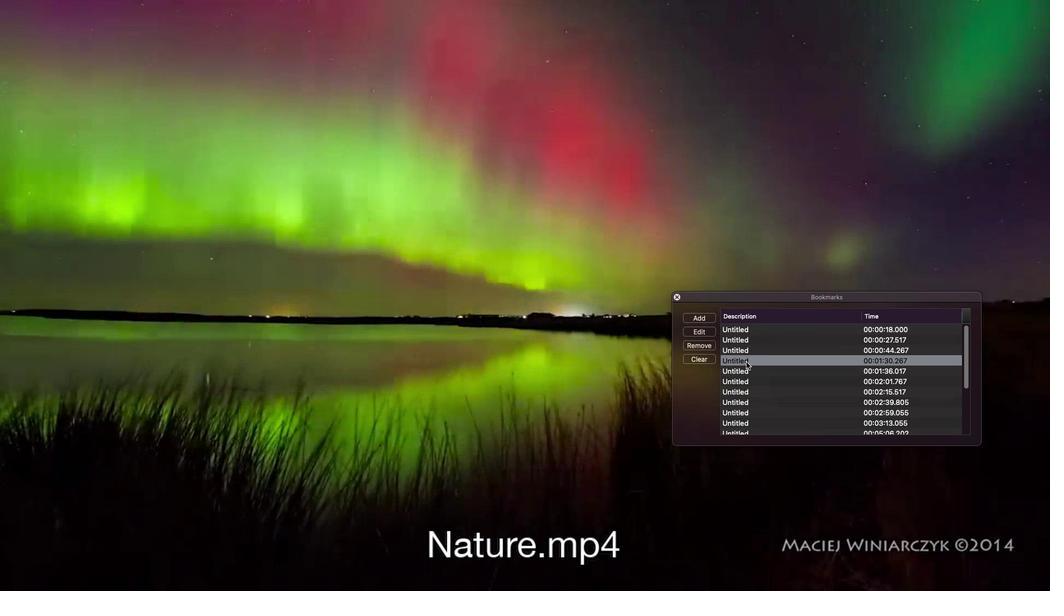
Action: Mouse pressed left at (746, 362)
Screenshot: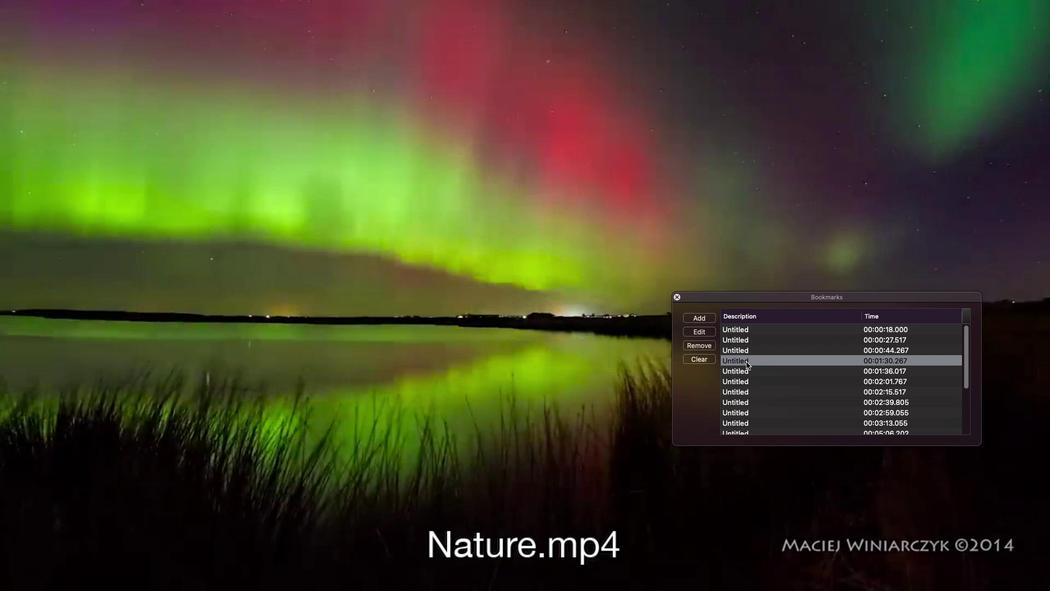 
Action: Mouse pressed left at (746, 362)
Screenshot: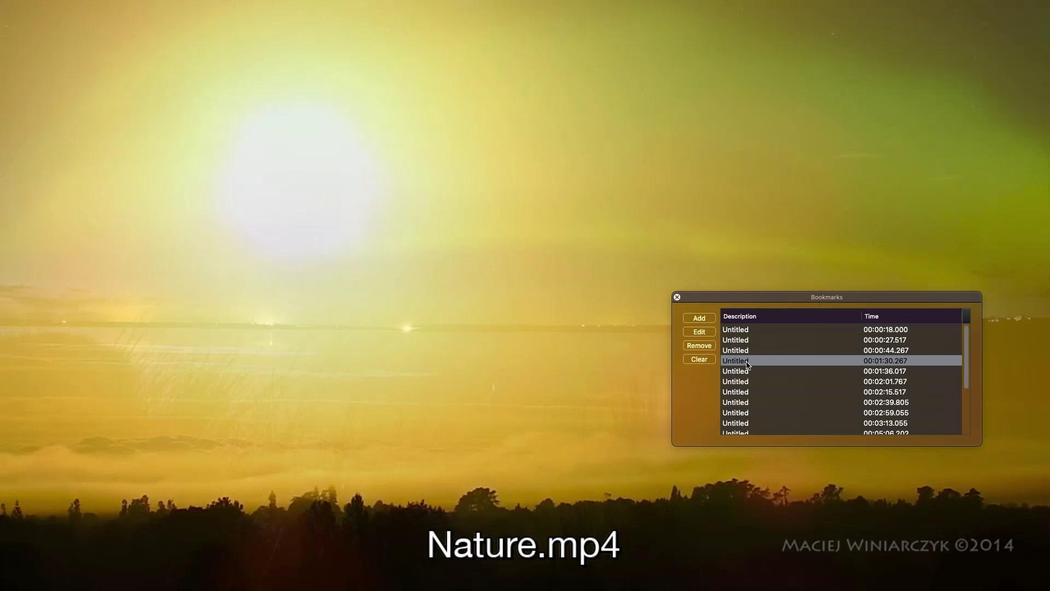 
Action: Mouse moved to (749, 404)
Screenshot: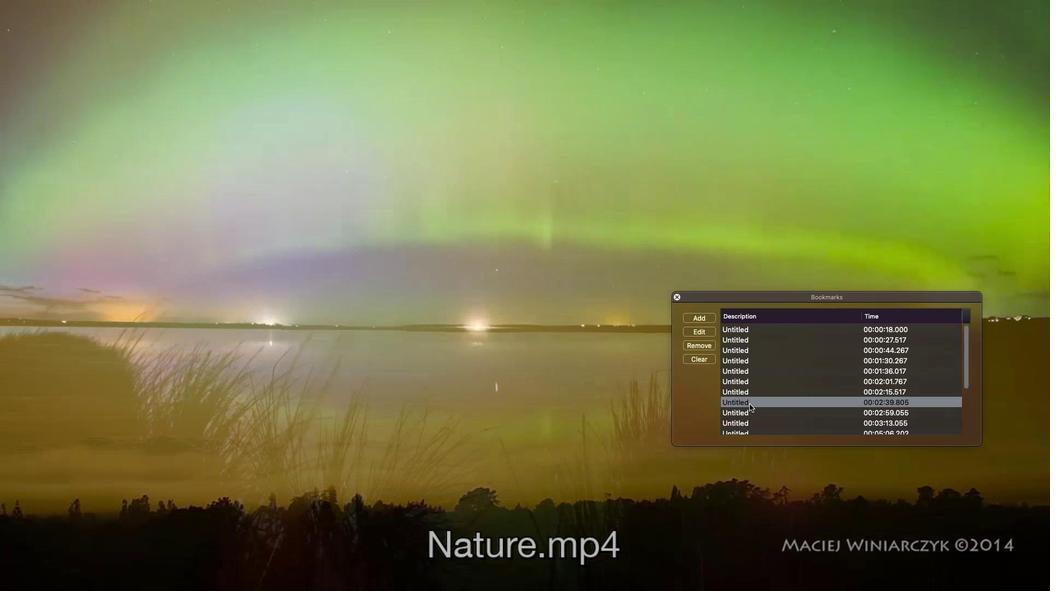 
Action: Mouse pressed left at (749, 404)
Screenshot: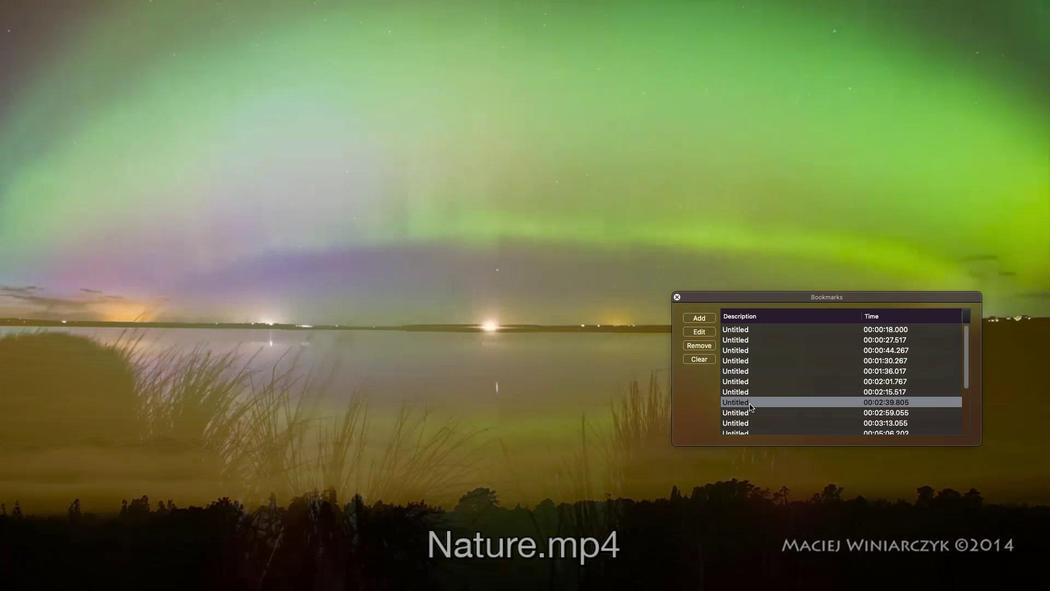 
Action: Mouse pressed left at (749, 404)
Screenshot: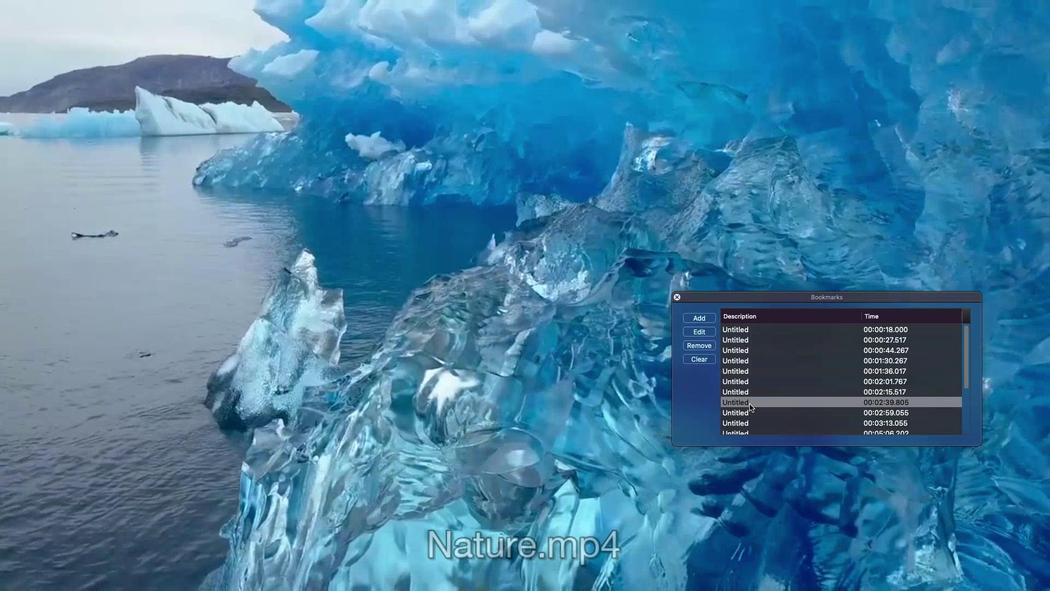 
Action: Mouse moved to (754, 400)
Screenshot: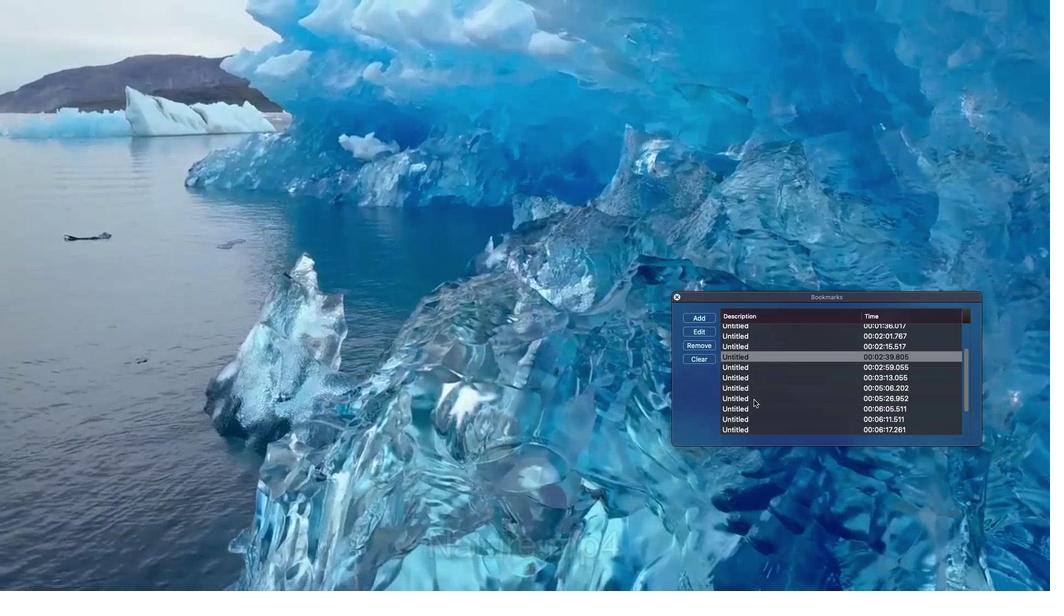
Action: Mouse scrolled (754, 400) with delta (0, 0)
Screenshot: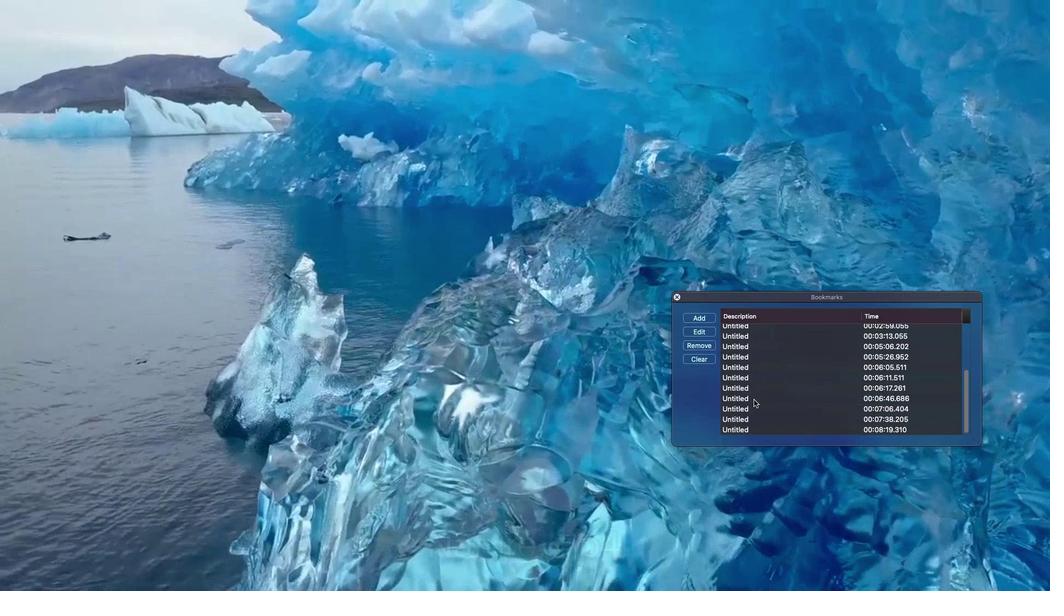 
Action: Mouse scrolled (754, 400) with delta (0, 0)
Screenshot: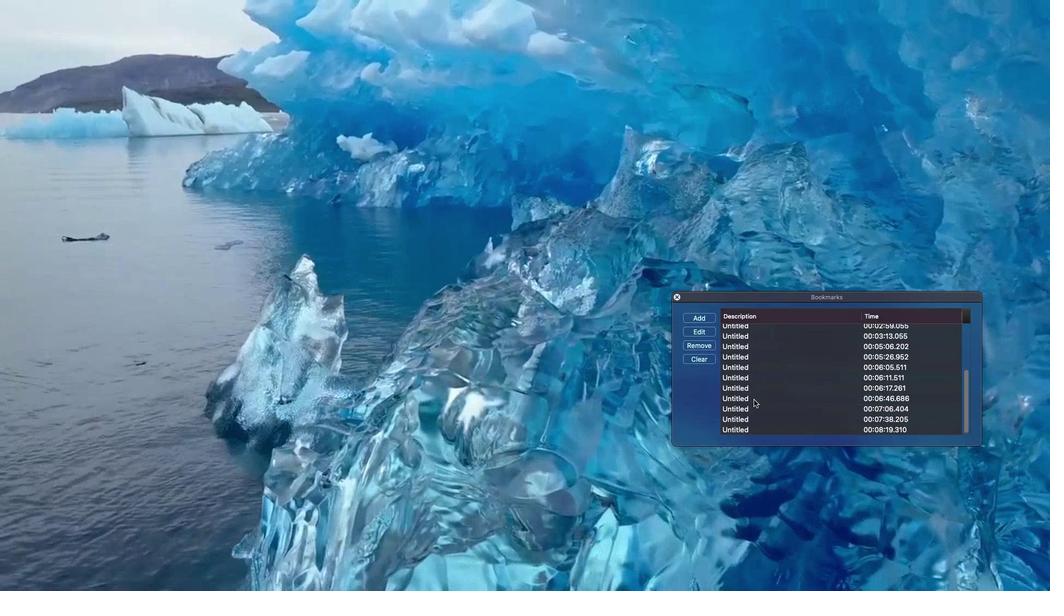 
Action: Mouse scrolled (754, 400) with delta (0, -1)
Screenshot: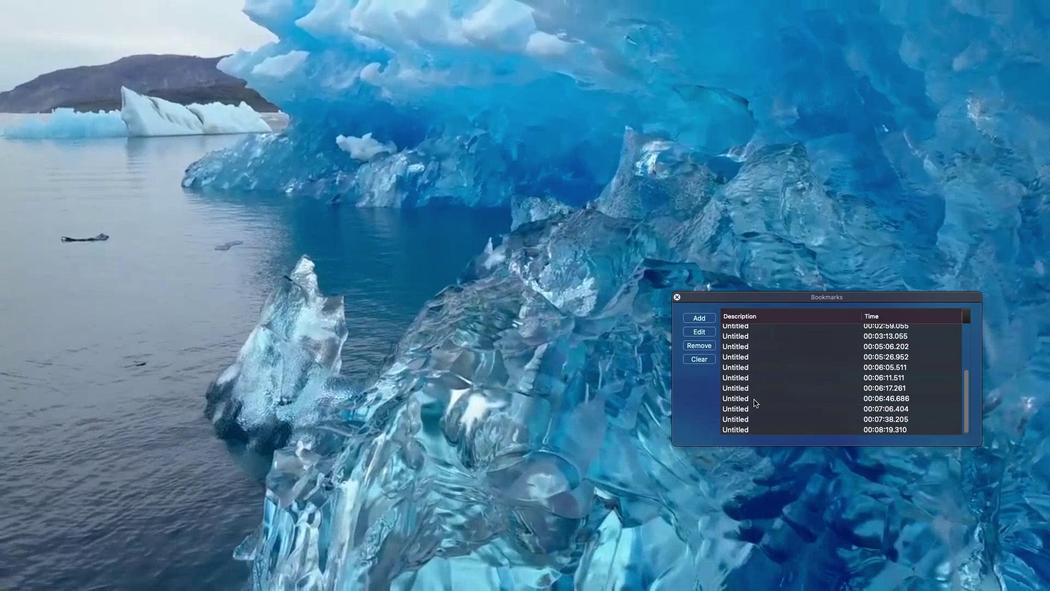 
Action: Mouse scrolled (754, 400) with delta (0, -2)
Screenshot: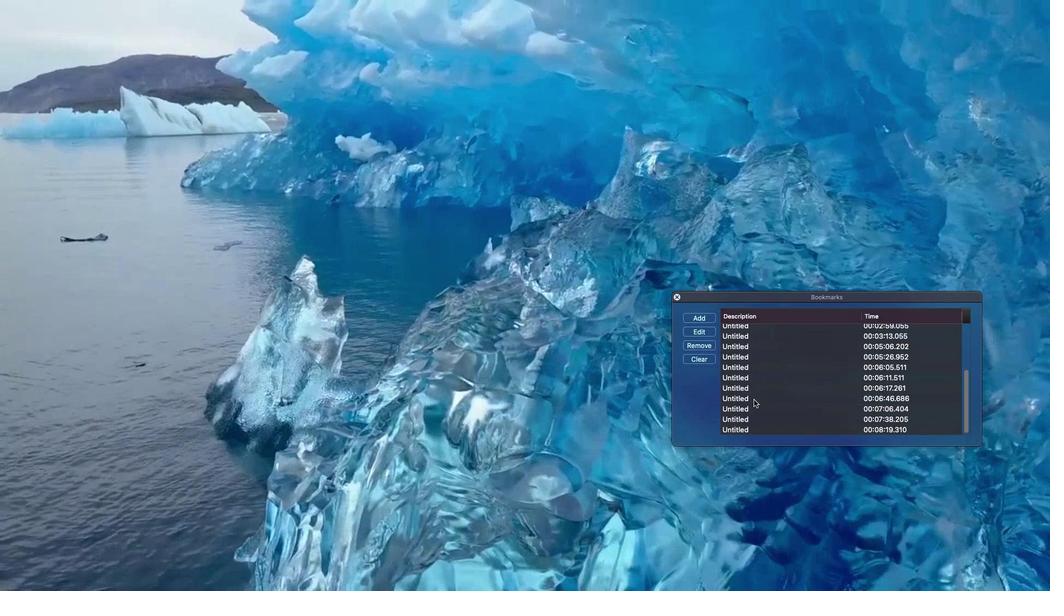 
Action: Mouse scrolled (754, 400) with delta (0, -2)
Screenshot: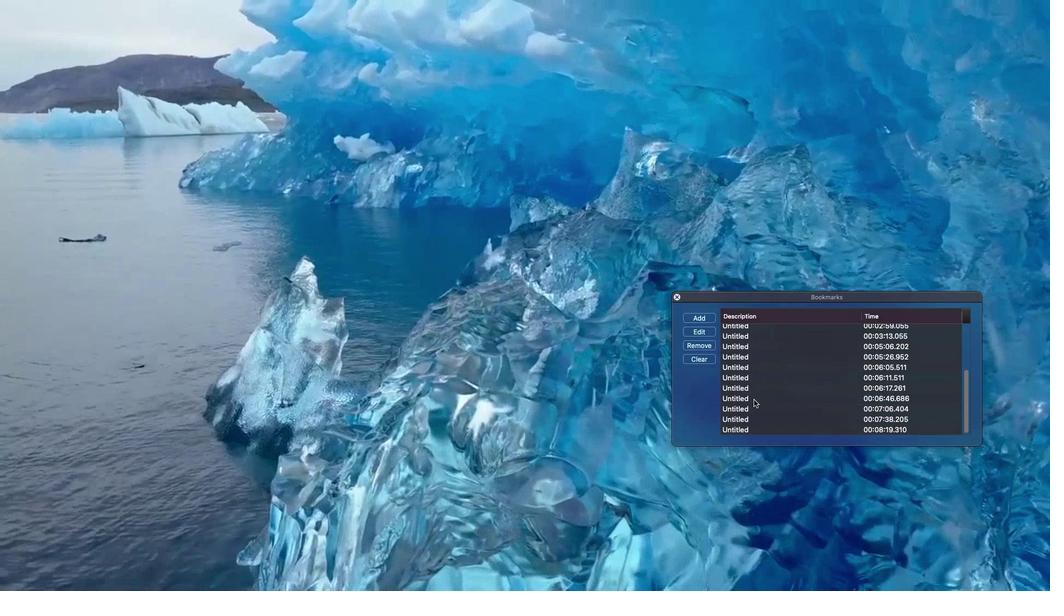 
Action: Mouse moved to (754, 400)
Screenshot: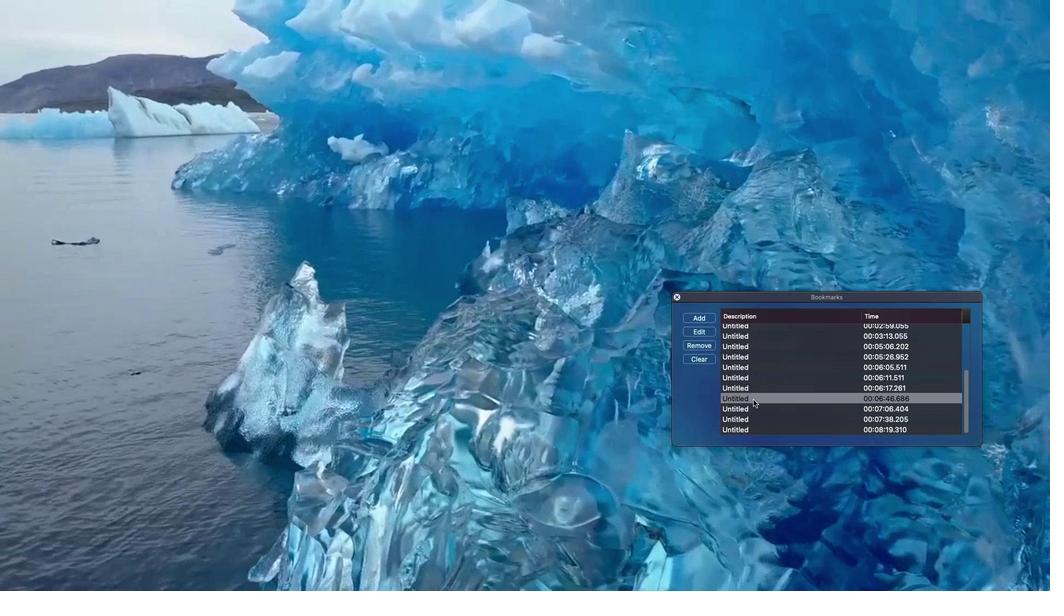 
Action: Mouse pressed left at (754, 400)
Screenshot: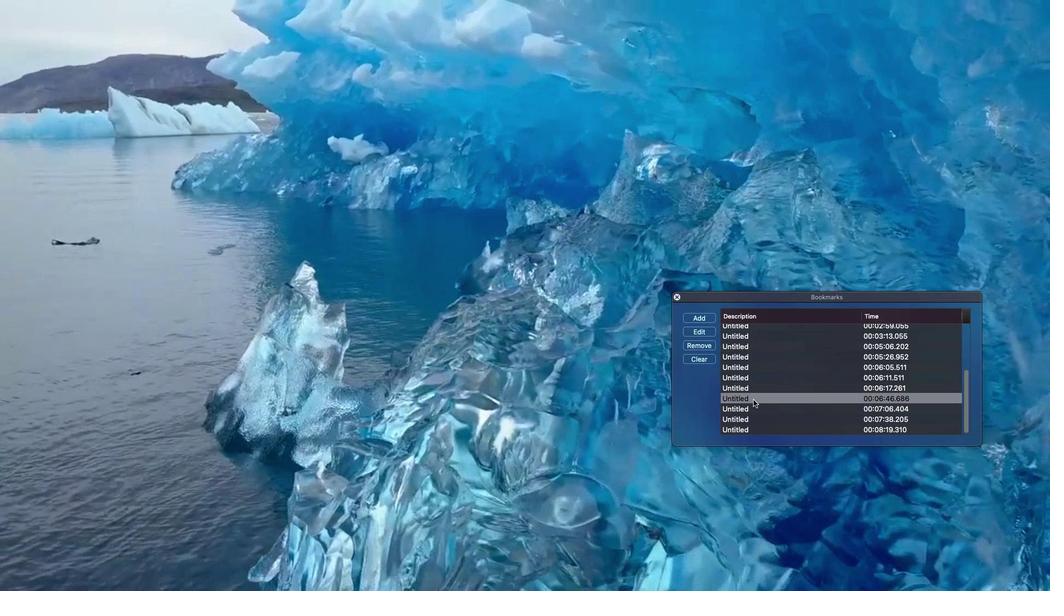 
Action: Mouse pressed left at (754, 400)
Screenshot: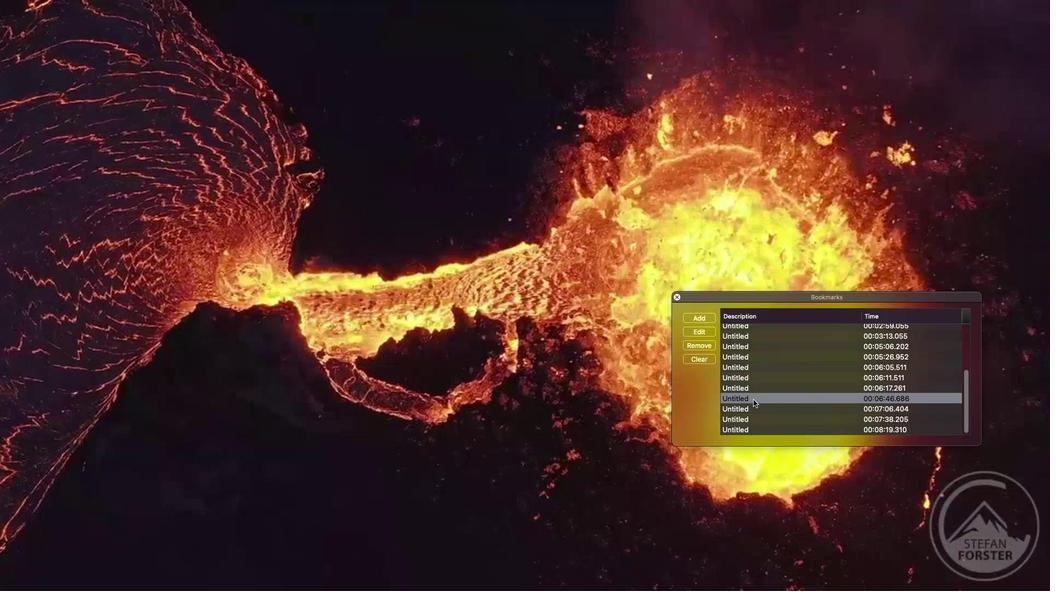 
Action: Mouse moved to (753, 412)
Screenshot: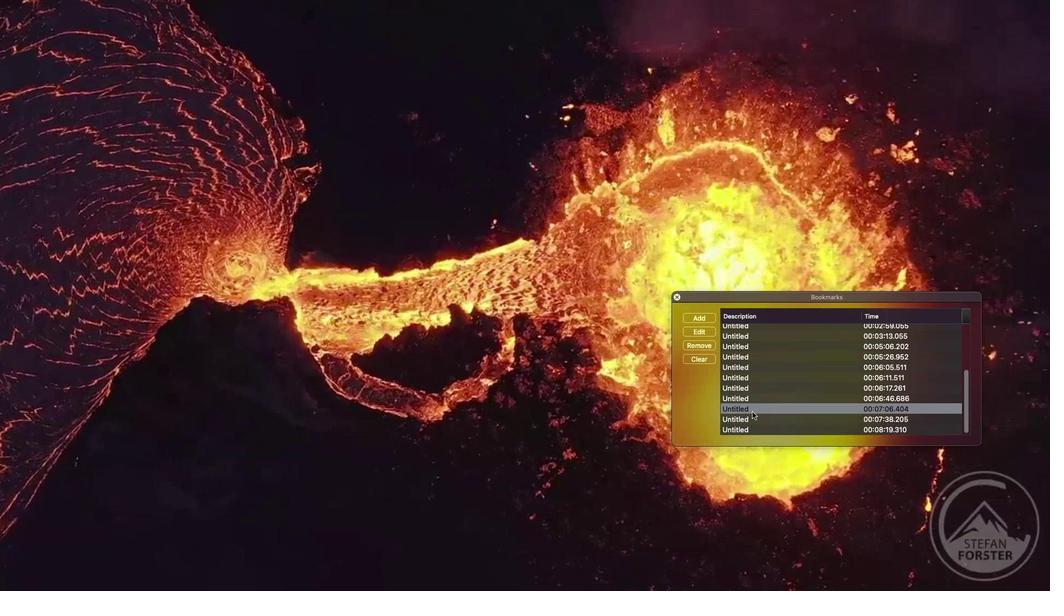 
Action: Mouse pressed left at (753, 412)
Screenshot: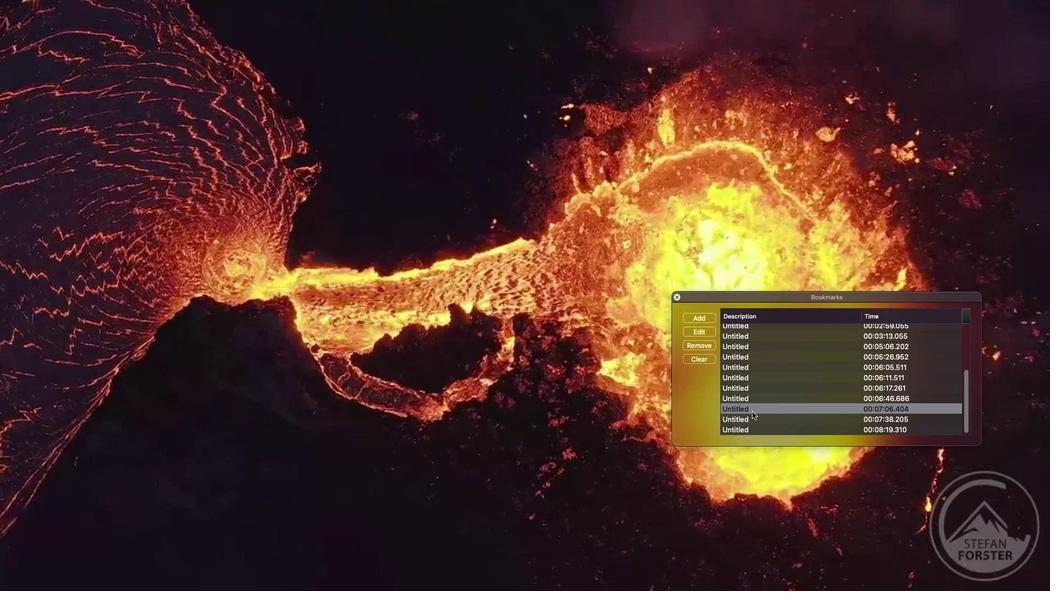 
Action: Mouse pressed left at (753, 412)
Screenshot: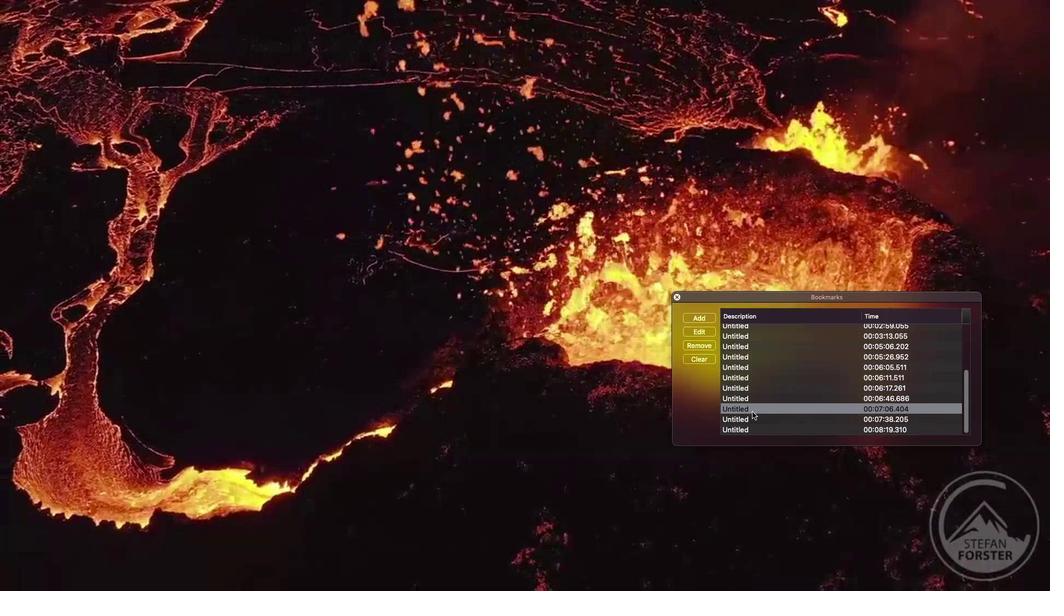
Action: Mouse moved to (675, 294)
Screenshot: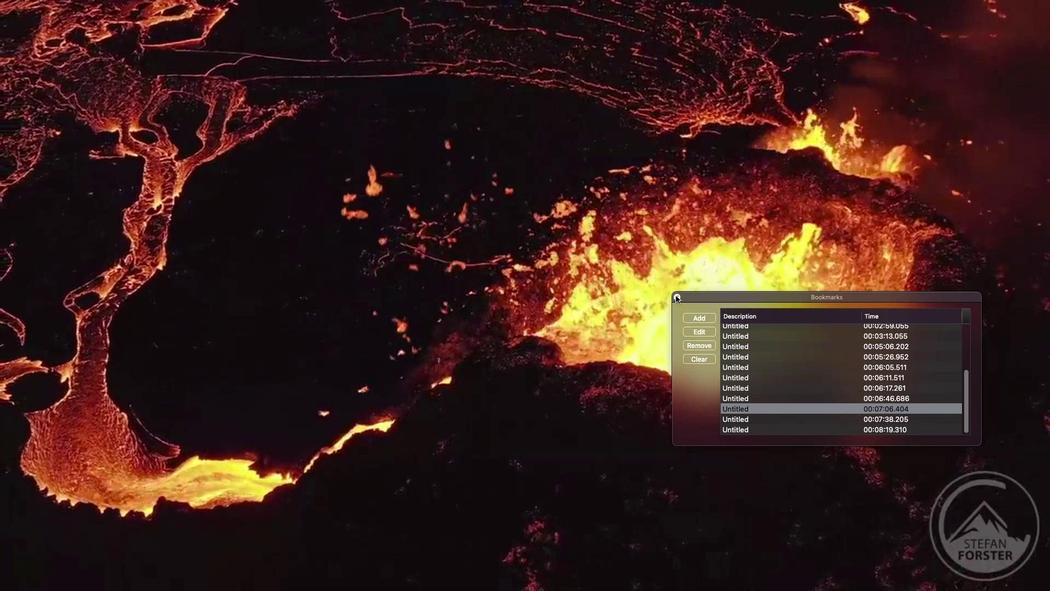 
Action: Mouse pressed left at (675, 294)
Screenshot: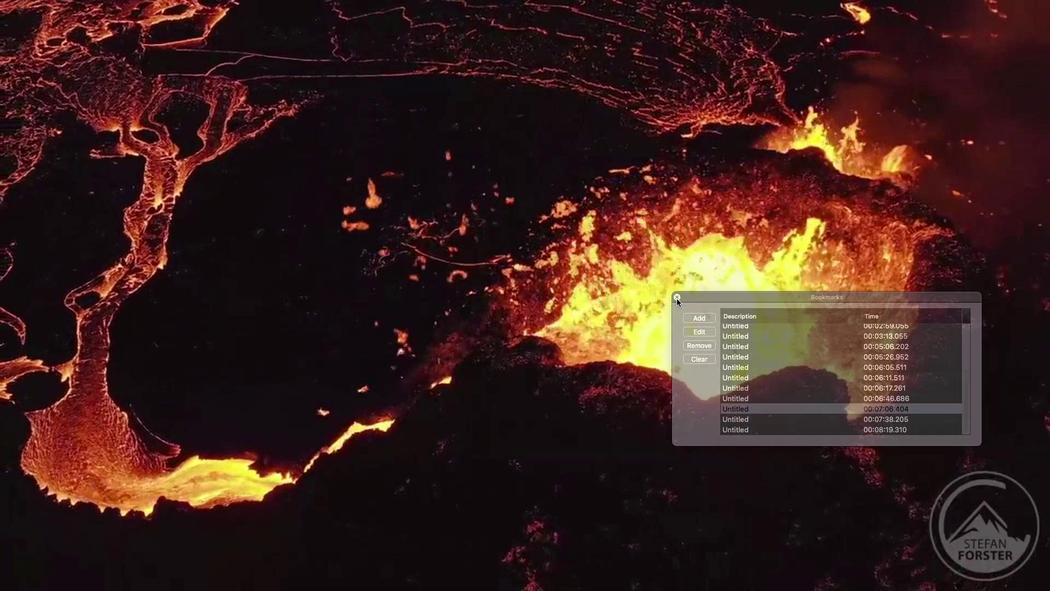 
Action: Mouse moved to (522, 505)
Screenshot: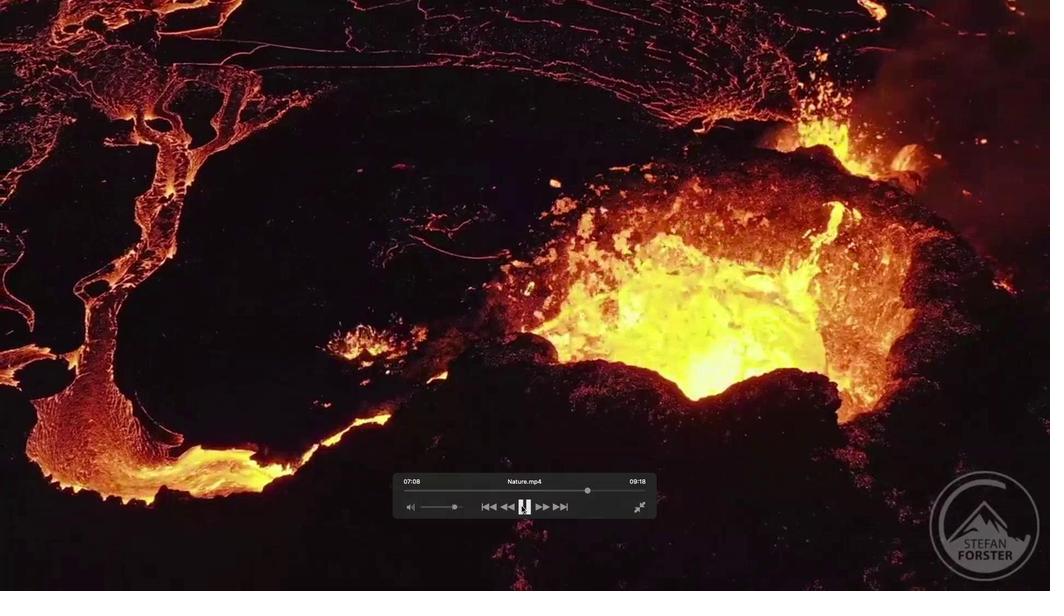 
Action: Mouse pressed left at (522, 505)
Screenshot: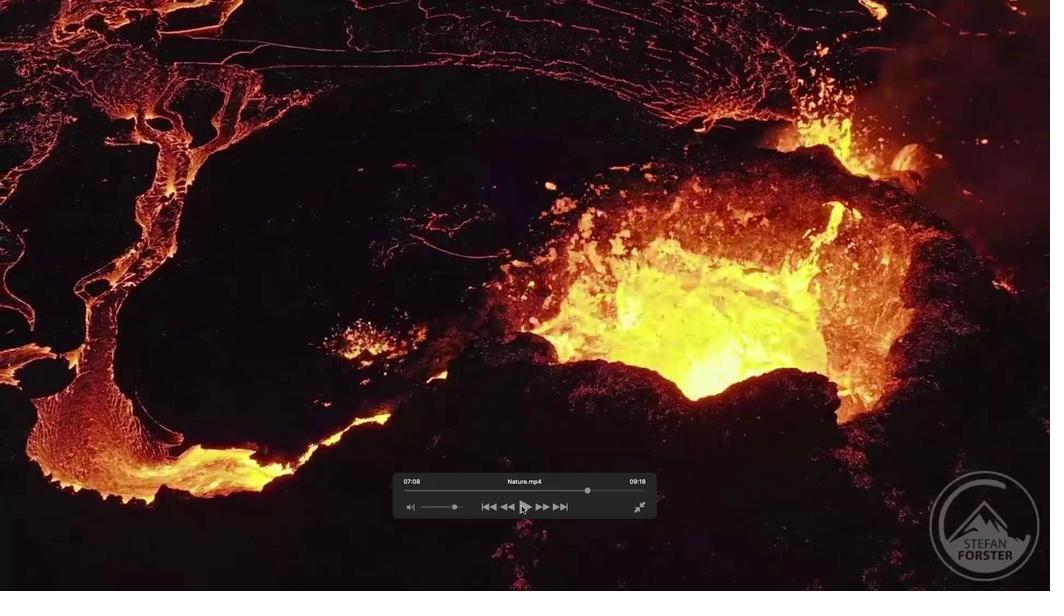 
Action: Mouse moved to (648, 502)
Screenshot: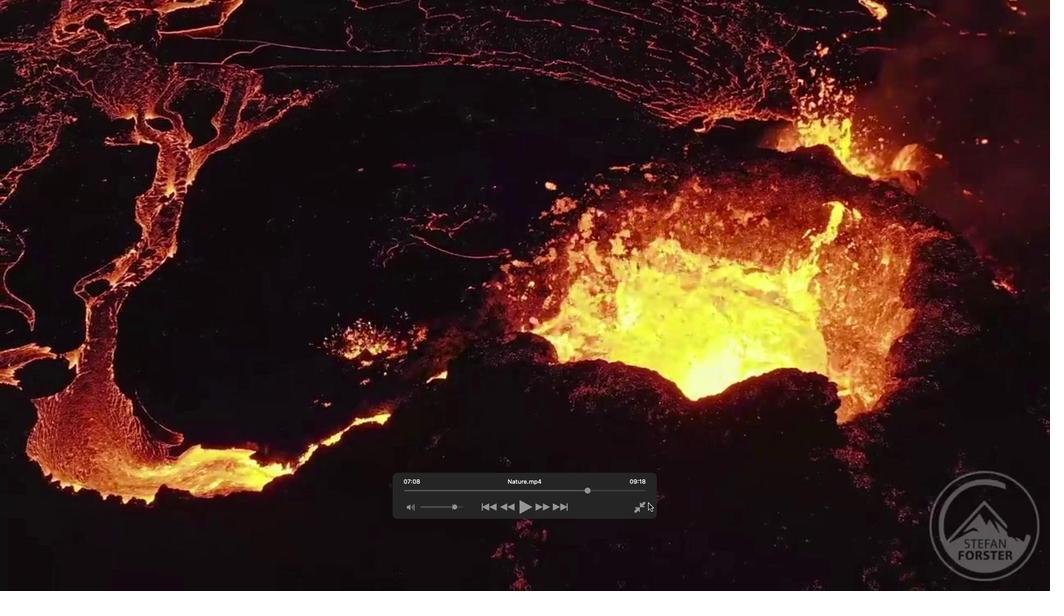 
Action: Mouse pressed left at (648, 502)
Screenshot: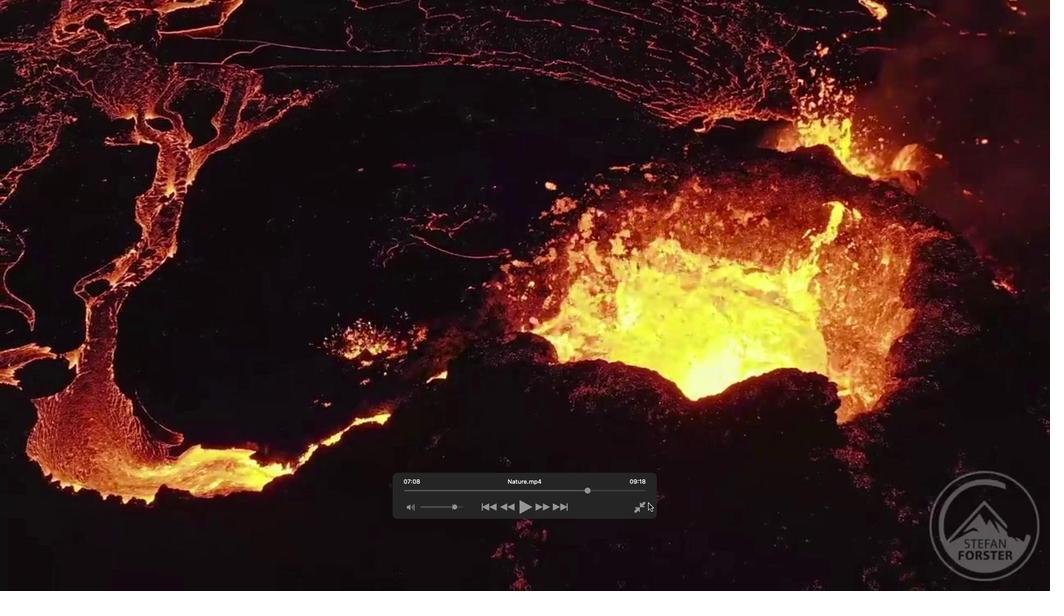 
Action: Mouse moved to (644, 504)
Screenshot: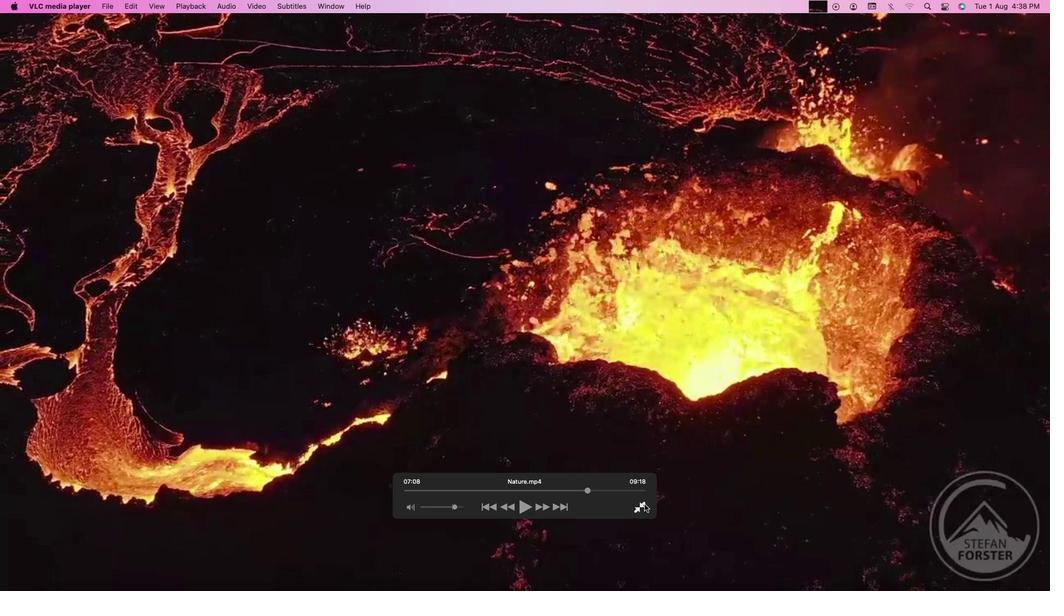 
Action: Mouse pressed left at (644, 504)
Screenshot: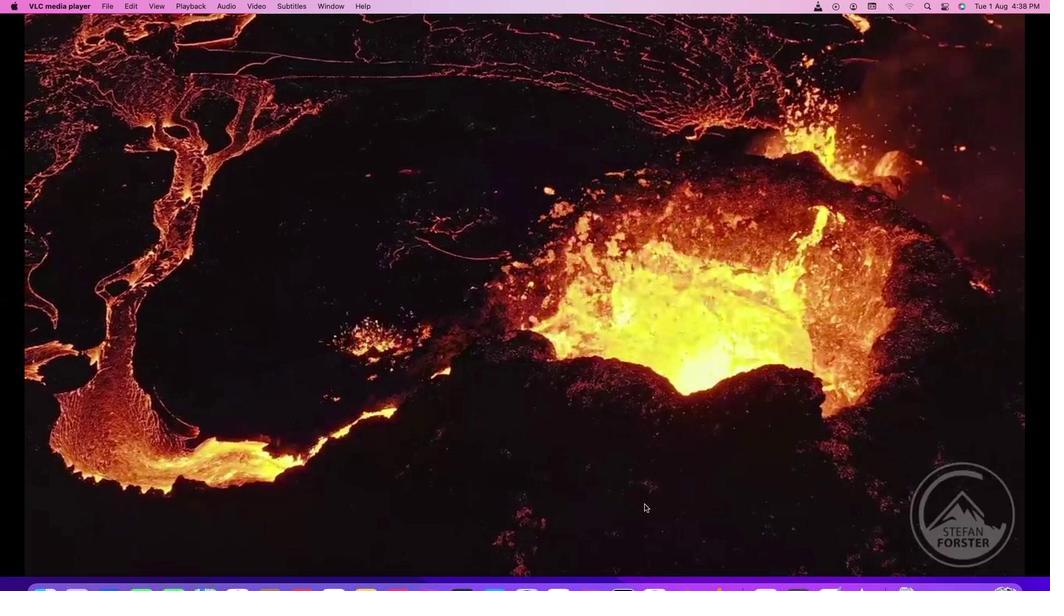 
Action: Mouse moved to (666, 431)
Screenshot: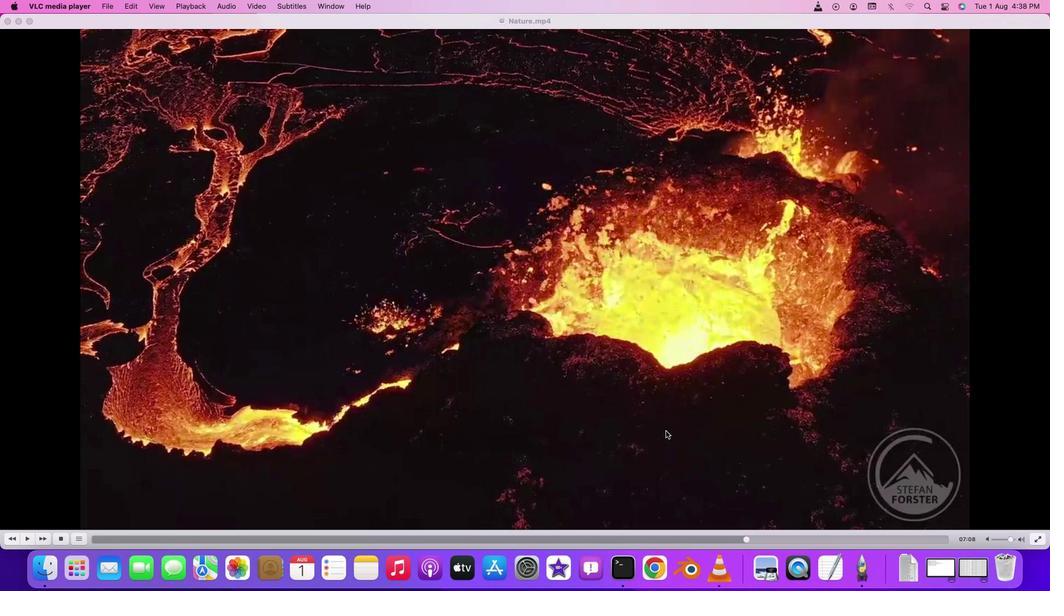 
